Task: Open Card Board Meeting Preparation in Board Leadership Coaching to Workspace Human Resources Consulting and add a team member Softage.4@softage.net, a label Red, a checklist Calligraphy, an attachment from your onedrive, a color Red and finally, add a card description 'Develop and launch new customer retention strategy' and a comment 'Its important to ensure that this task aligns with our overall project goals as it is part of a larger project.'. Add a start date 'Jan 04, 1900' with a due date 'Jan 11, 1900'
Action: Mouse moved to (1025, 571)
Screenshot: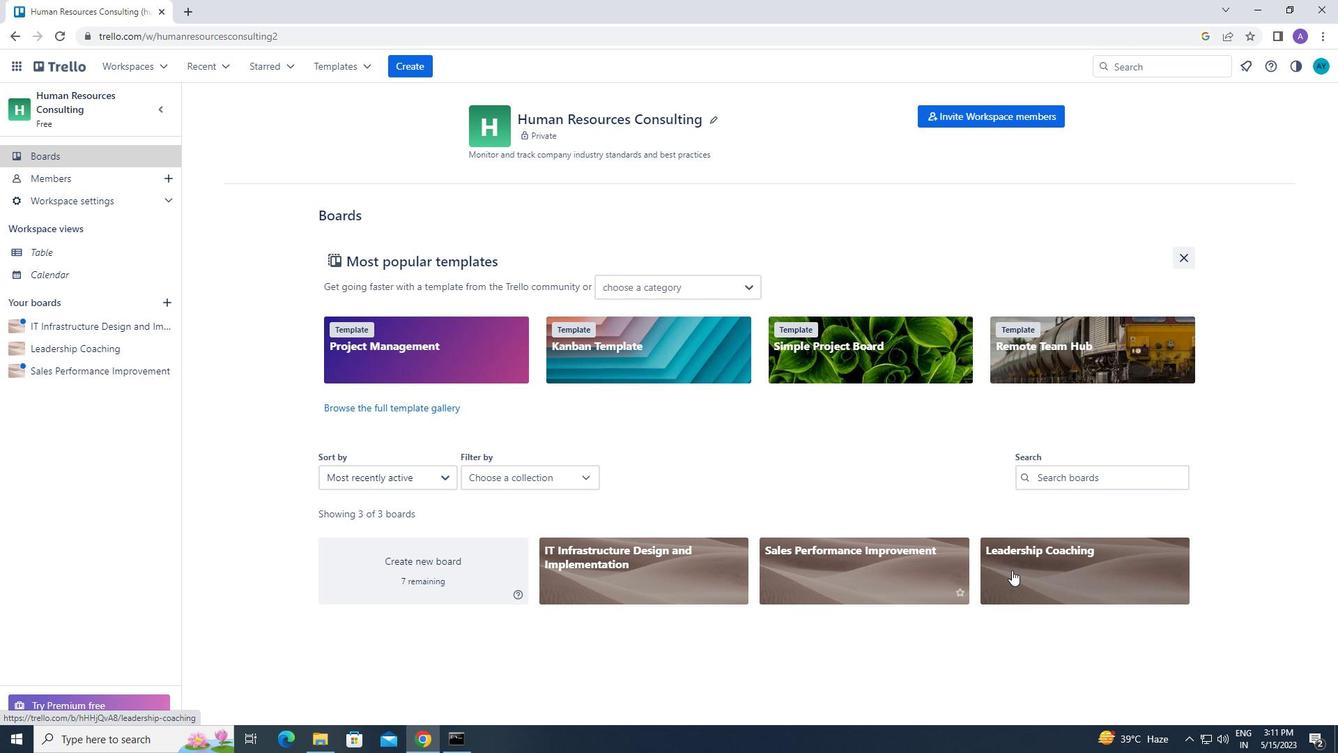 
Action: Mouse pressed left at (1025, 571)
Screenshot: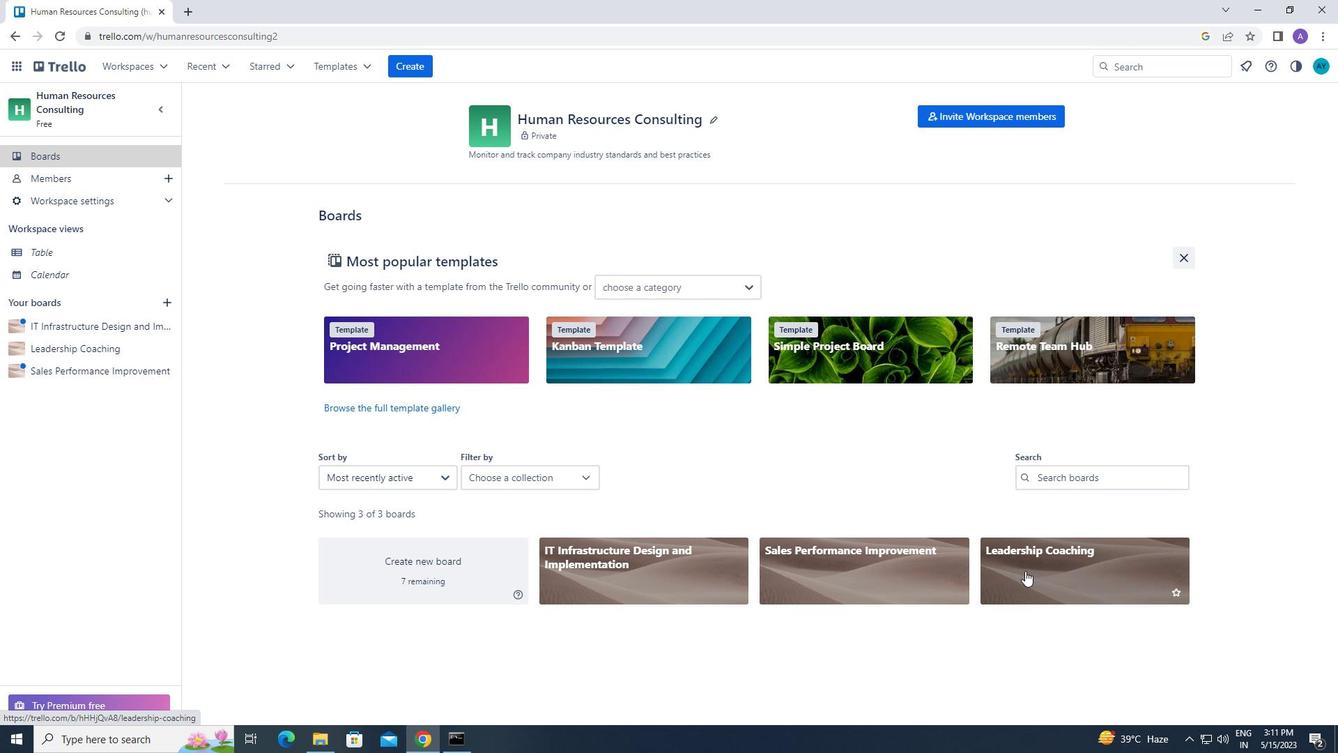 
Action: Mouse moved to (490, 171)
Screenshot: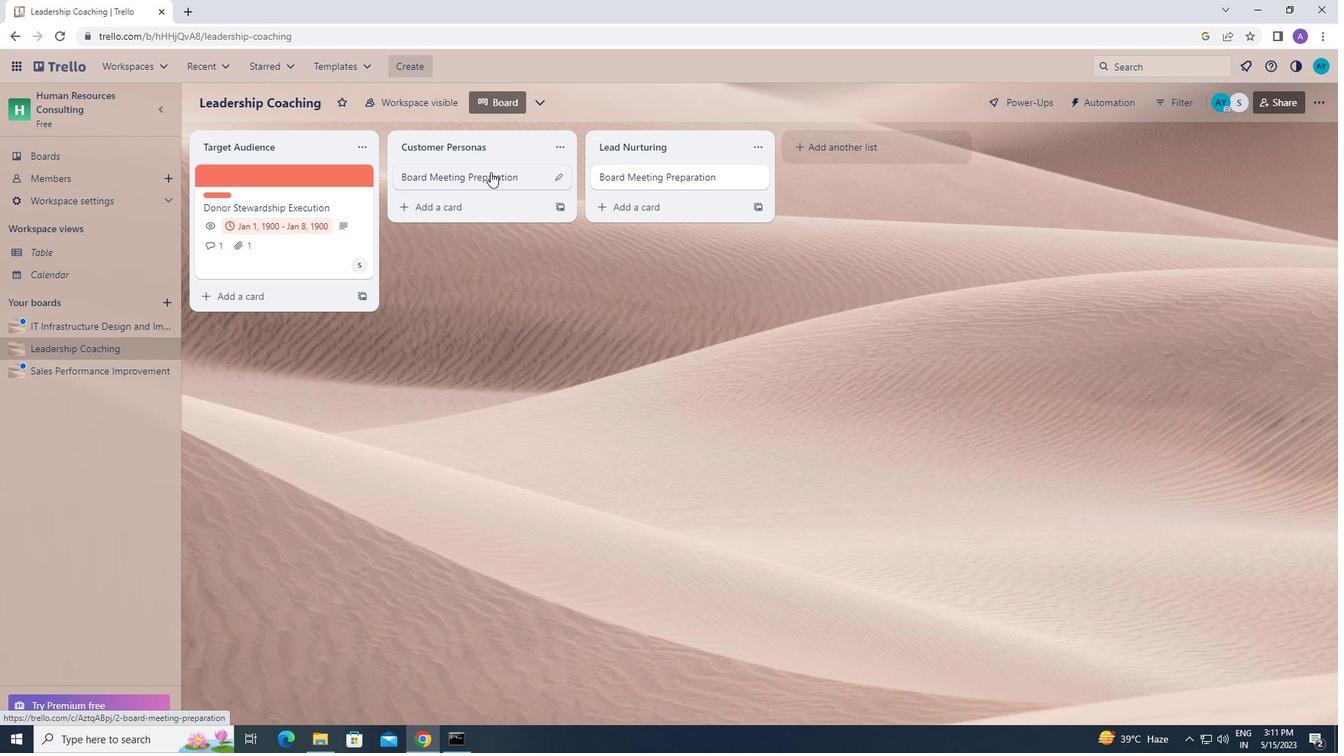 
Action: Mouse pressed left at (490, 171)
Screenshot: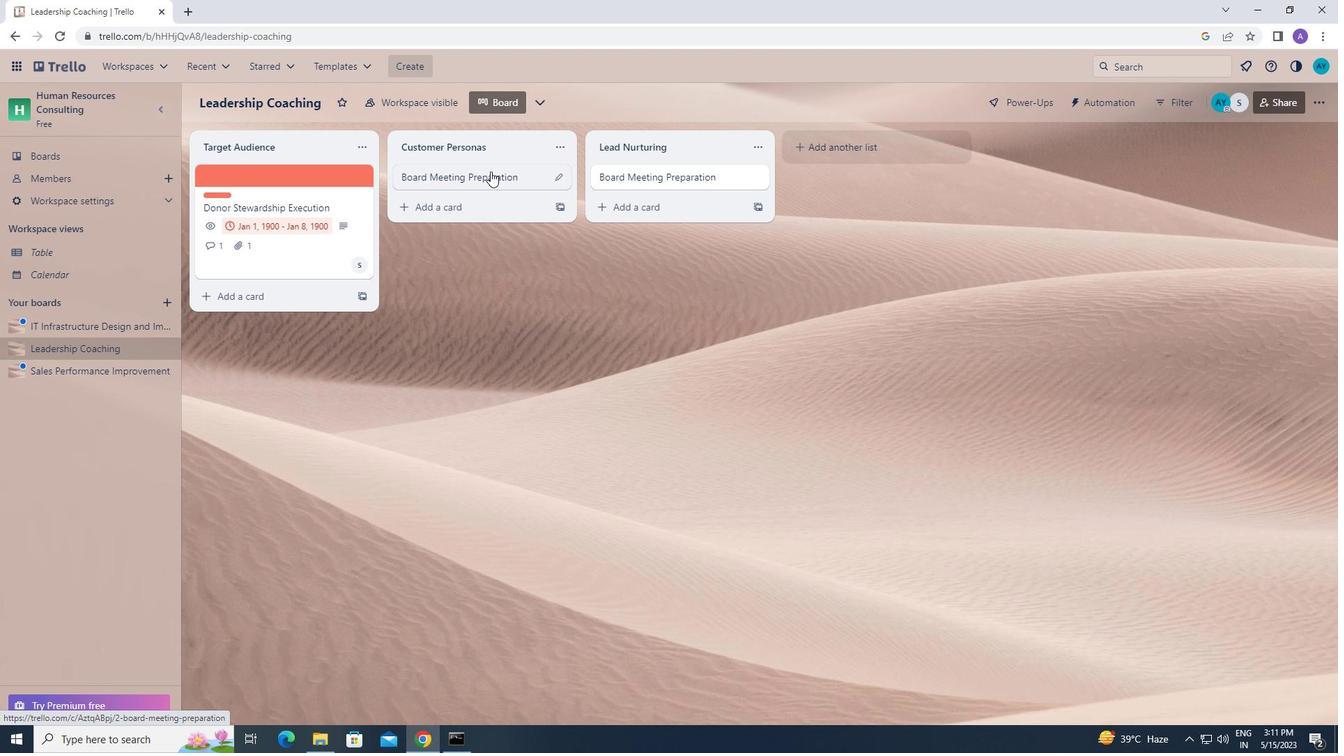
Action: Mouse moved to (859, 225)
Screenshot: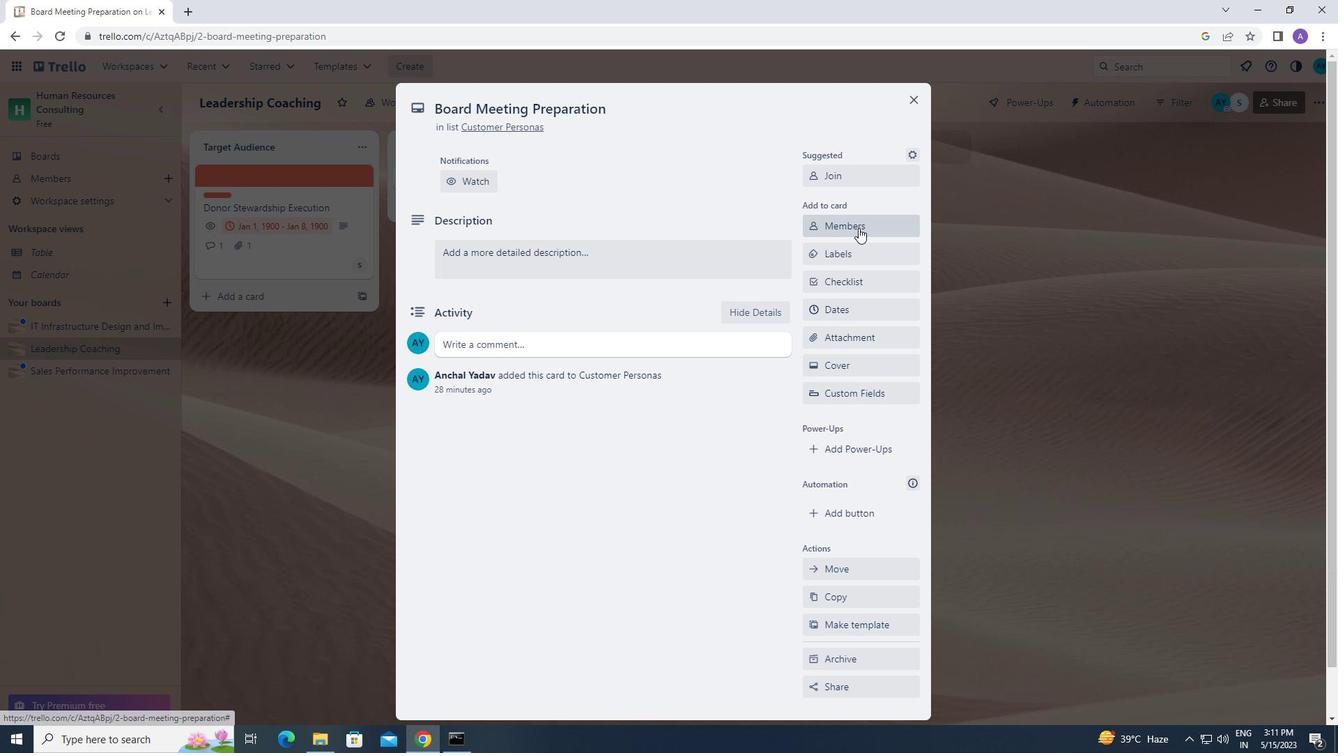 
Action: Mouse pressed left at (859, 225)
Screenshot: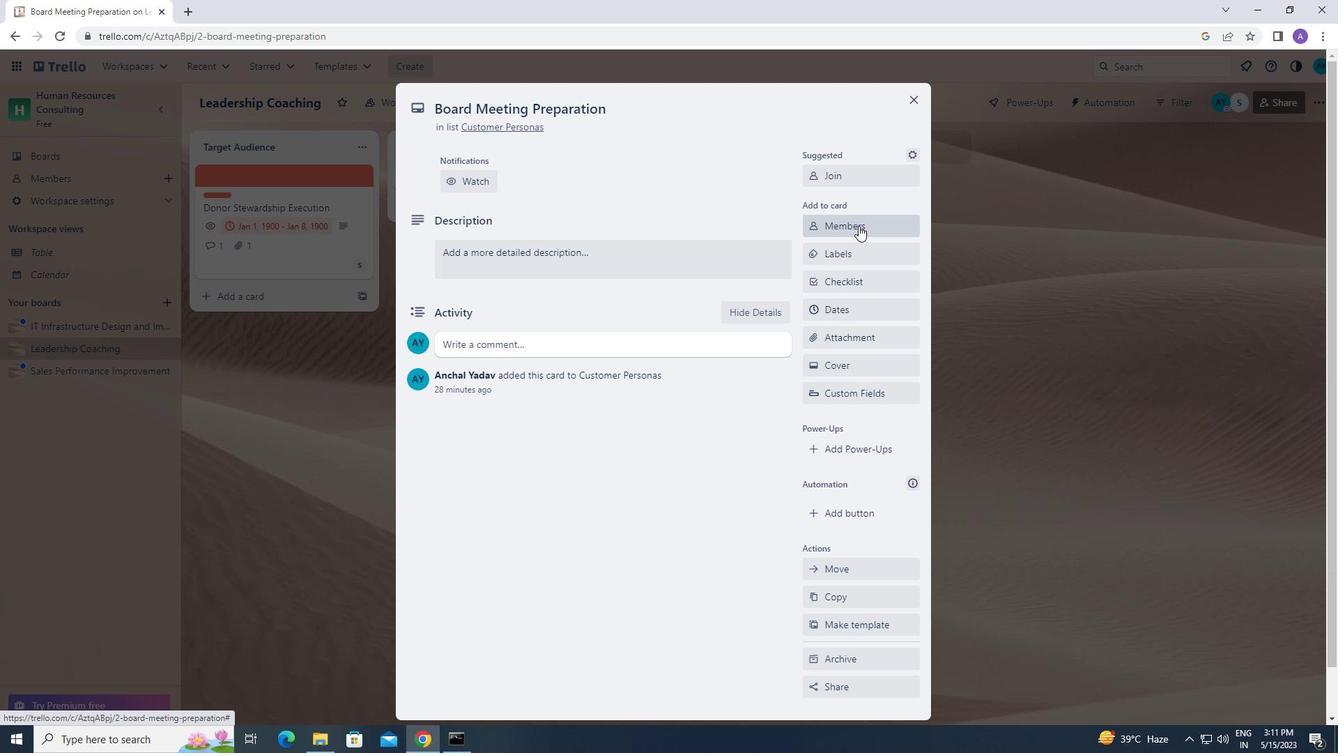 
Action: Mouse moved to (856, 287)
Screenshot: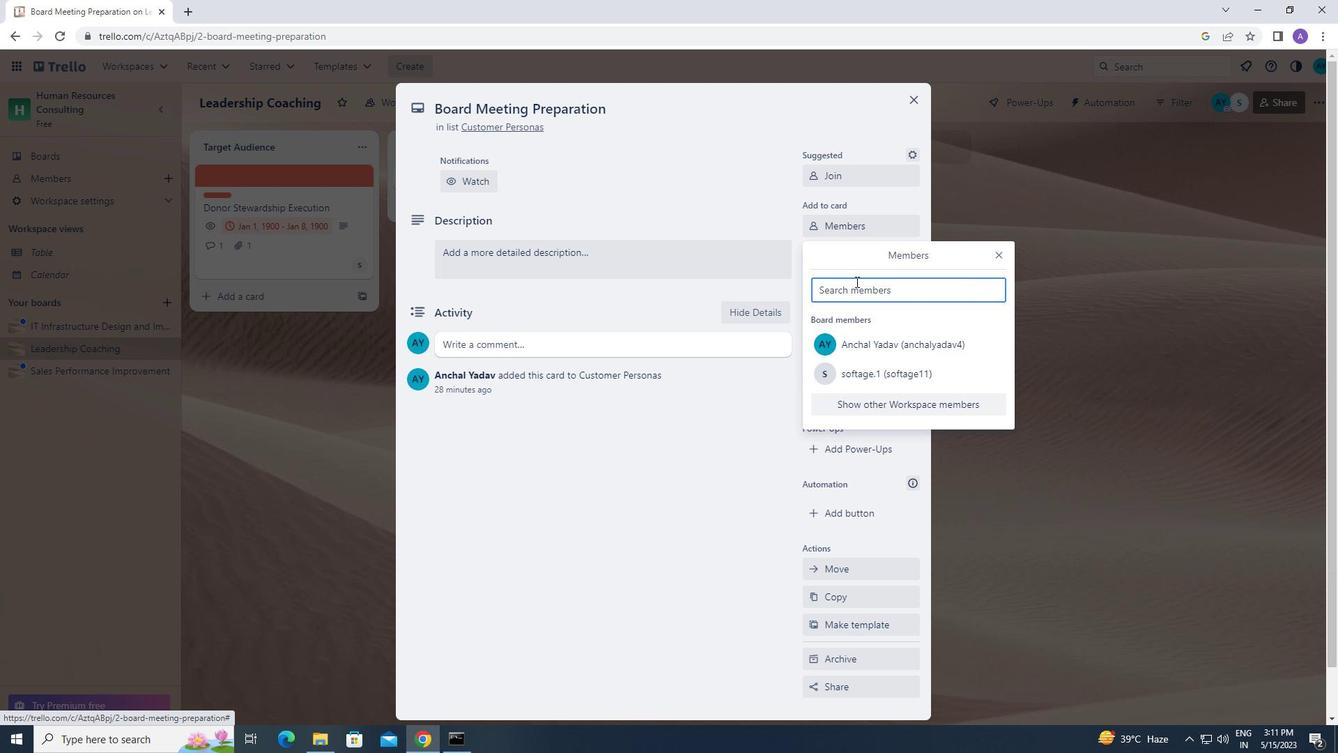 
Action: Mouse pressed left at (856, 287)
Screenshot: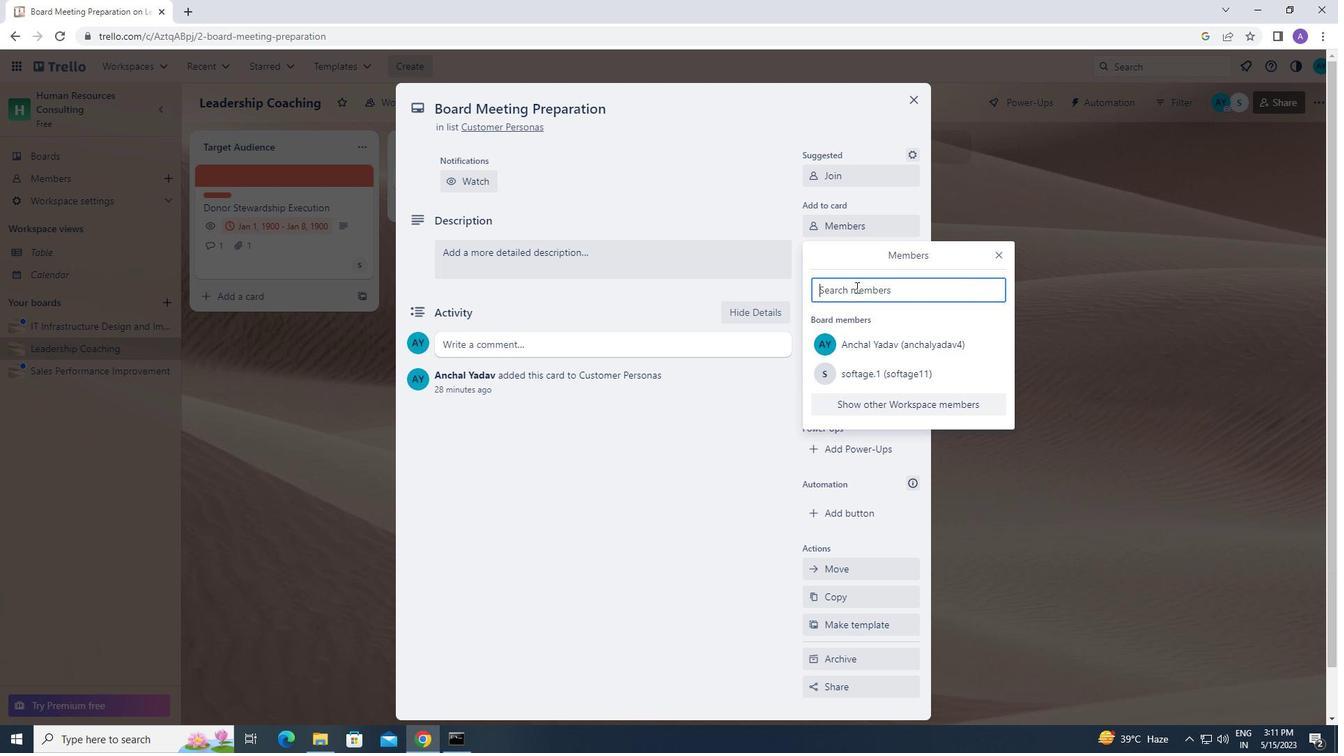 
Action: Key pressed <Key.caps_lock>s<Key.caps_lock>oftage.4
Screenshot: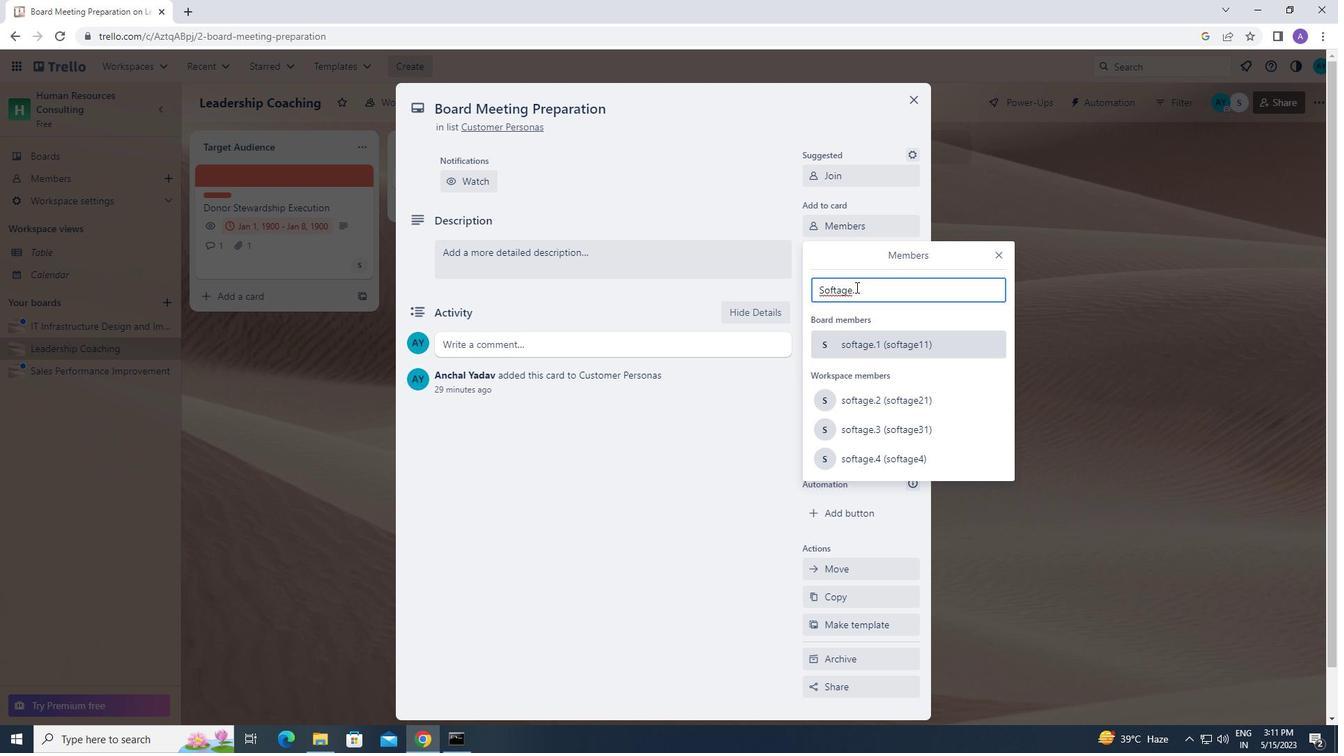 
Action: Mouse moved to (1338, 99)
Screenshot: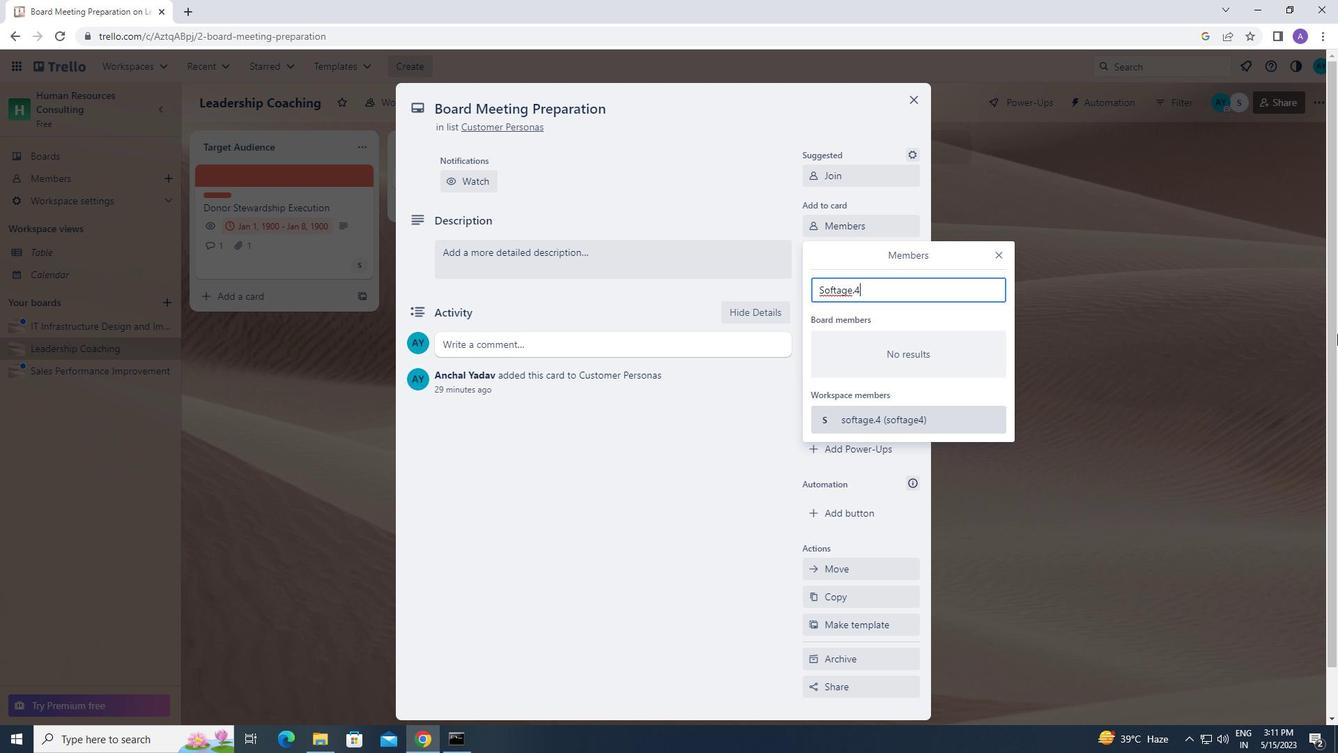 
Action: Key pressed <Key.shift_r>@softage.net
Screenshot: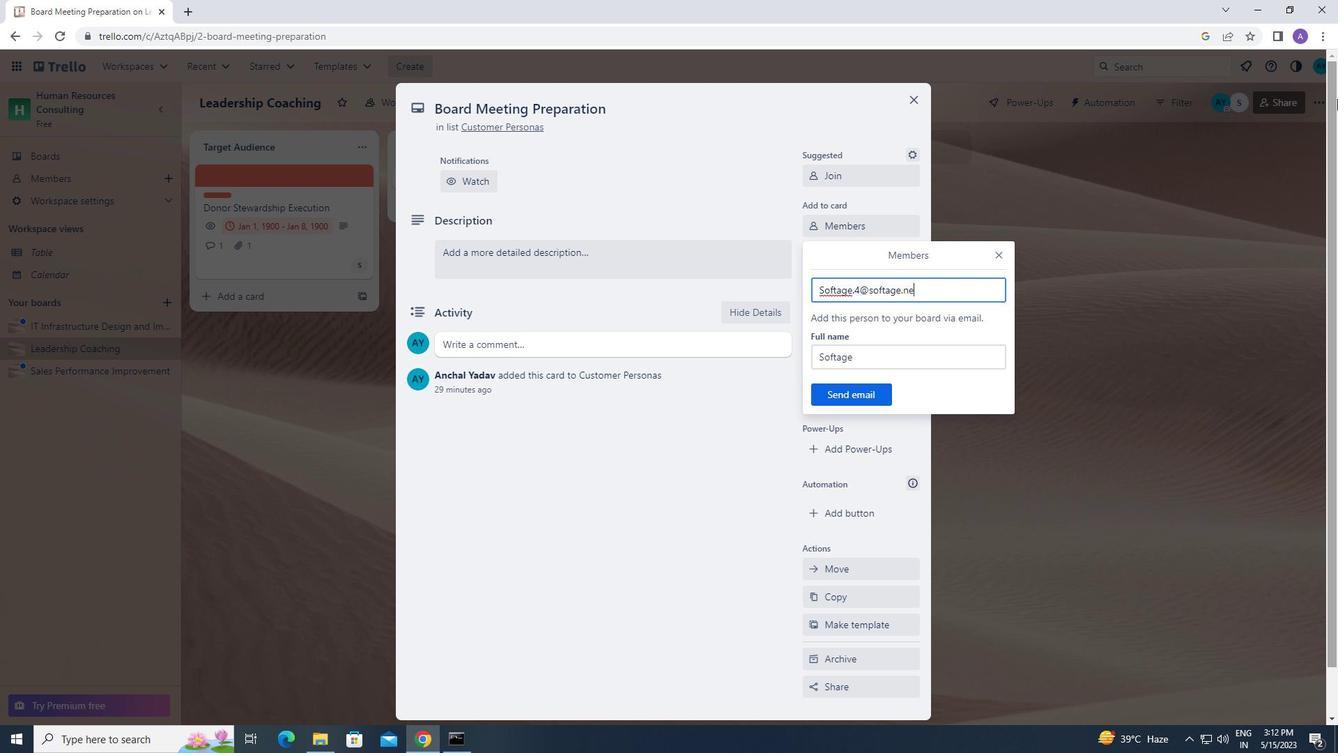 
Action: Mouse moved to (852, 391)
Screenshot: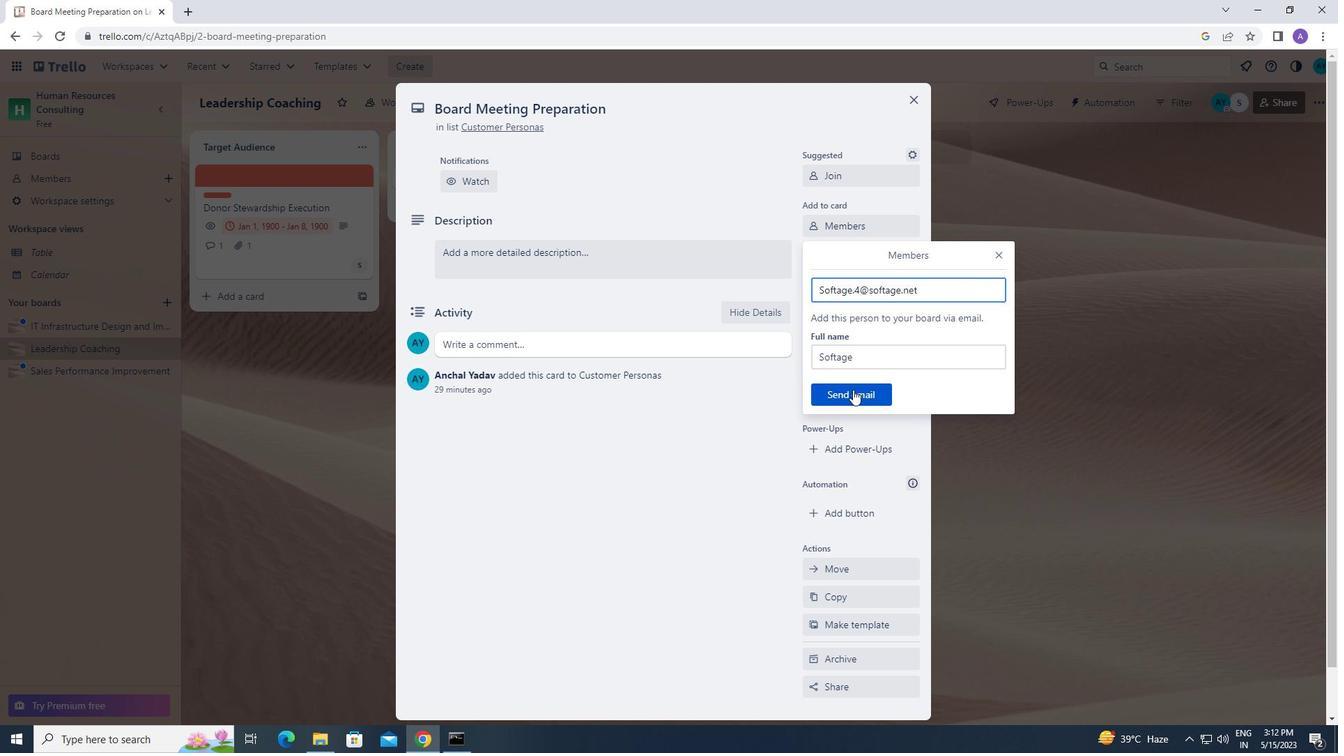 
Action: Mouse pressed left at (852, 391)
Screenshot: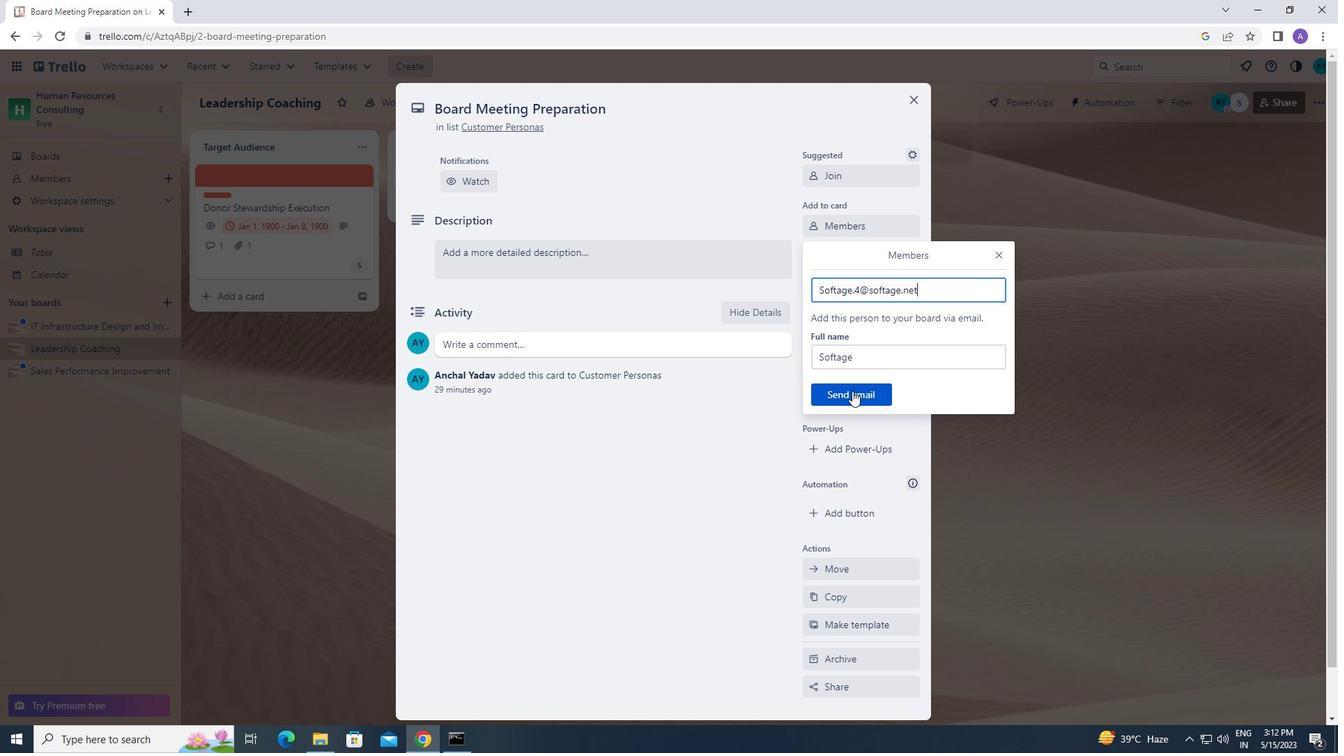 
Action: Mouse moved to (875, 255)
Screenshot: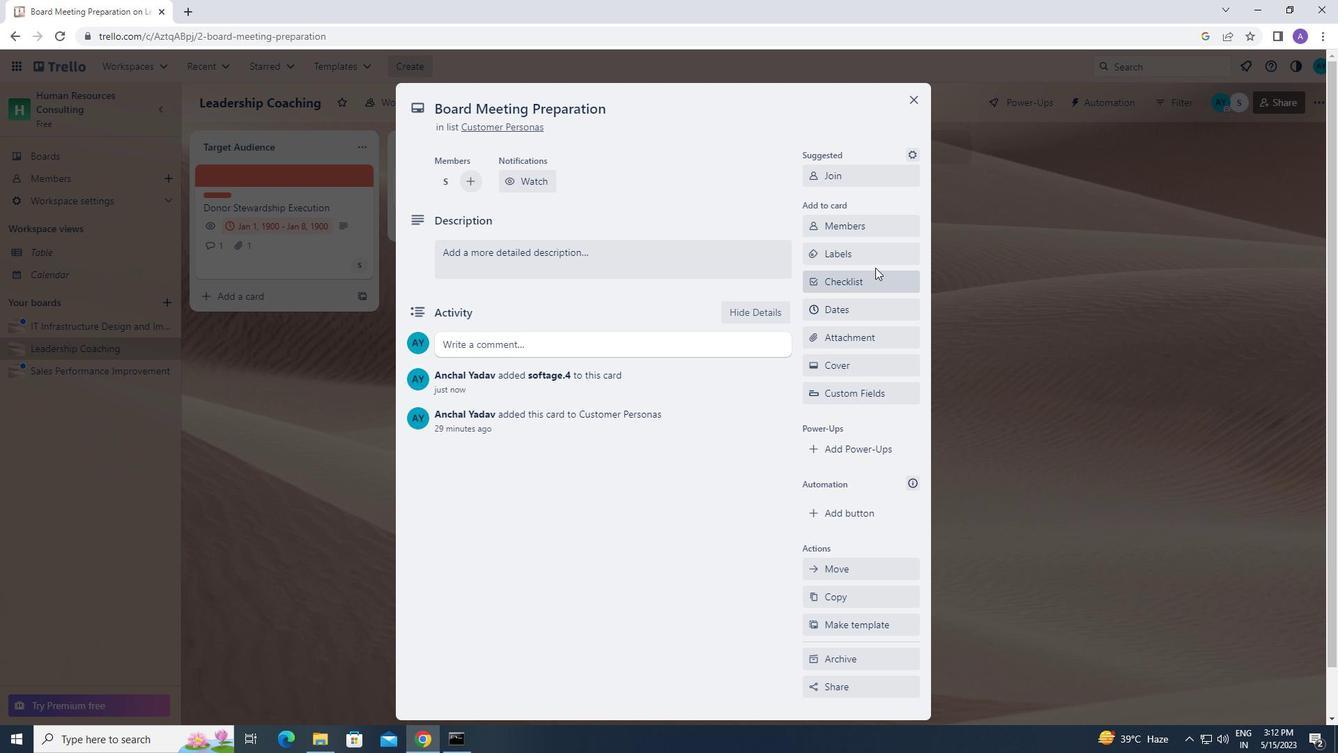 
Action: Mouse pressed left at (875, 255)
Screenshot: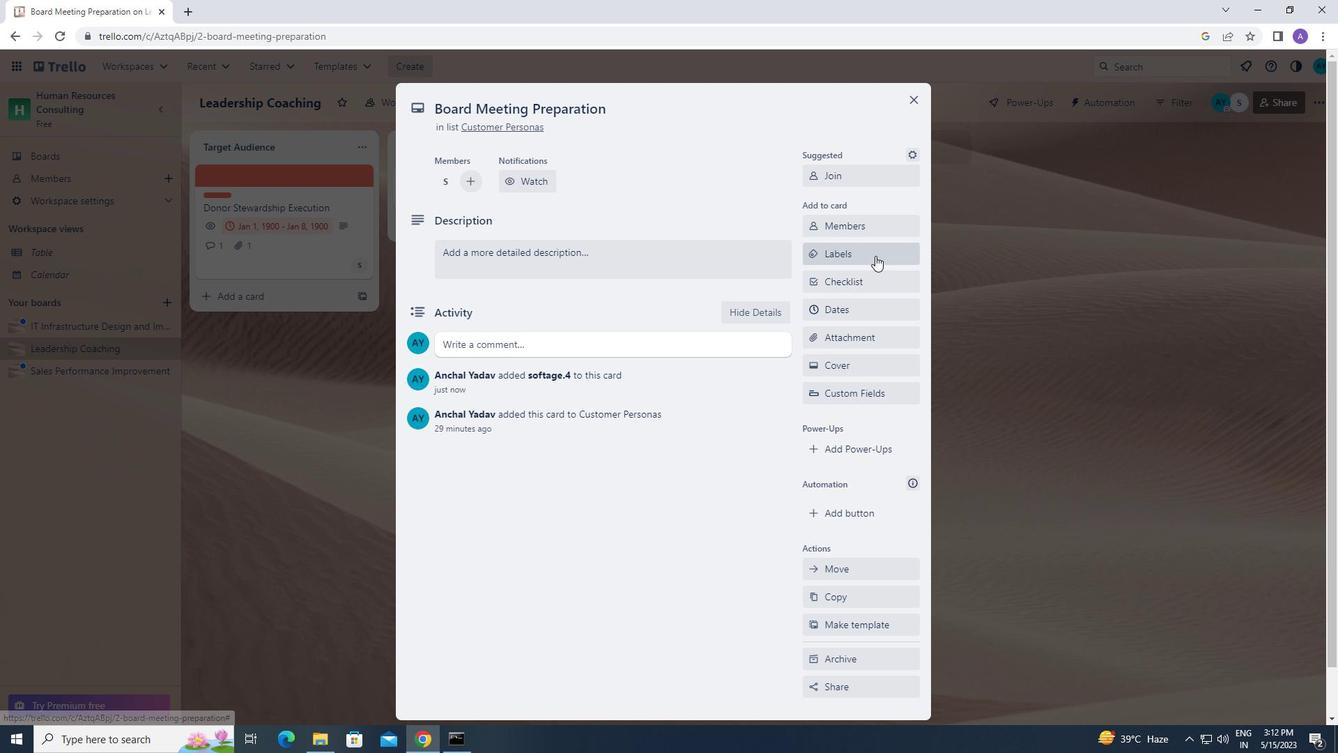 
Action: Mouse moved to (866, 522)
Screenshot: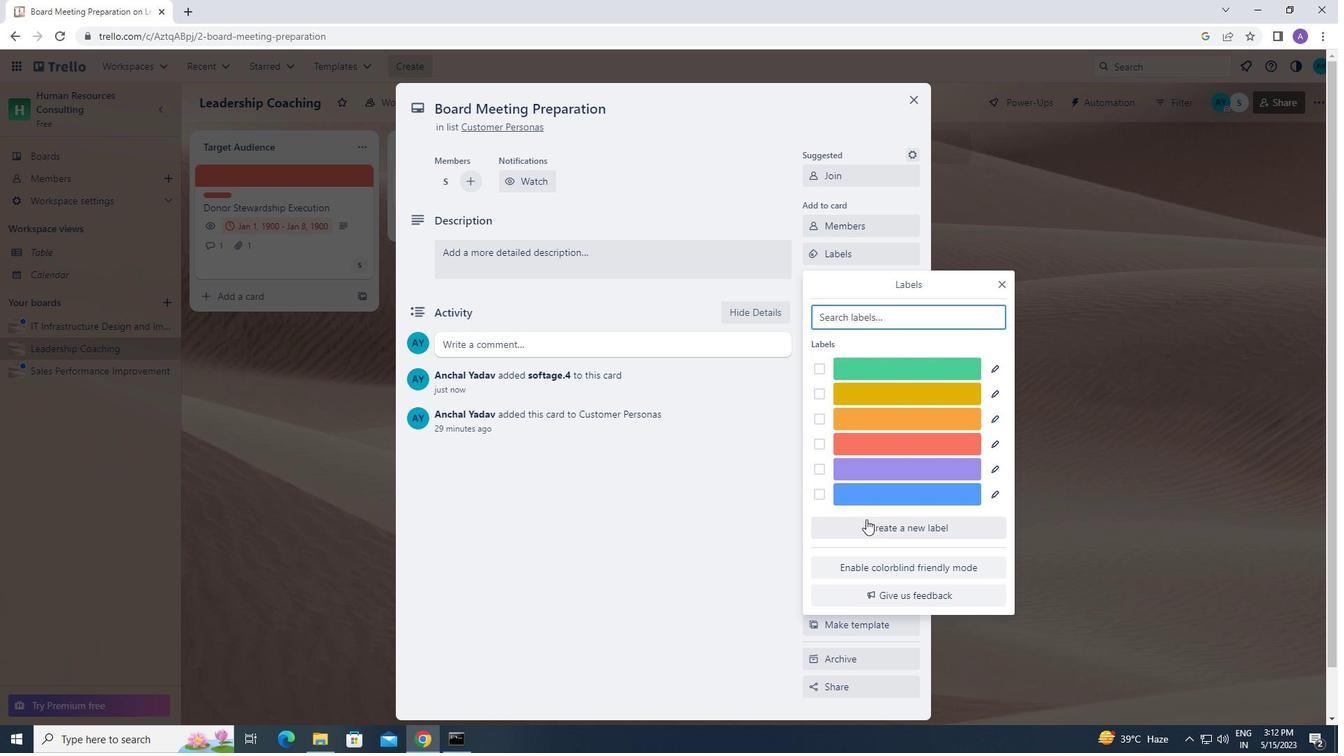 
Action: Mouse pressed left at (866, 522)
Screenshot: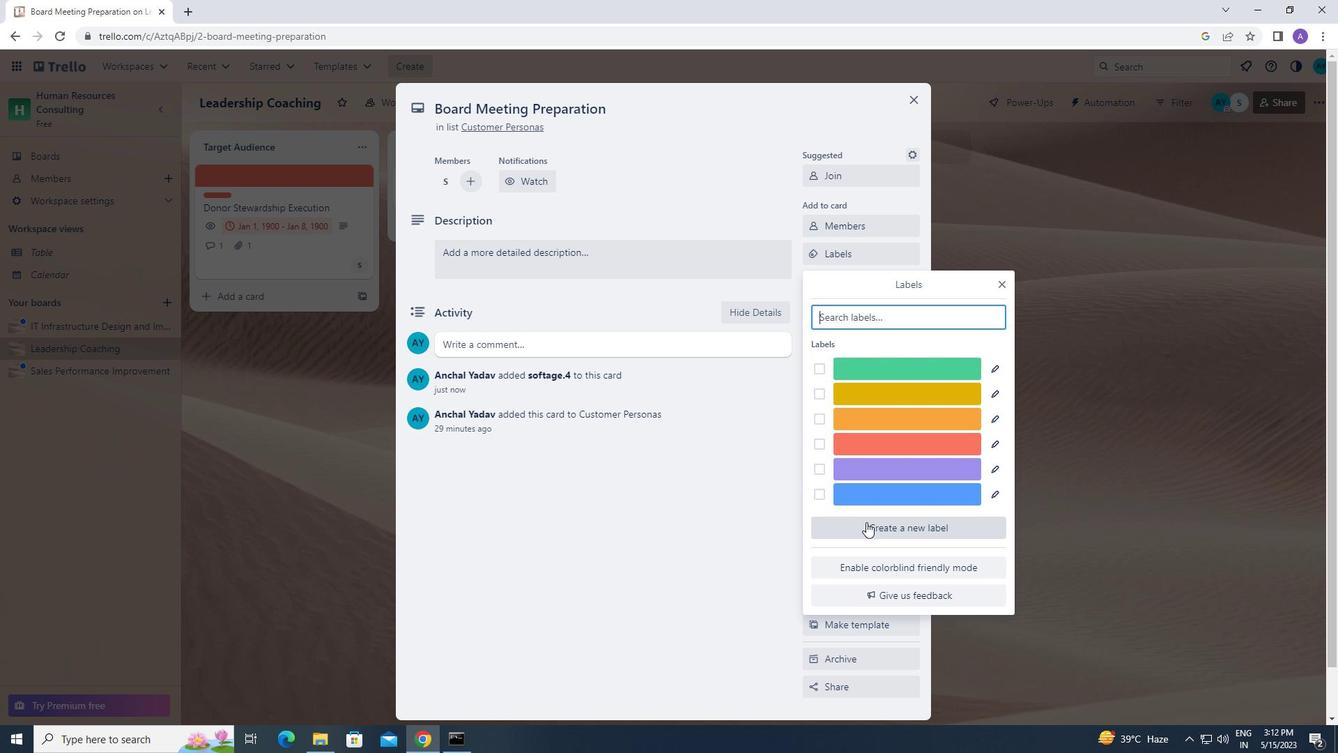 
Action: Mouse moved to (939, 479)
Screenshot: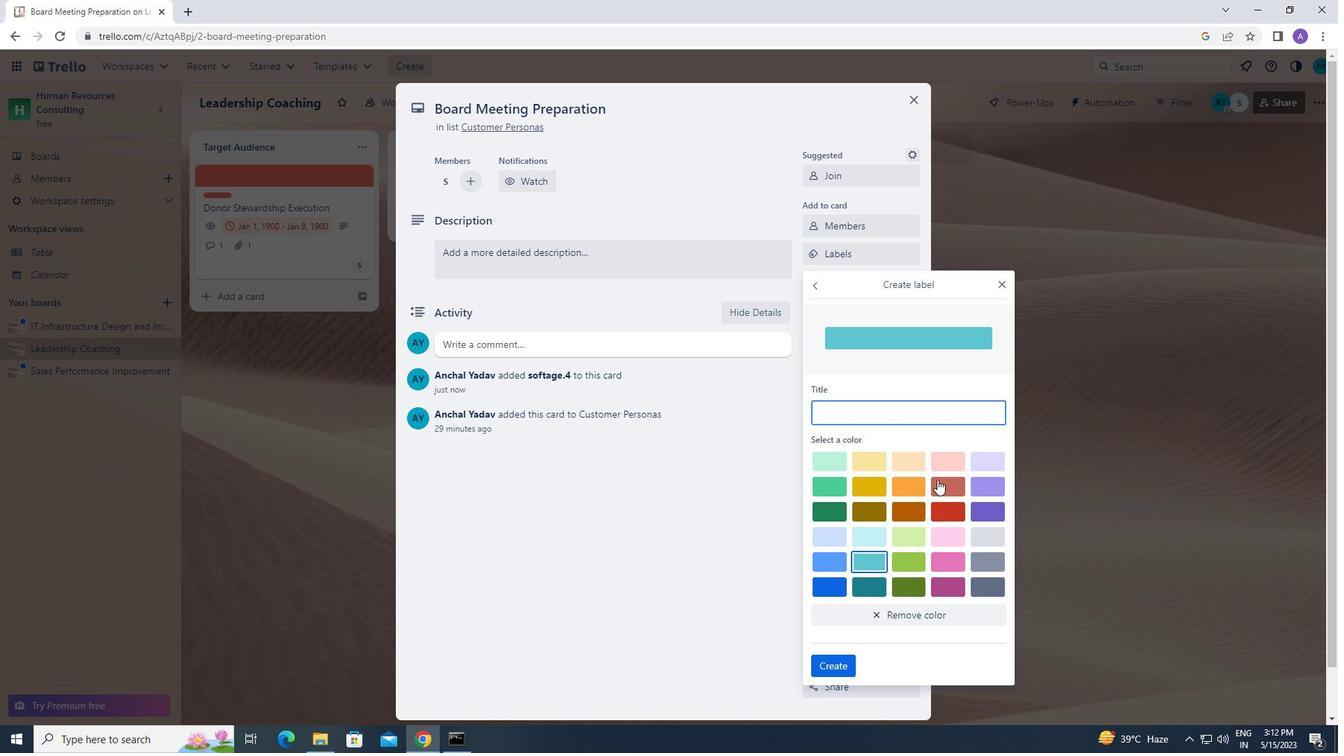 
Action: Mouse pressed left at (939, 479)
Screenshot: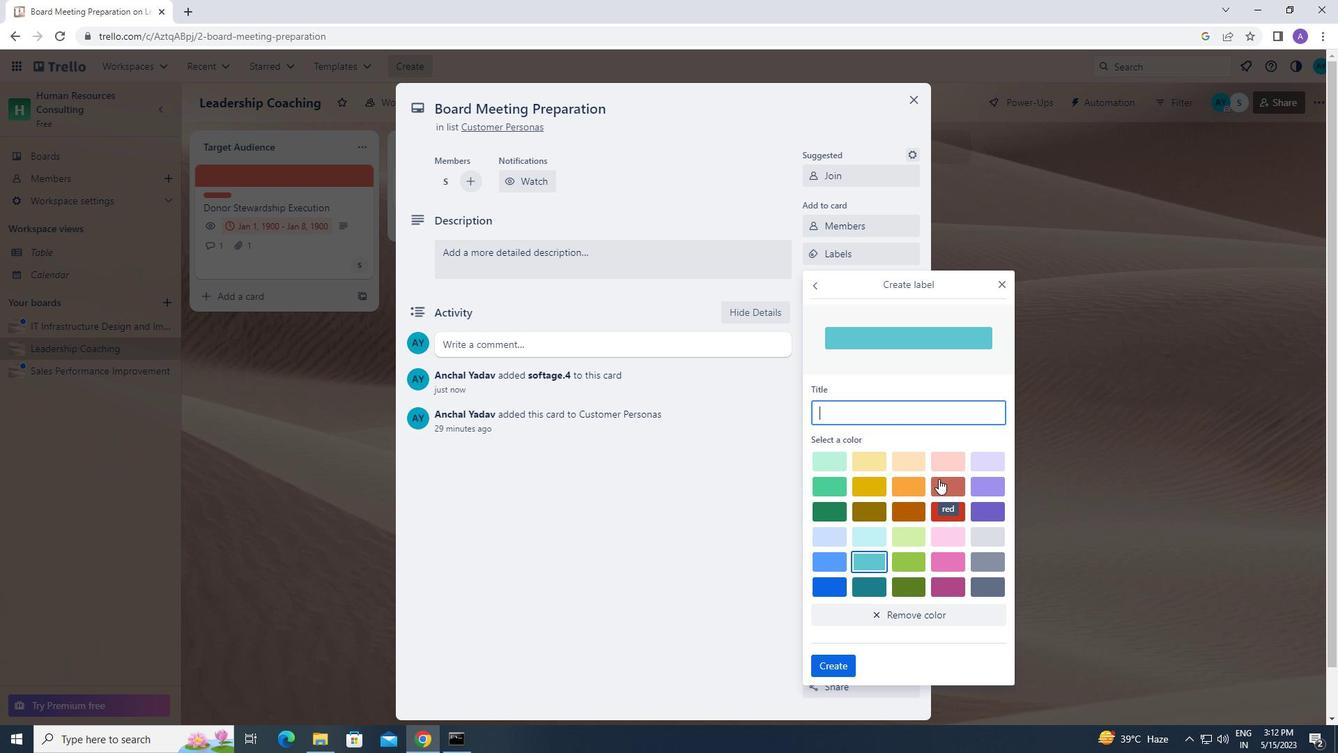 
Action: Mouse moved to (839, 661)
Screenshot: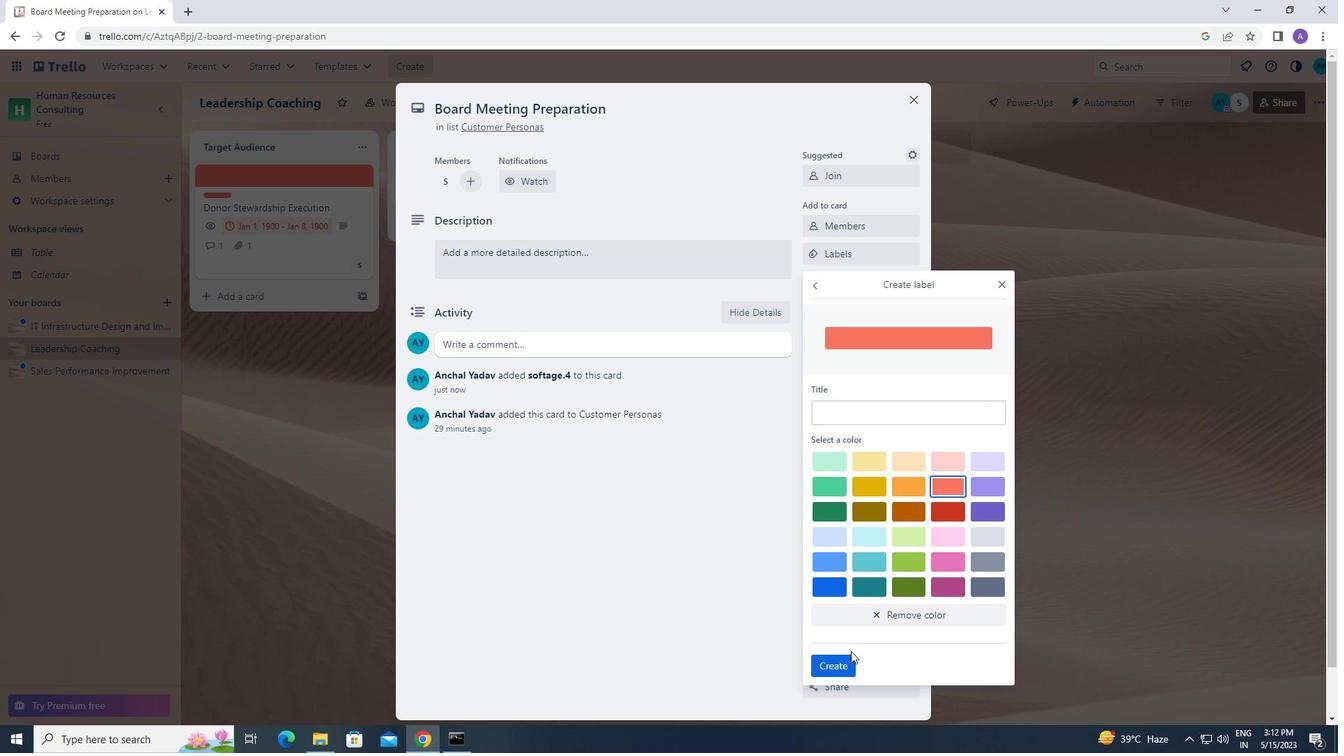 
Action: Mouse pressed left at (839, 661)
Screenshot: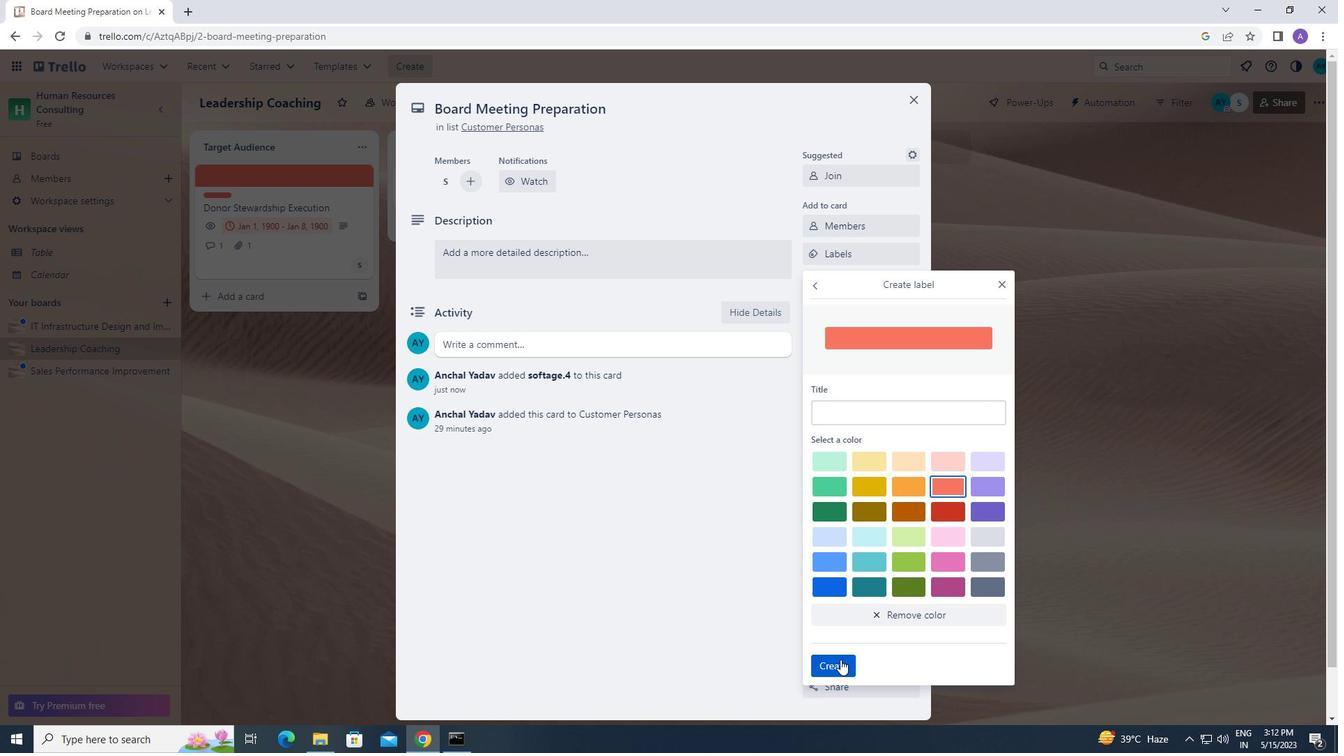 
Action: Mouse moved to (1004, 284)
Screenshot: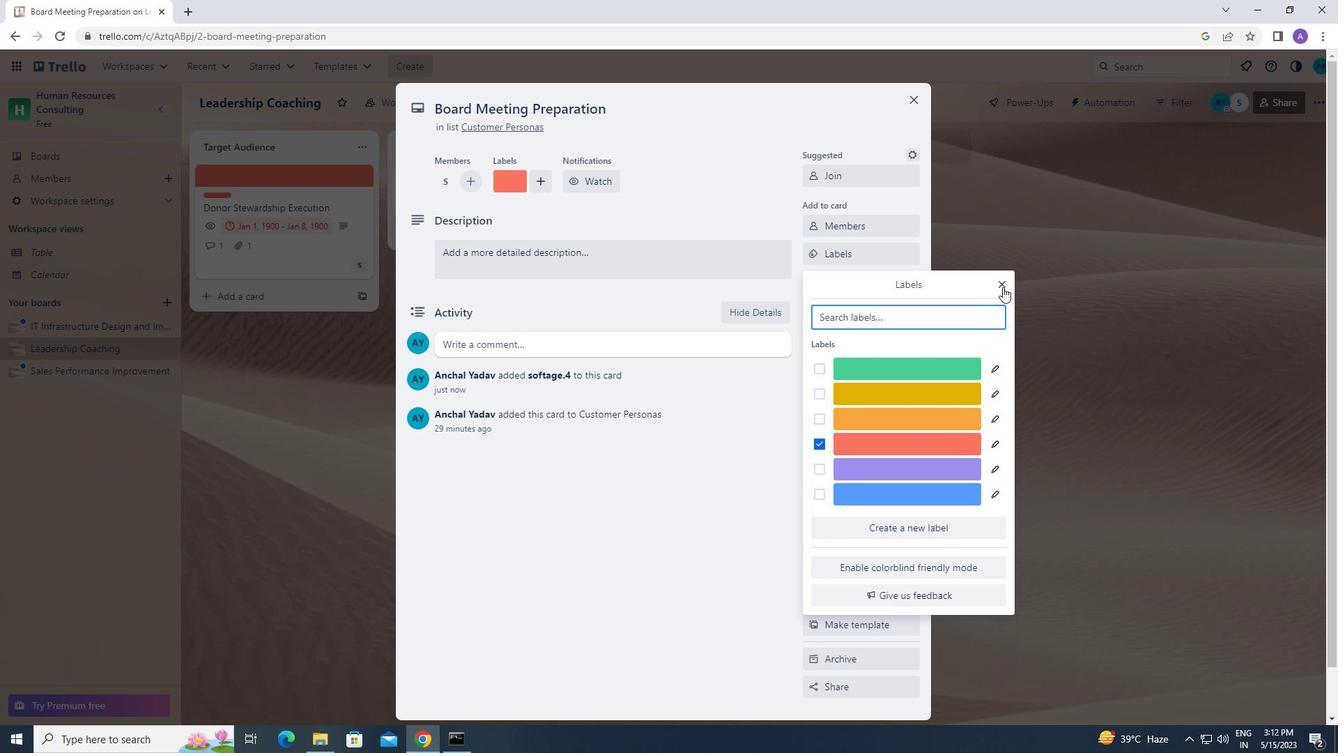 
Action: Mouse pressed left at (1004, 284)
Screenshot: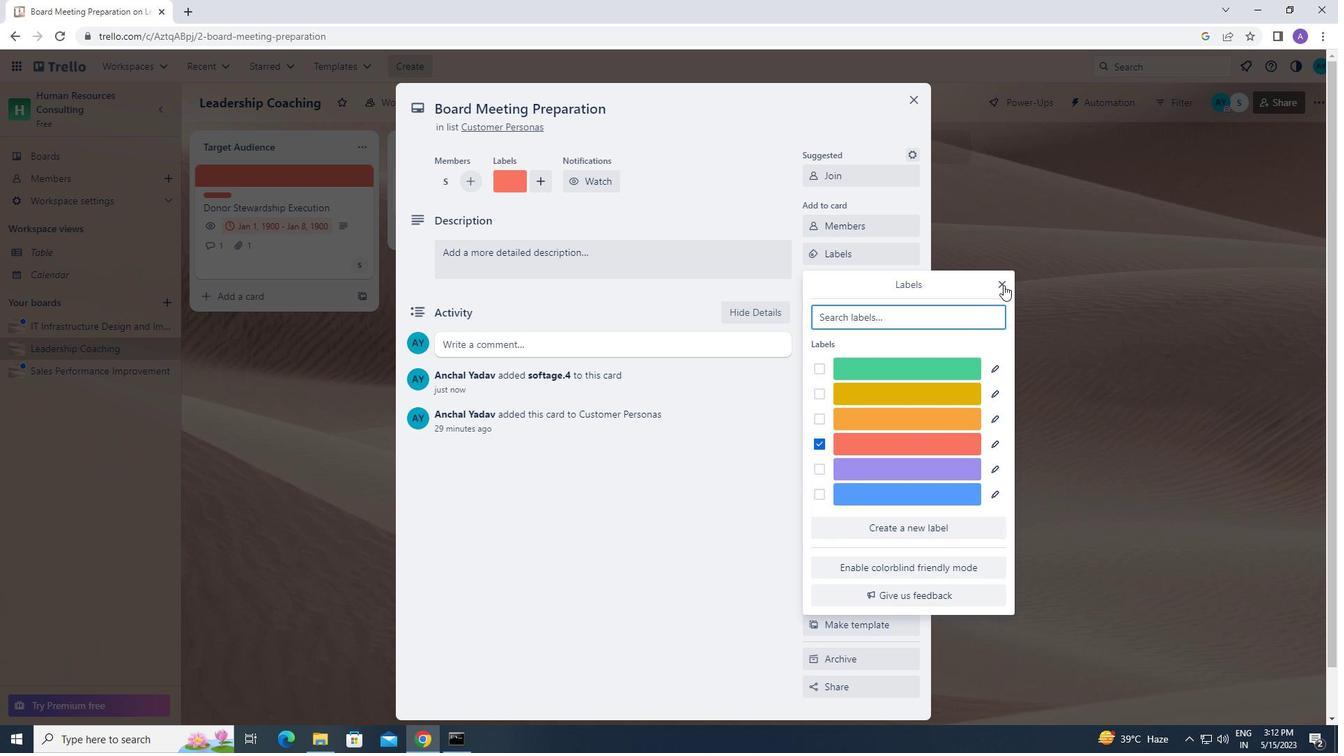 
Action: Mouse moved to (857, 275)
Screenshot: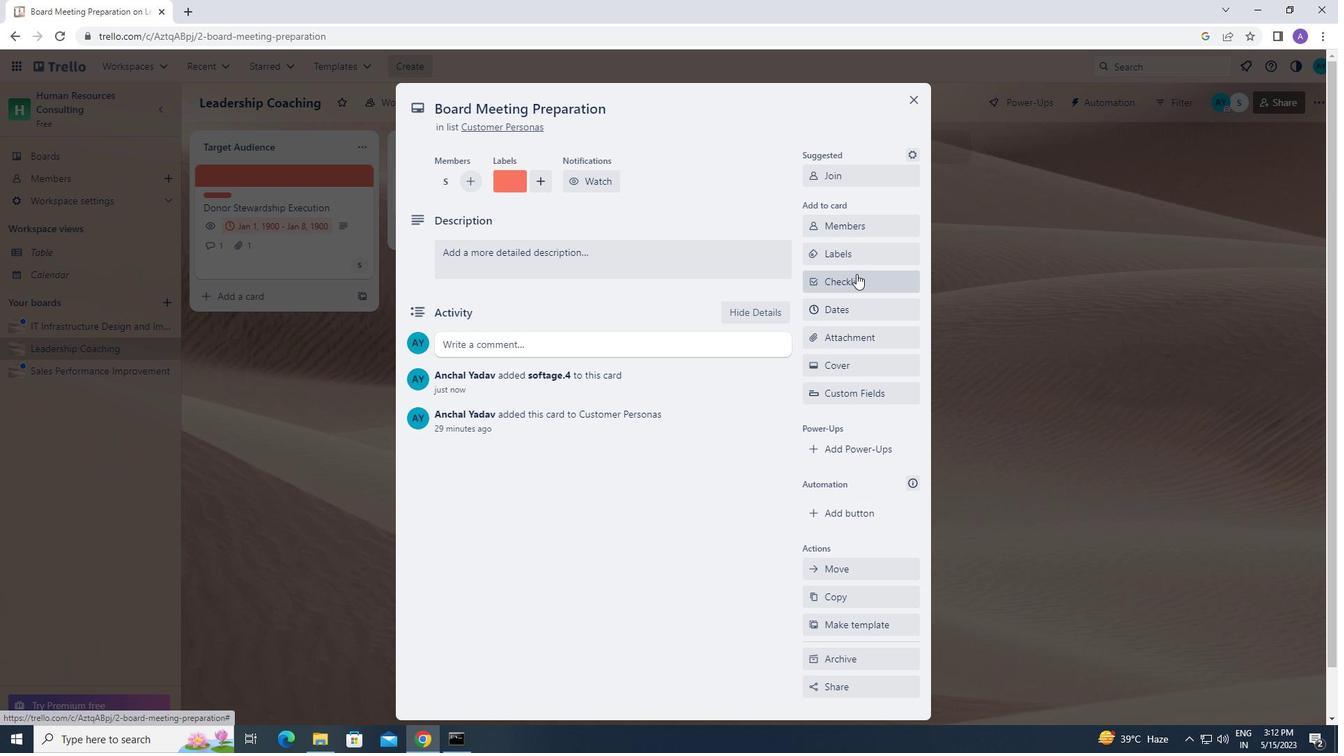 
Action: Mouse pressed left at (857, 275)
Screenshot: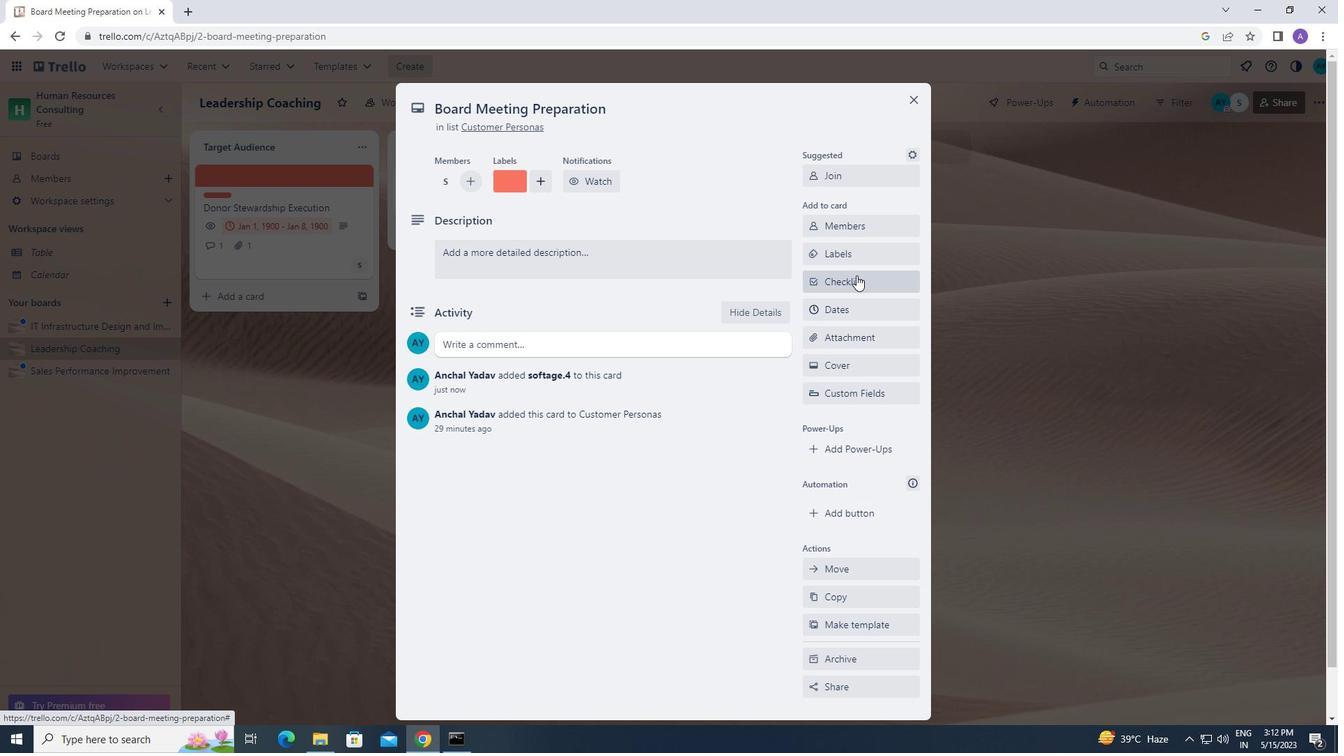 
Action: Mouse moved to (852, 343)
Screenshot: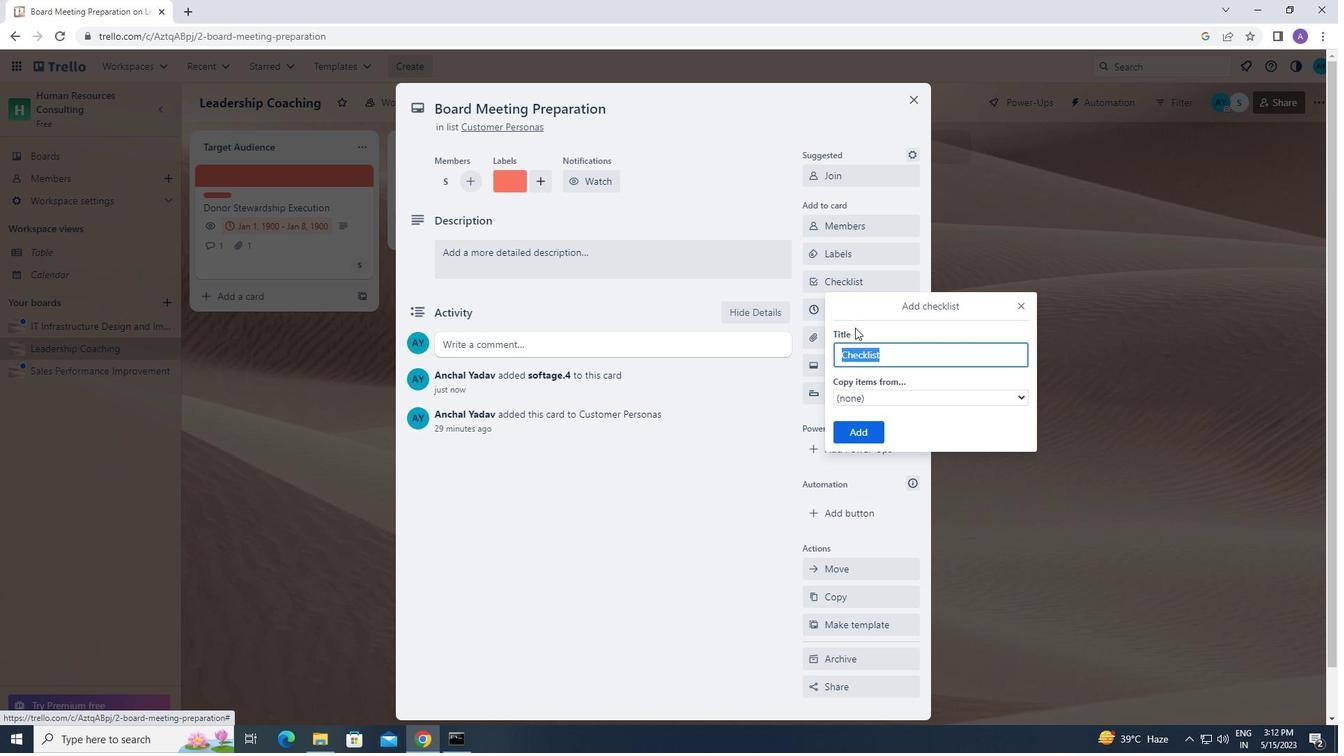 
Action: Key pressed <Key.caps_lock>c<Key.caps_lock>allig
Screenshot: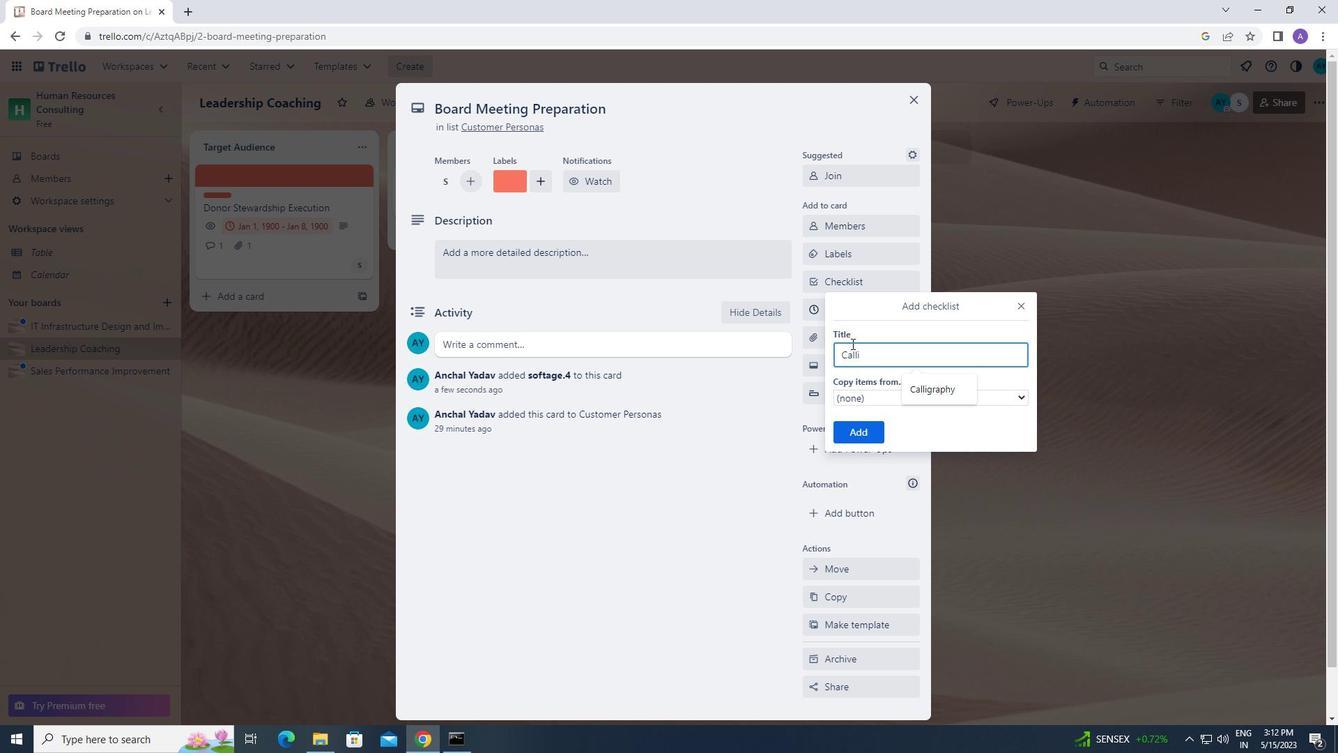 
Action: Mouse moved to (852, 365)
Screenshot: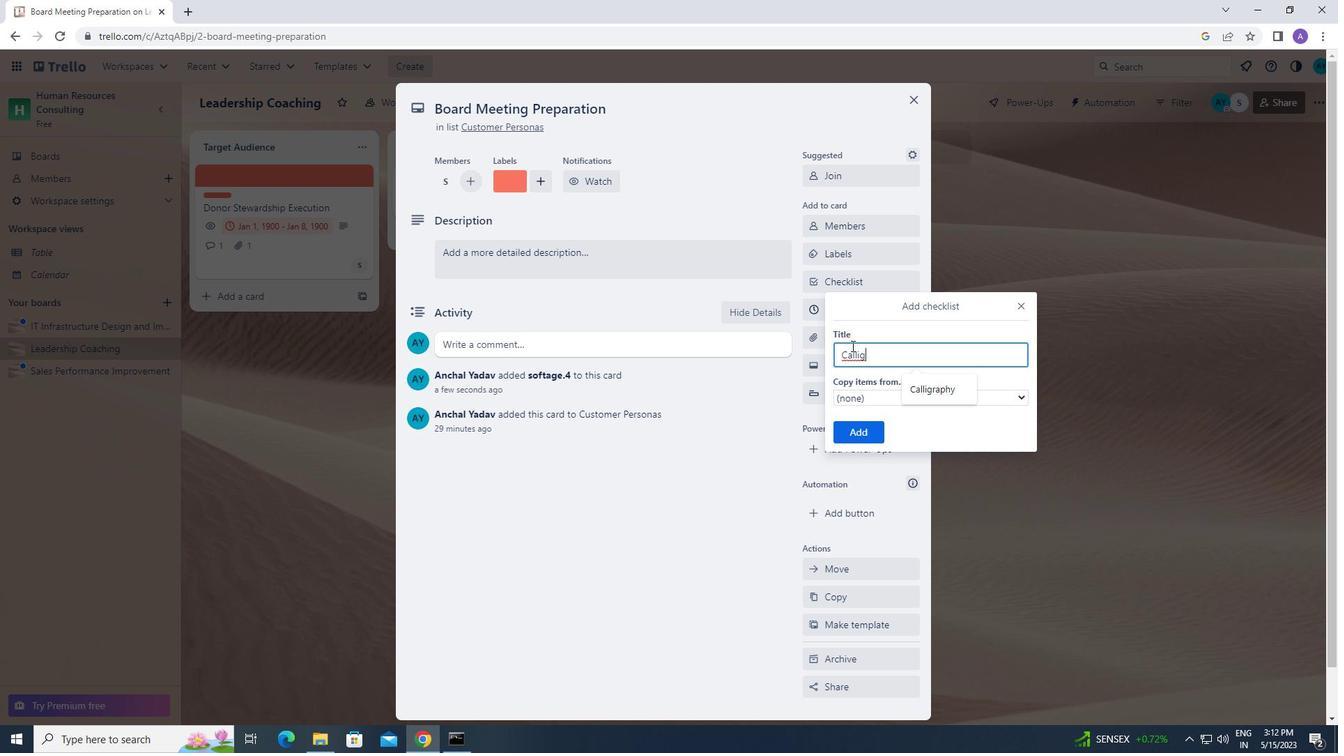 
Action: Key pressed r
Screenshot: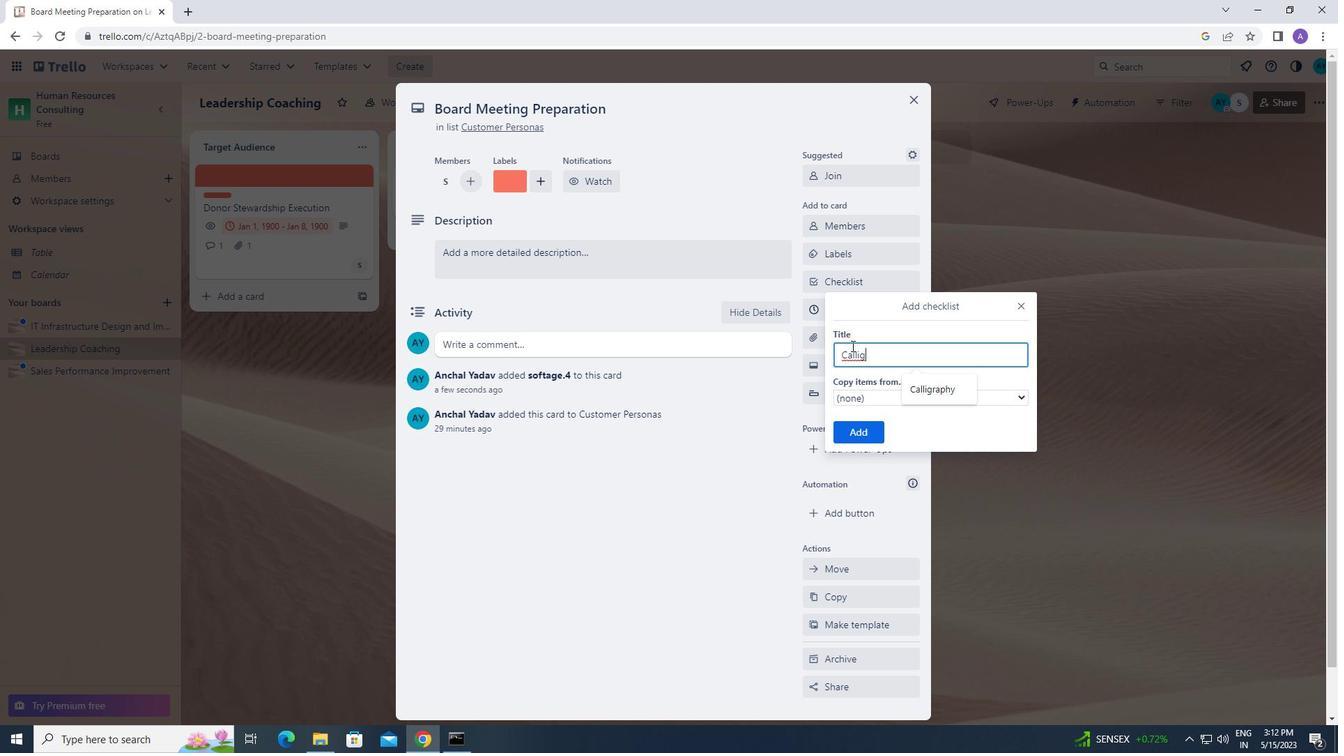 
Action: Mouse moved to (846, 430)
Screenshot: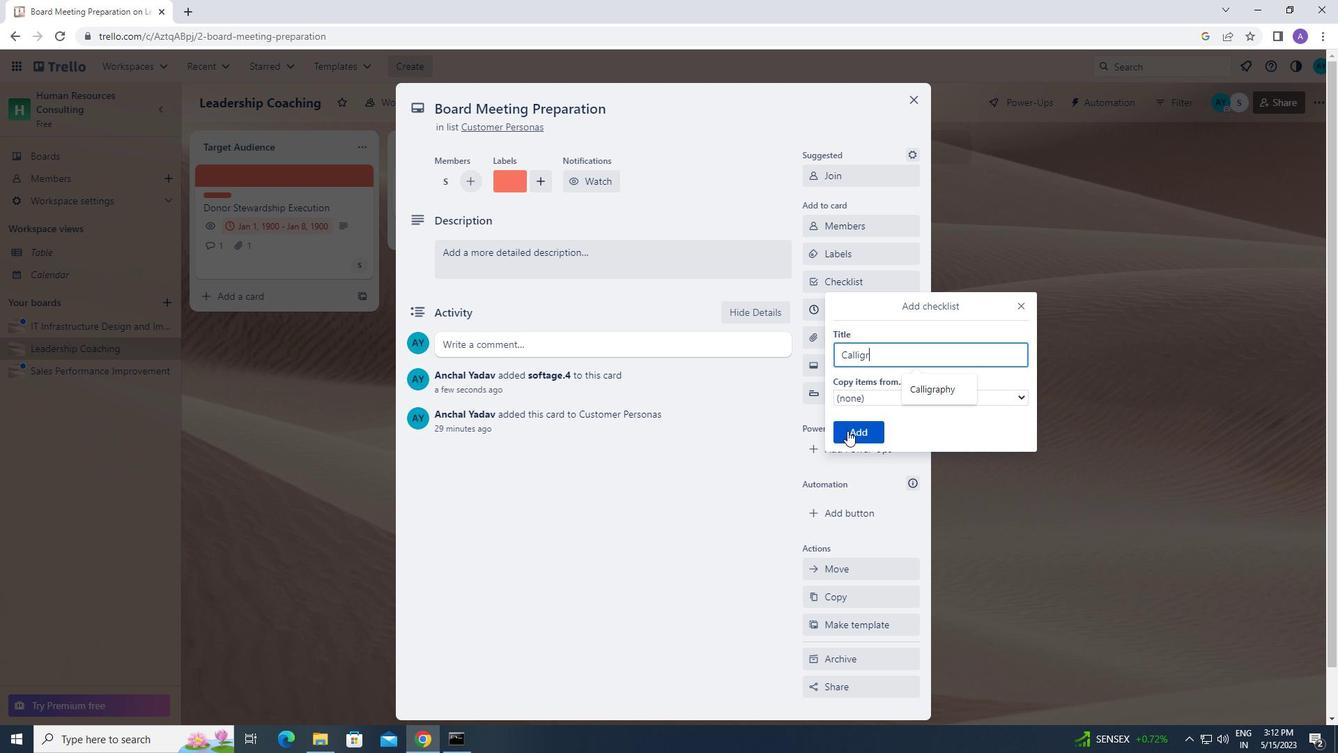 
Action: Key pressed aphy
Screenshot: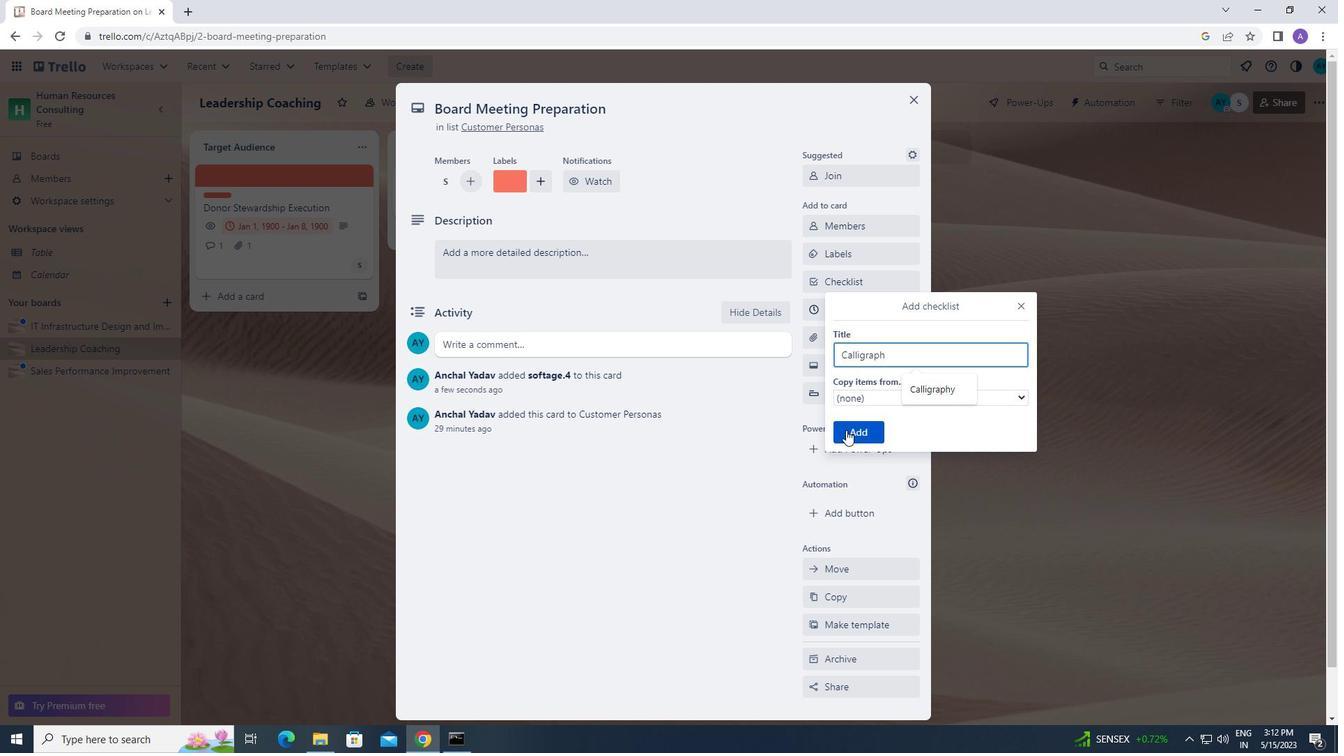 
Action: Mouse moved to (846, 426)
Screenshot: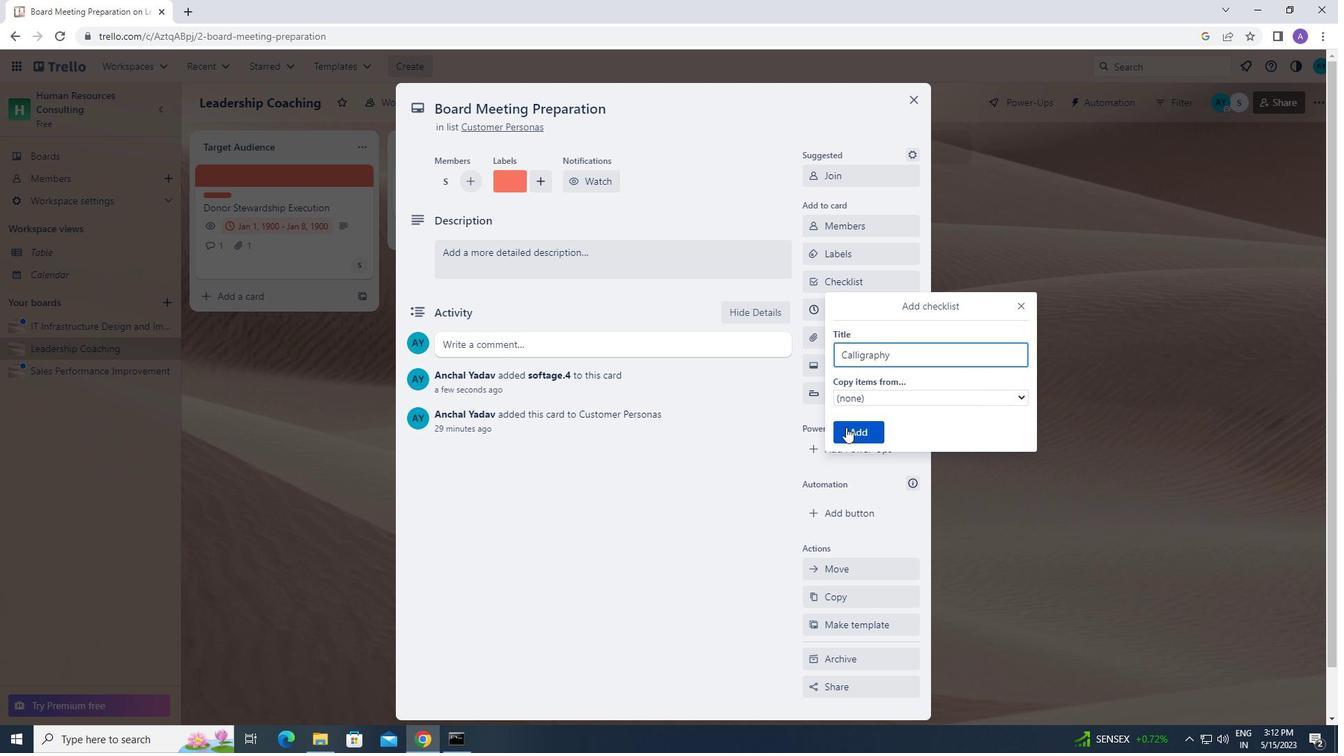 
Action: Mouse pressed left at (846, 426)
Screenshot: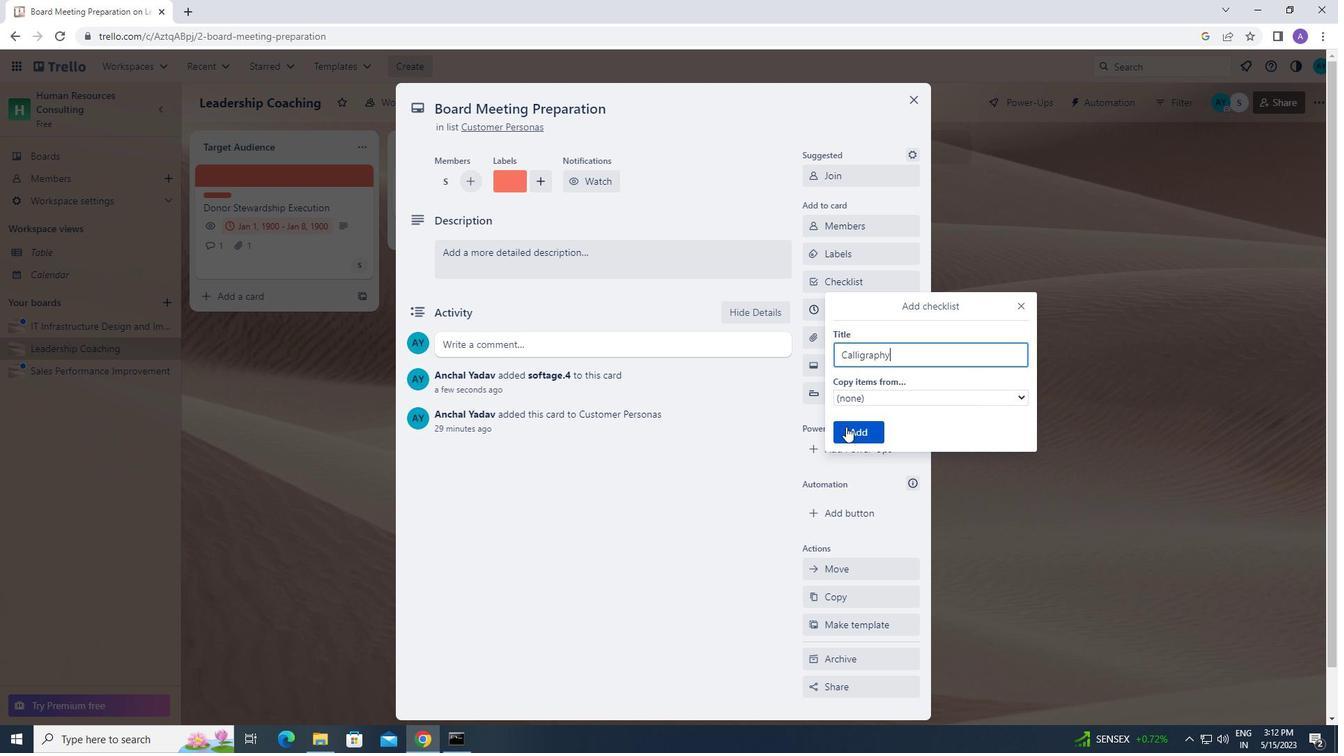 
Action: Mouse moved to (853, 334)
Screenshot: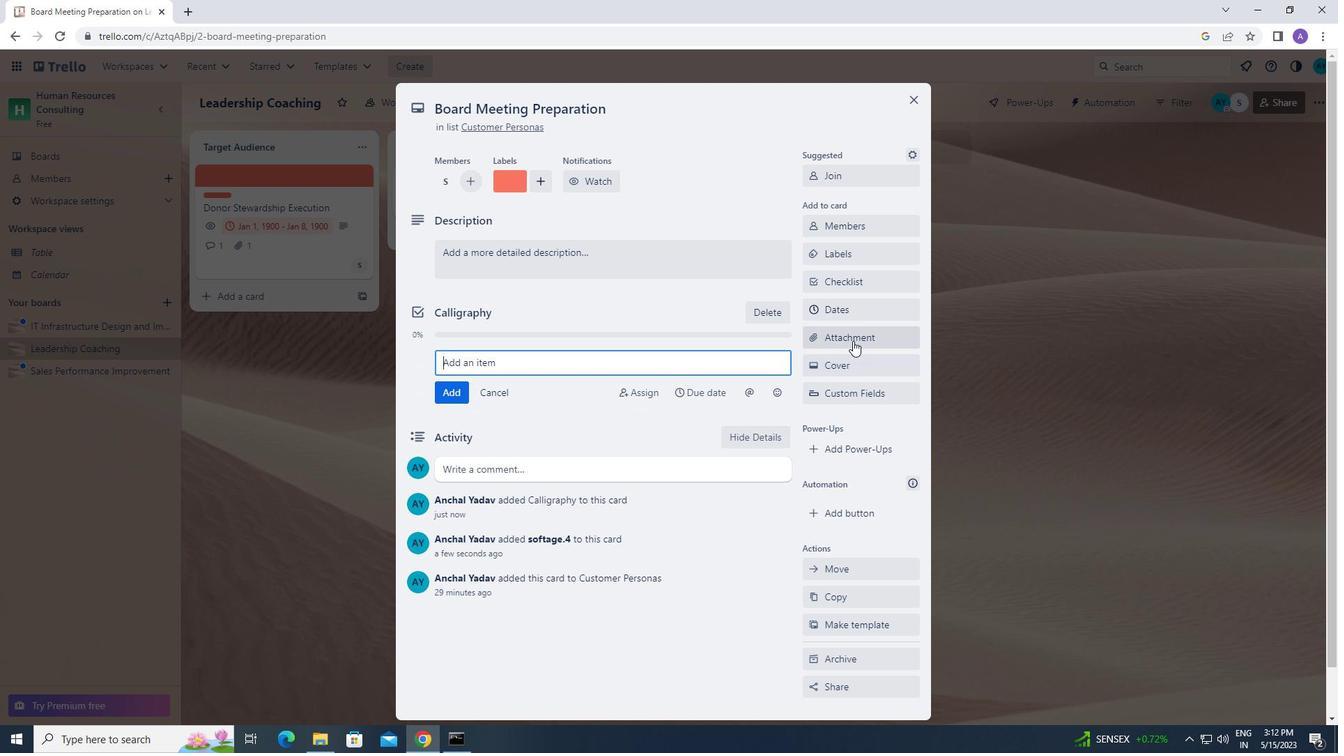 
Action: Mouse pressed left at (853, 334)
Screenshot: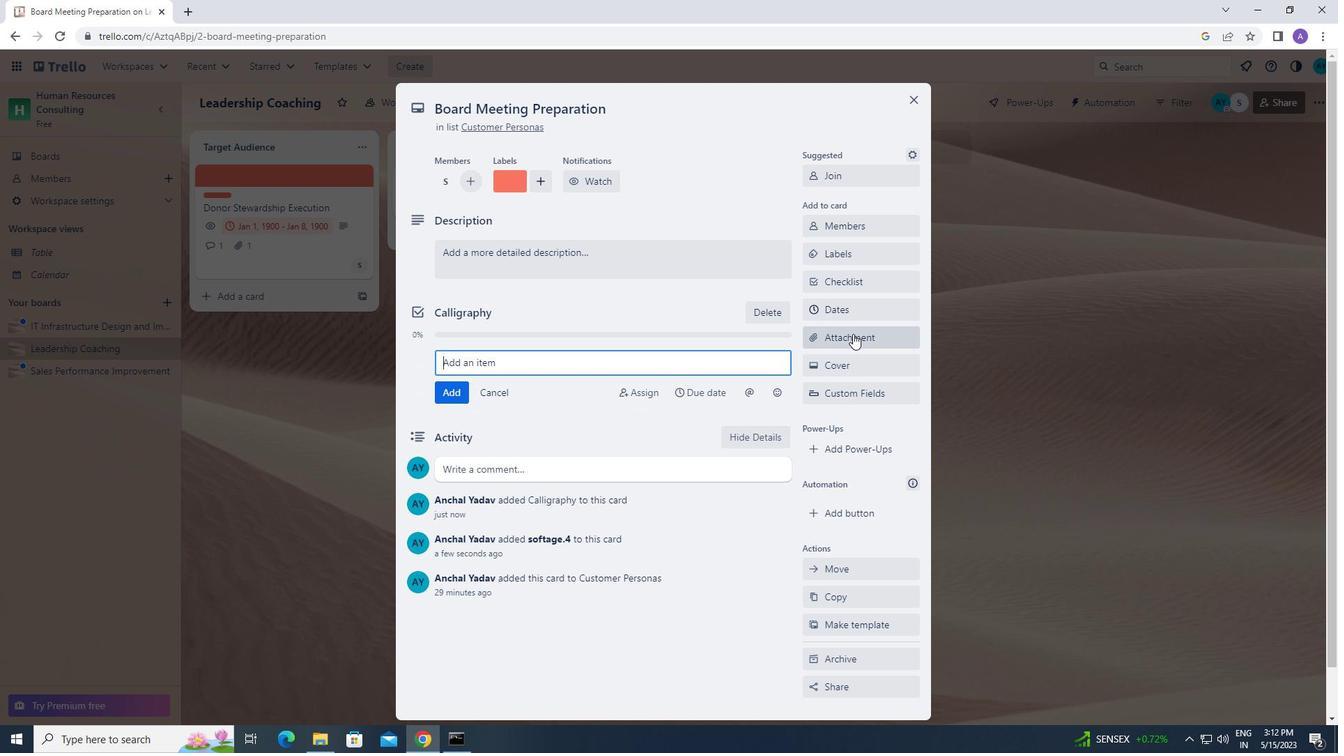 
Action: Mouse moved to (822, 502)
Screenshot: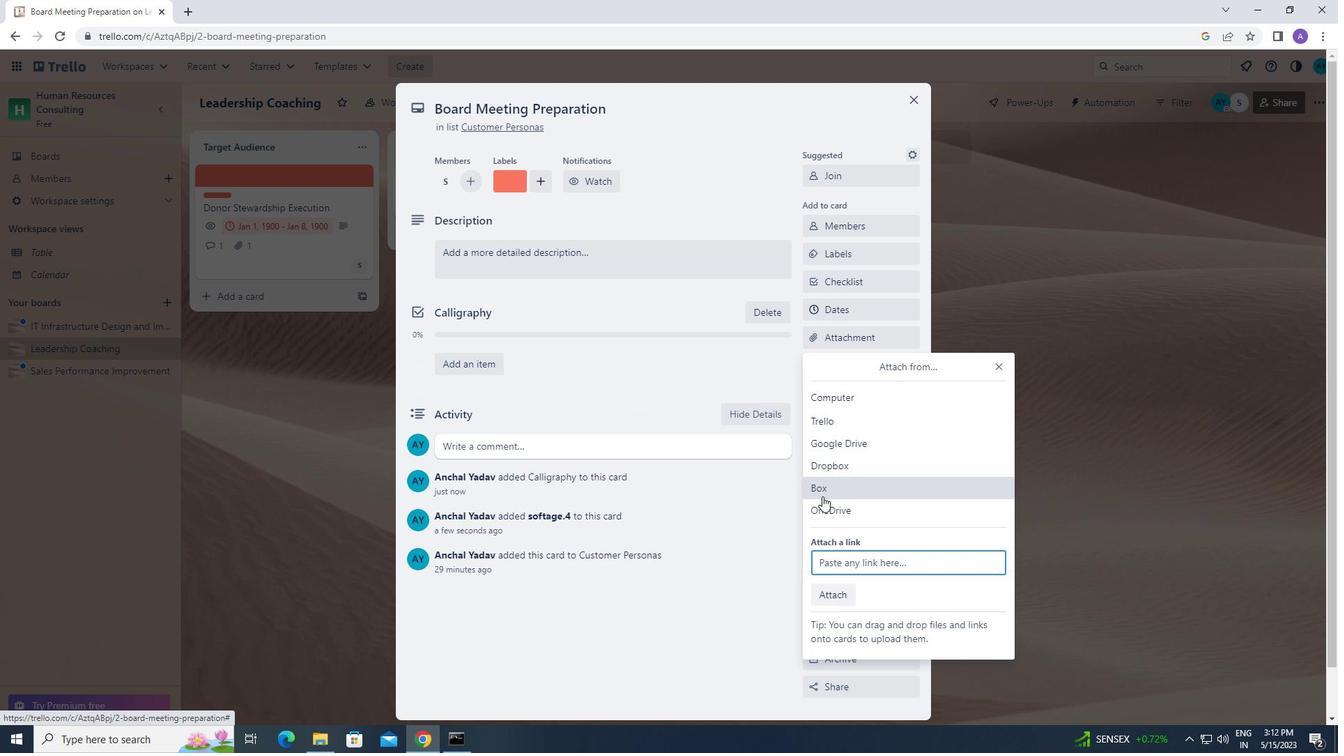 
Action: Mouse pressed left at (822, 502)
Screenshot: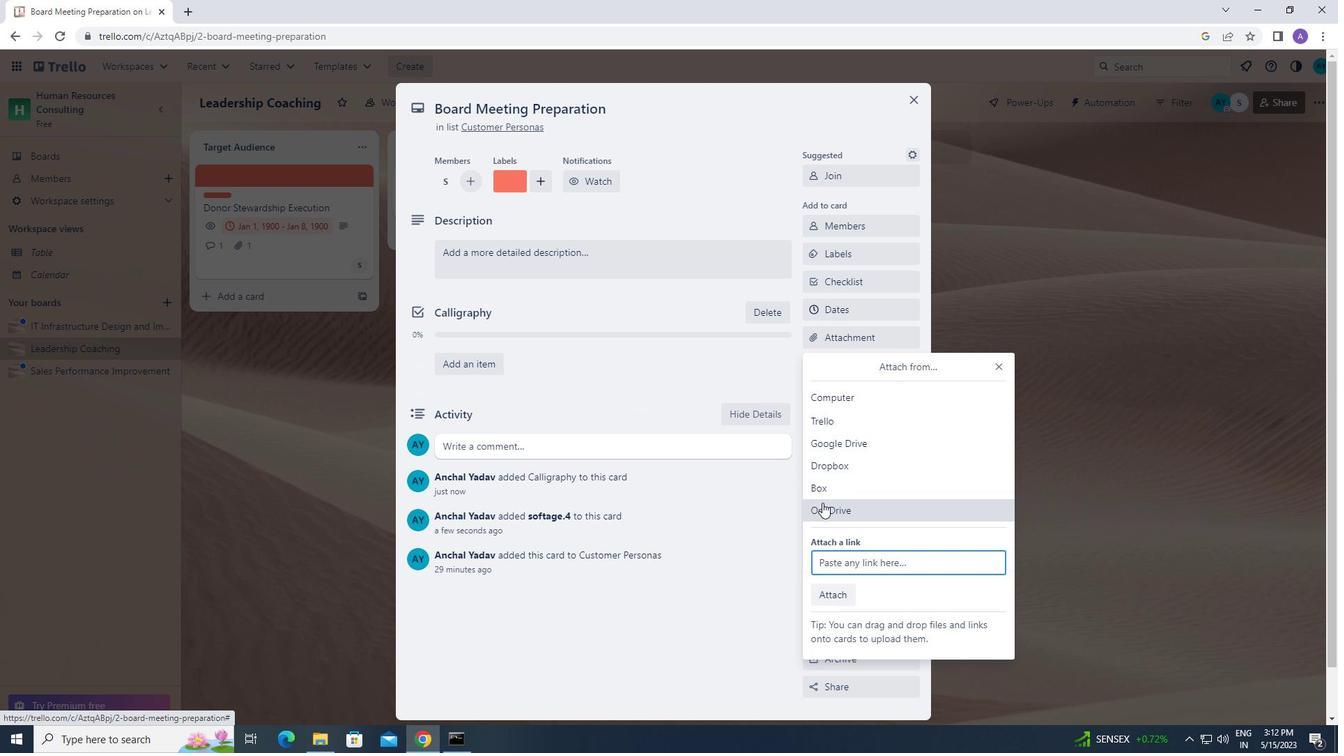 
Action: Mouse moved to (555, 311)
Screenshot: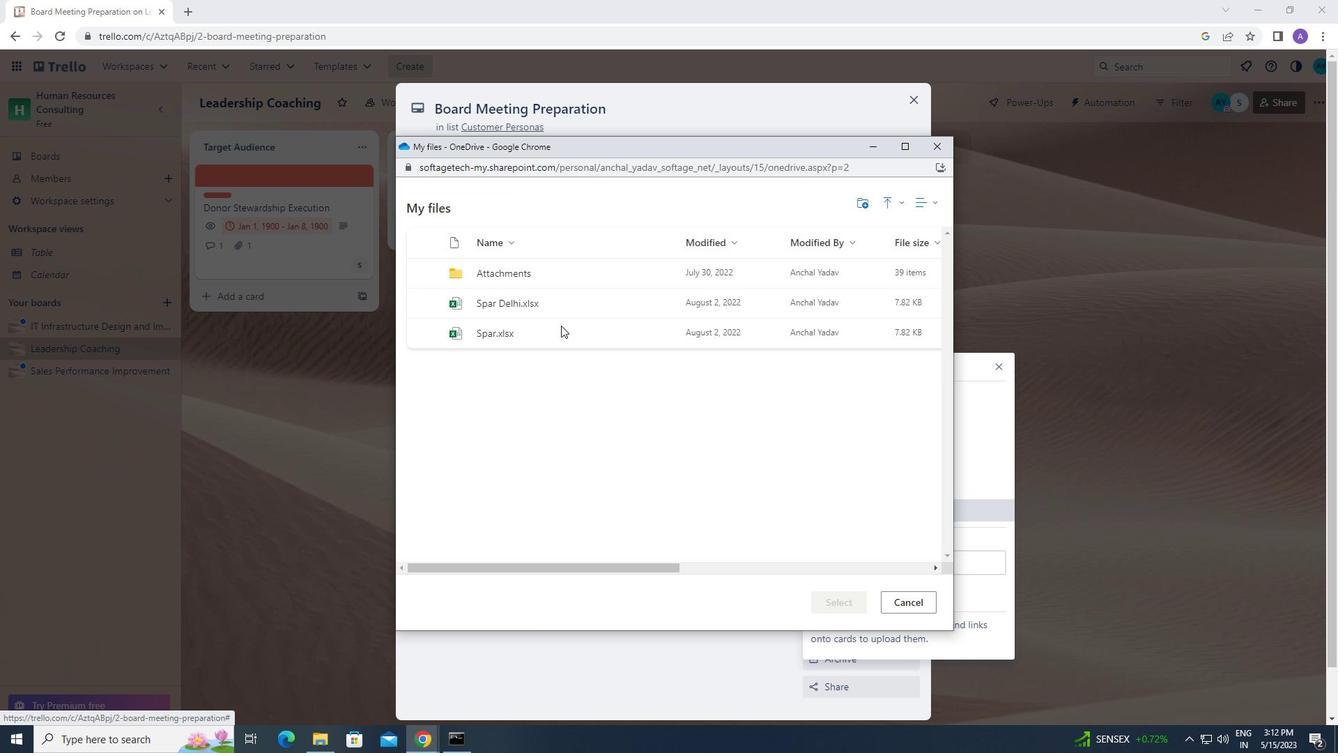 
Action: Mouse pressed left at (555, 311)
Screenshot: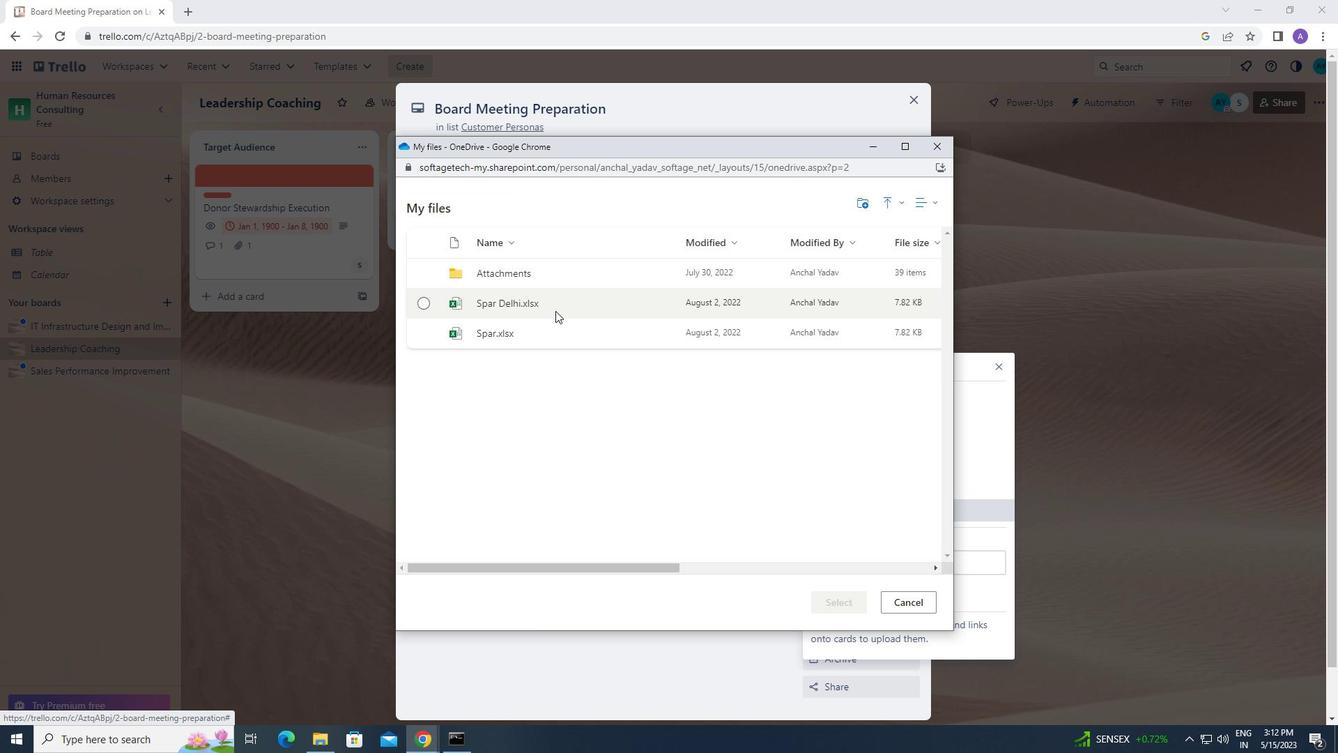 
Action: Mouse moved to (831, 596)
Screenshot: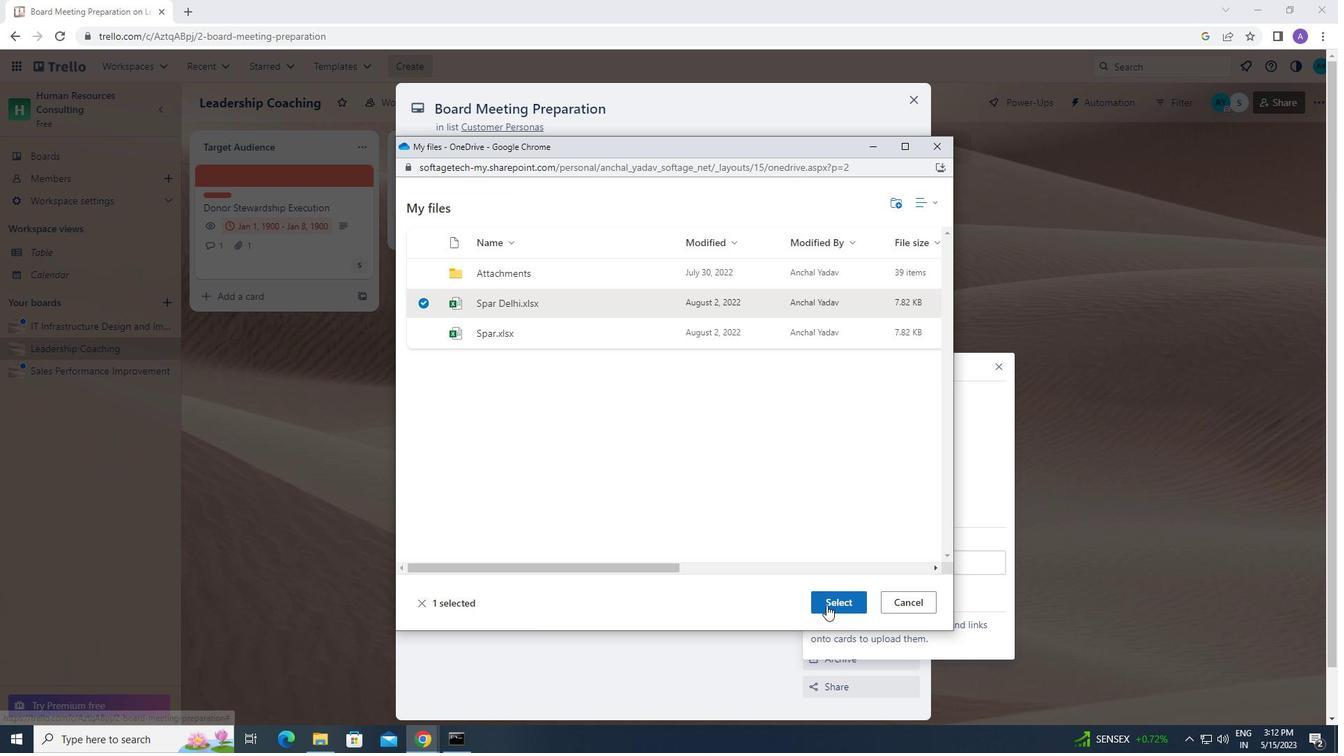 
Action: Mouse pressed left at (831, 596)
Screenshot: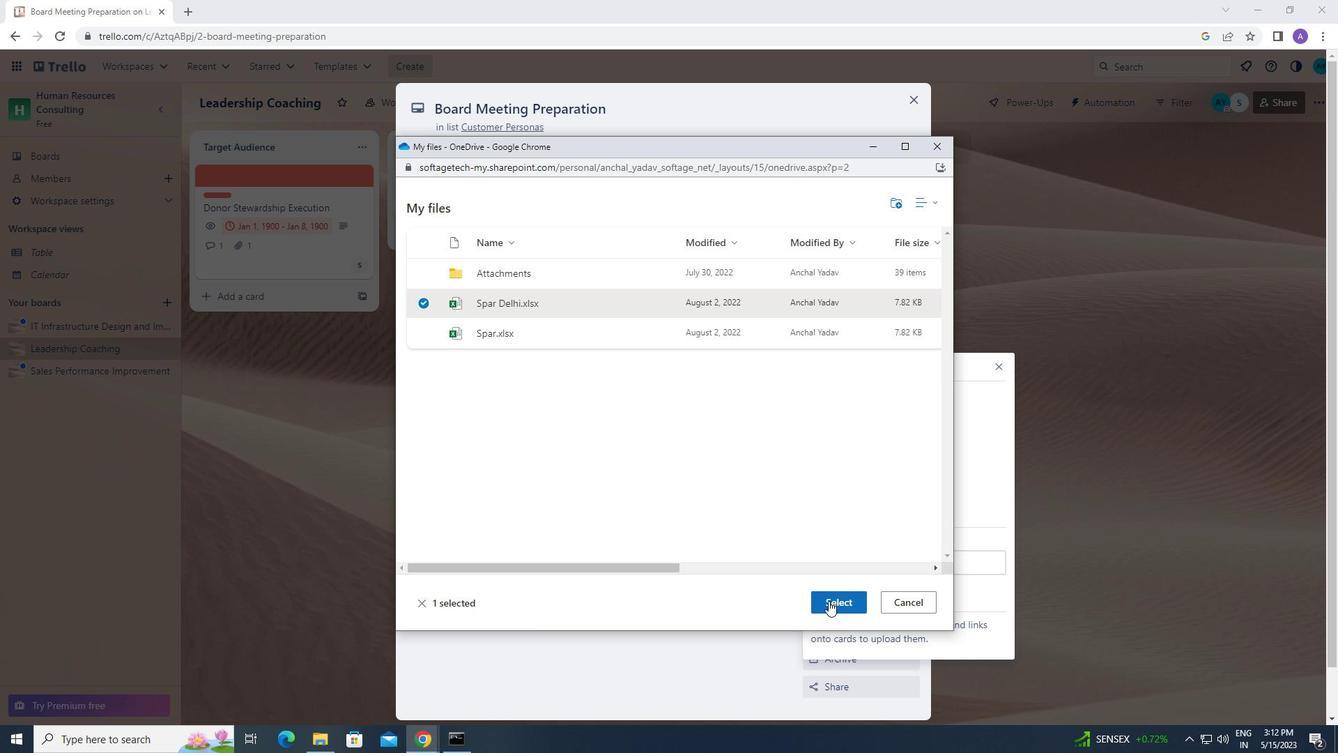 
Action: Mouse moved to (874, 363)
Screenshot: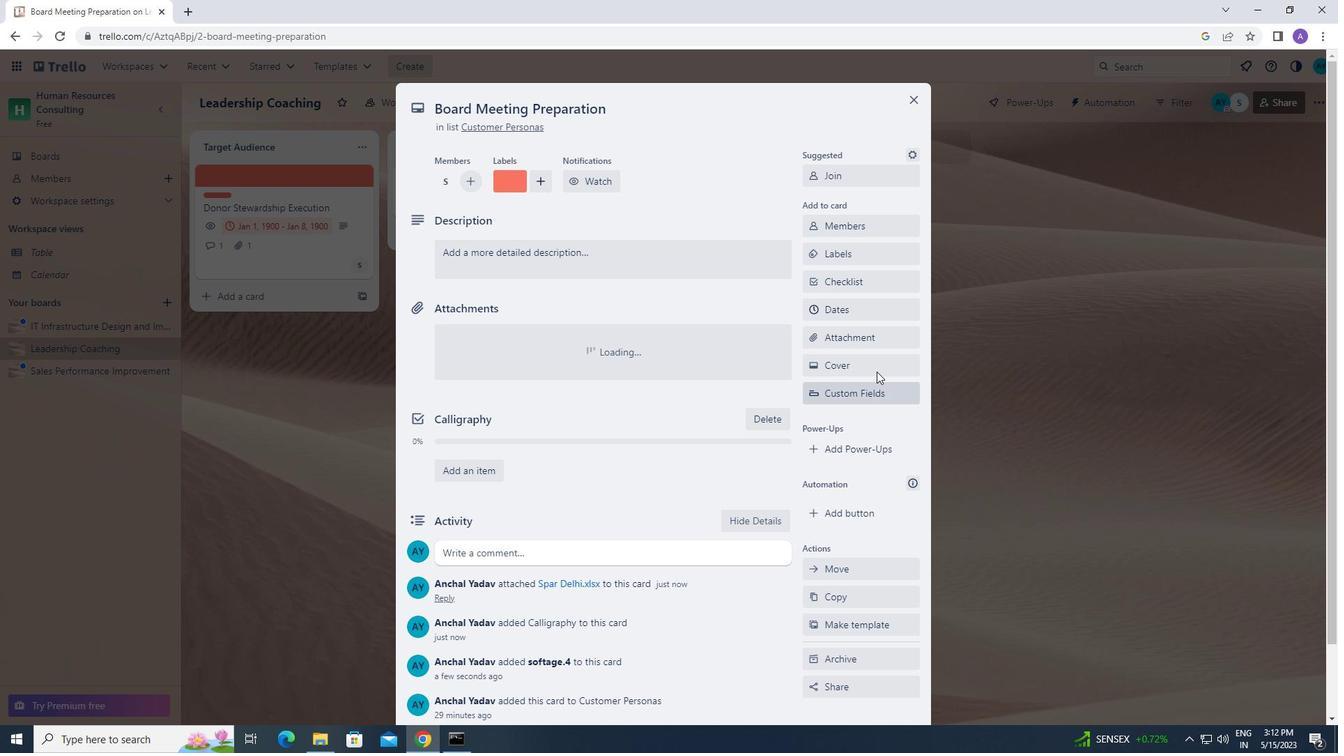 
Action: Mouse pressed left at (874, 363)
Screenshot: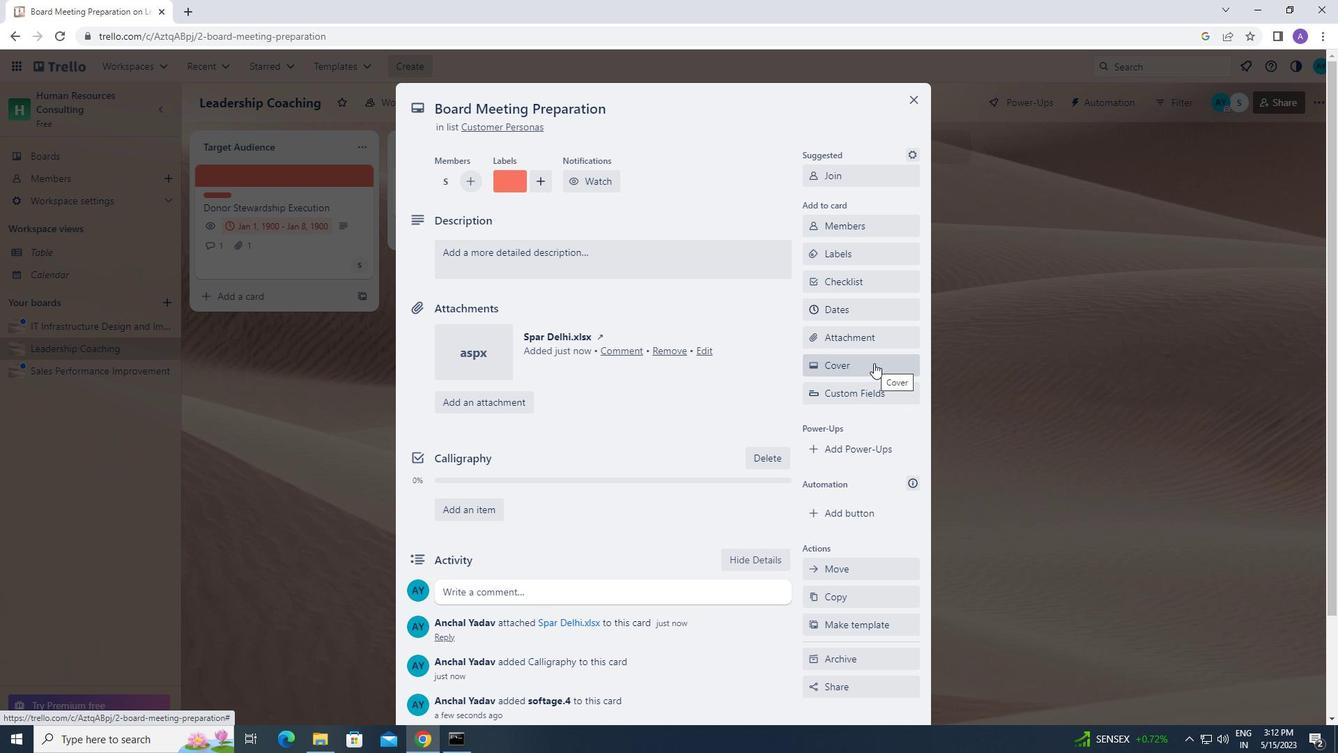 
Action: Mouse moved to (948, 446)
Screenshot: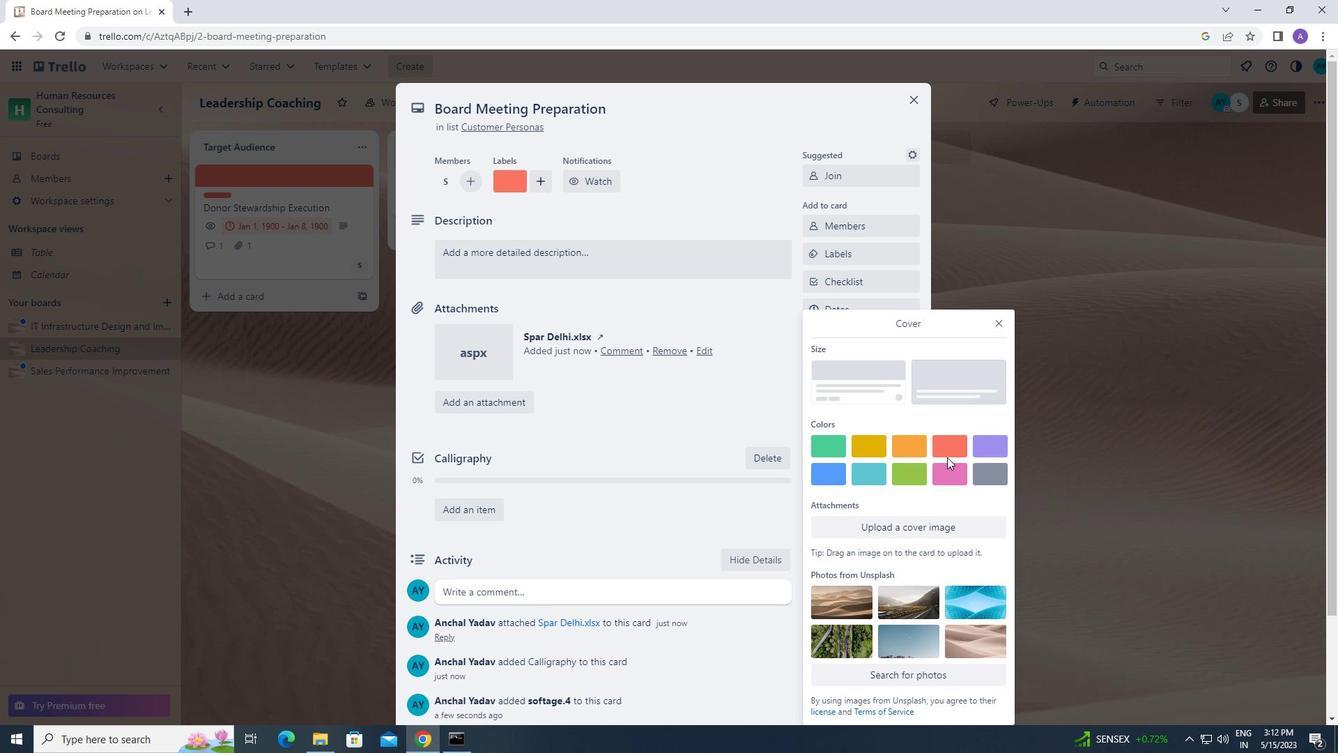 
Action: Mouse pressed left at (948, 446)
Screenshot: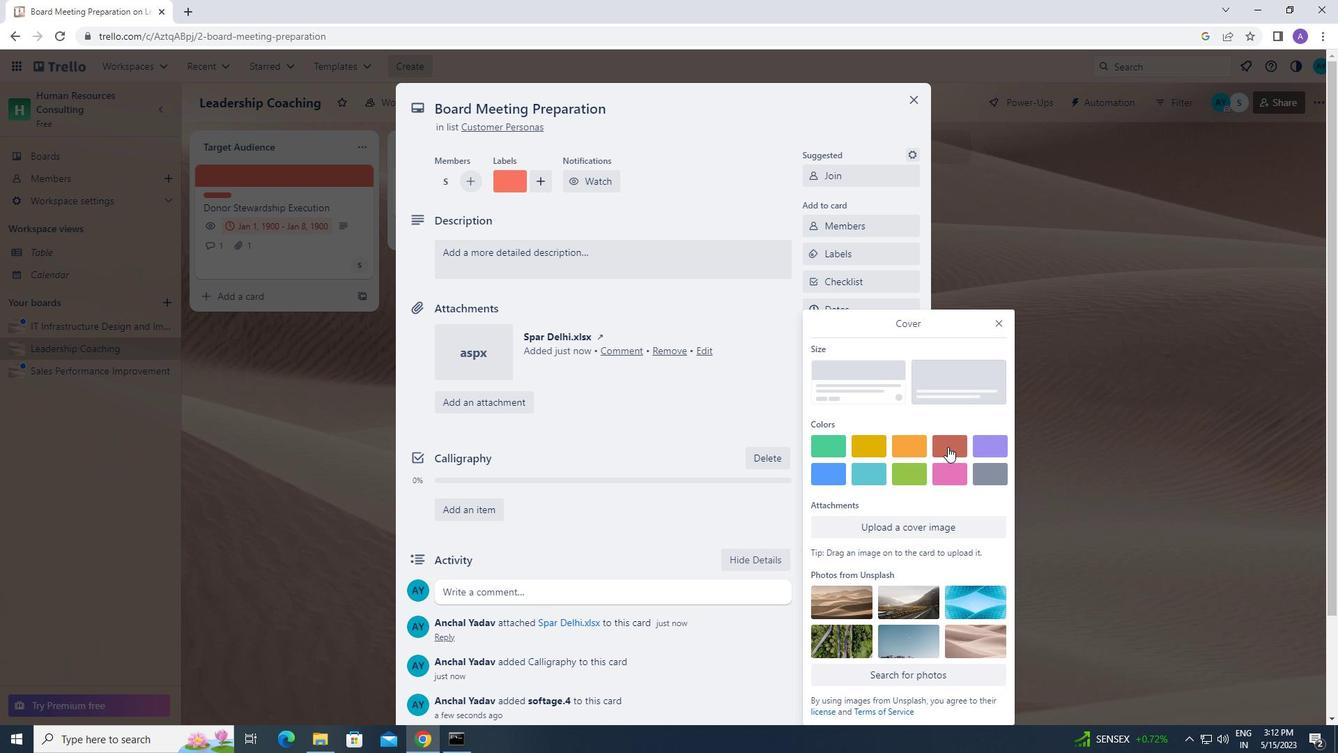 
Action: Mouse moved to (993, 292)
Screenshot: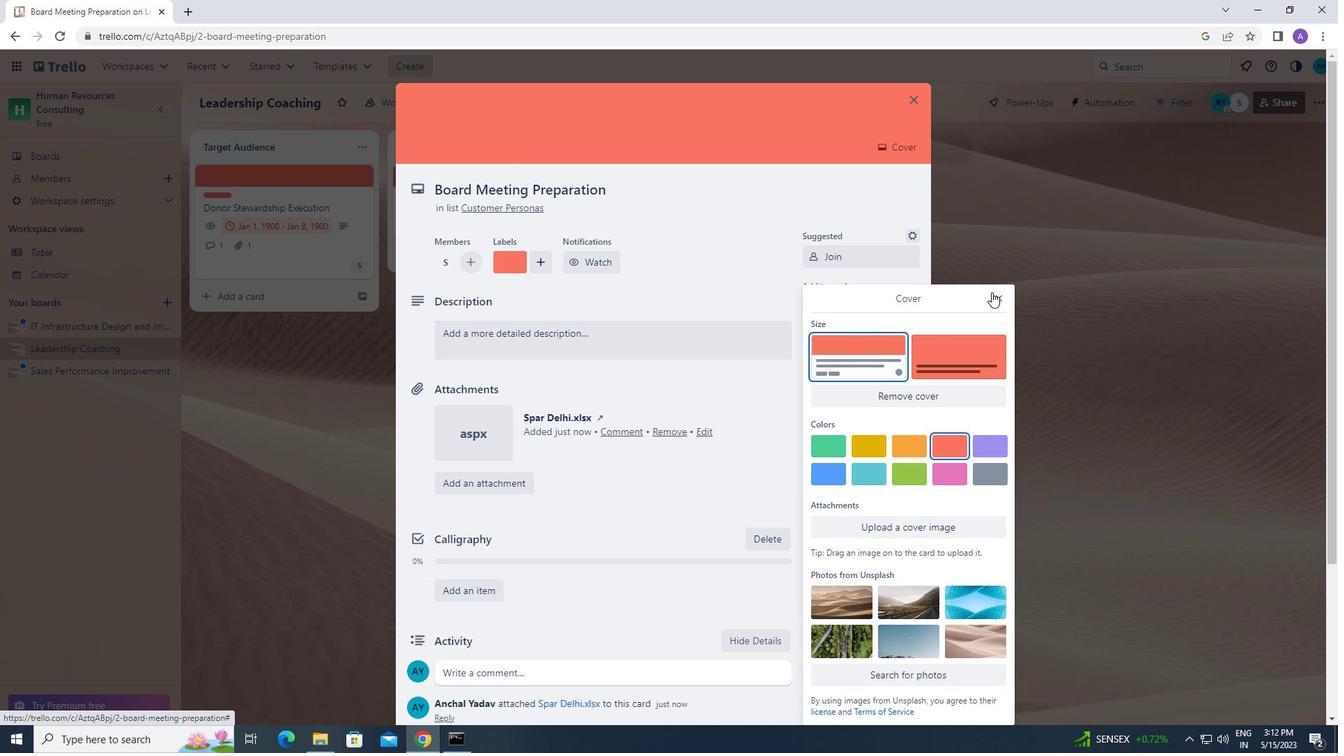 
Action: Mouse pressed left at (993, 292)
Screenshot: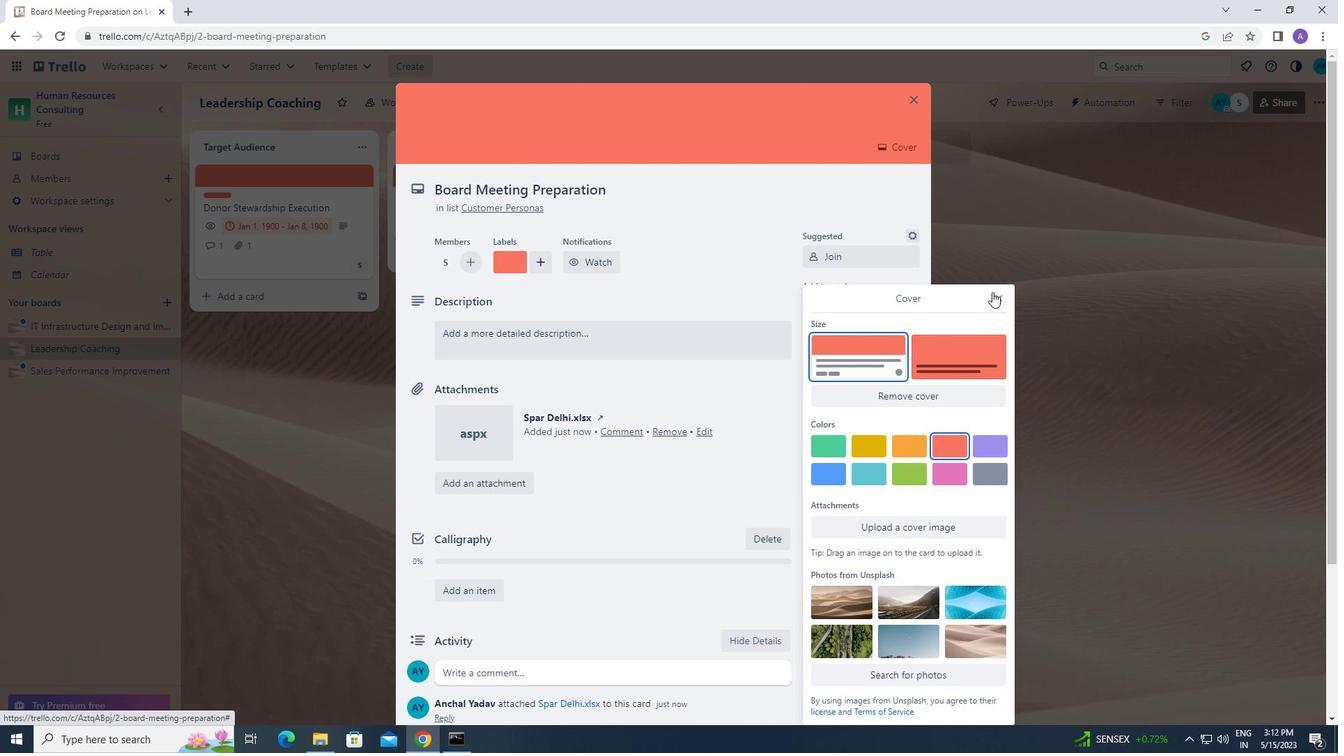 
Action: Mouse moved to (612, 327)
Screenshot: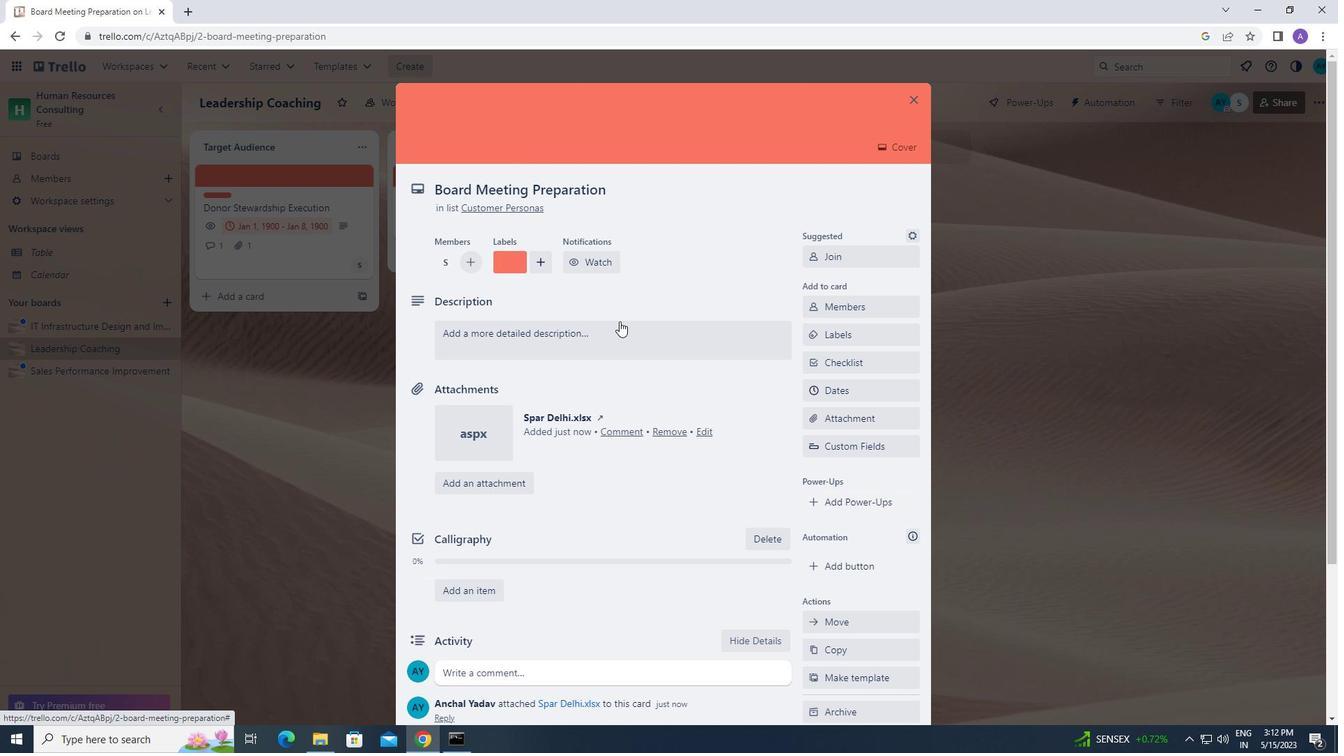 
Action: Mouse pressed left at (612, 327)
Screenshot: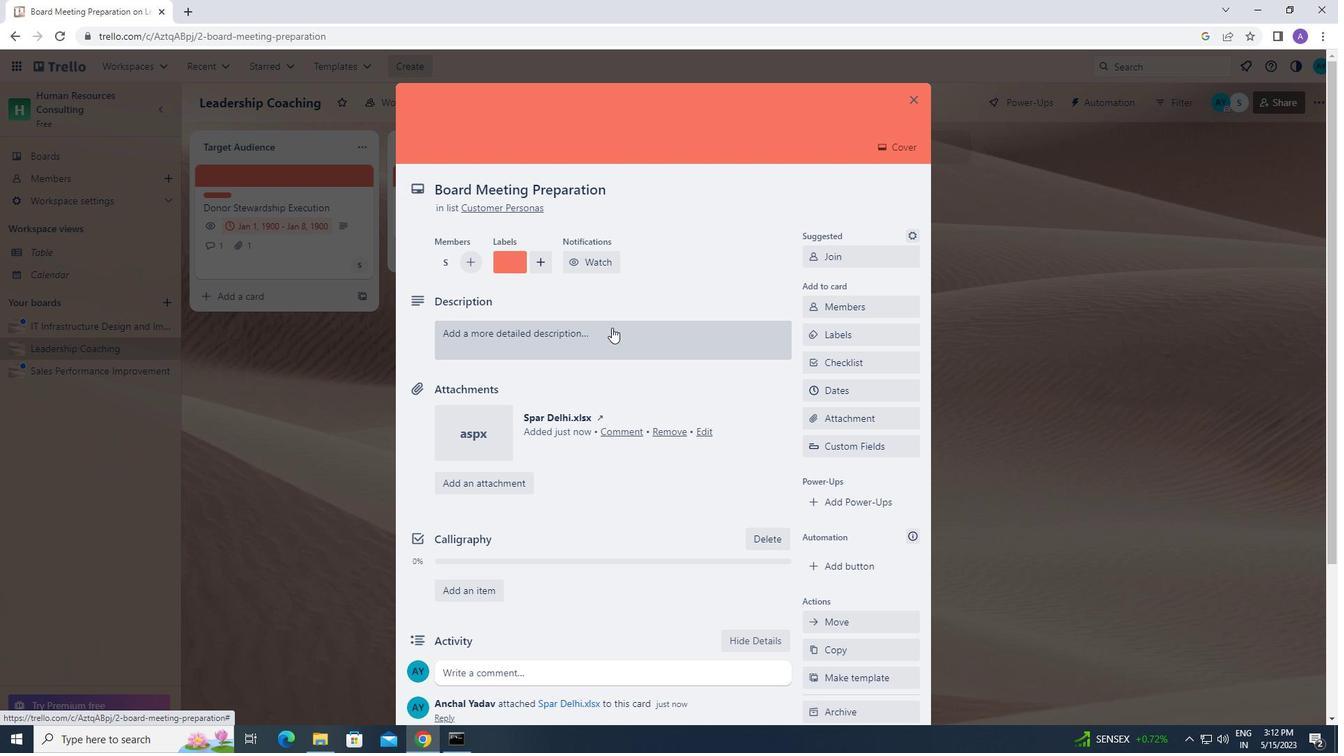 
Action: Mouse moved to (481, 383)
Screenshot: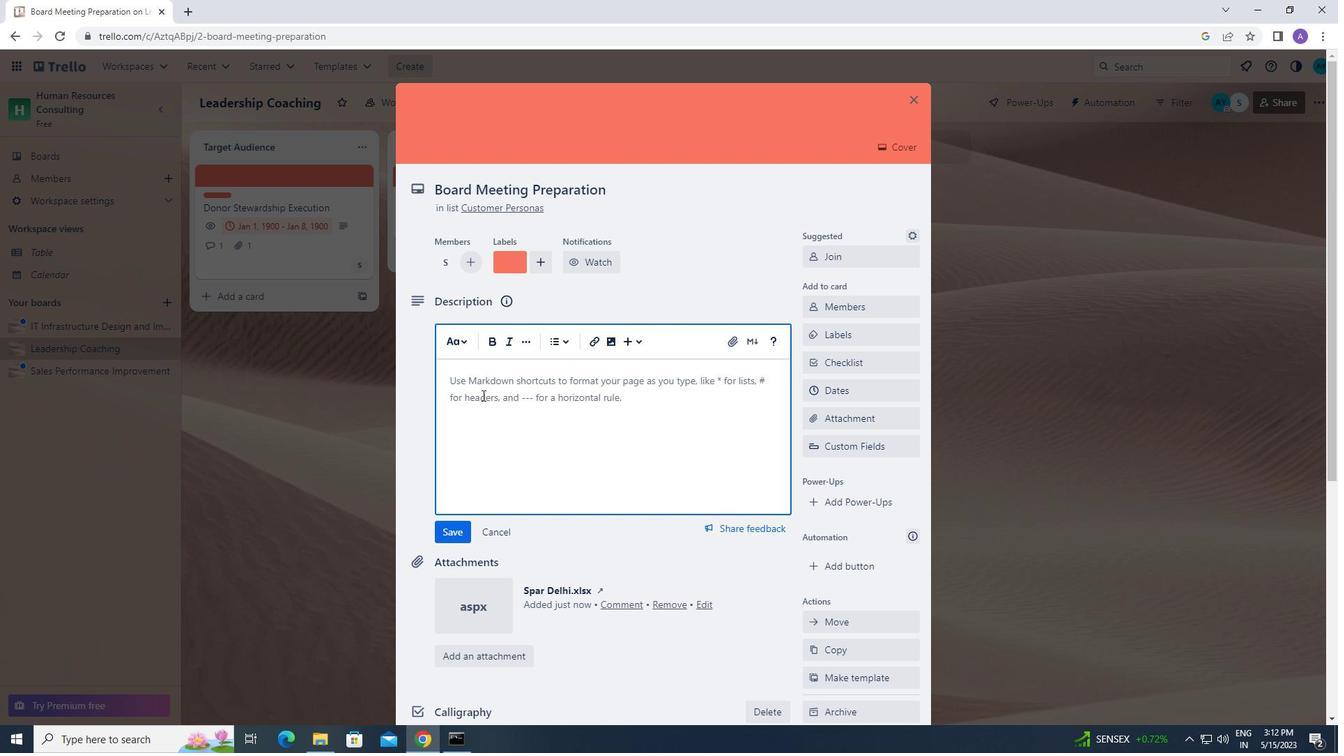
Action: Mouse pressed left at (481, 383)
Screenshot: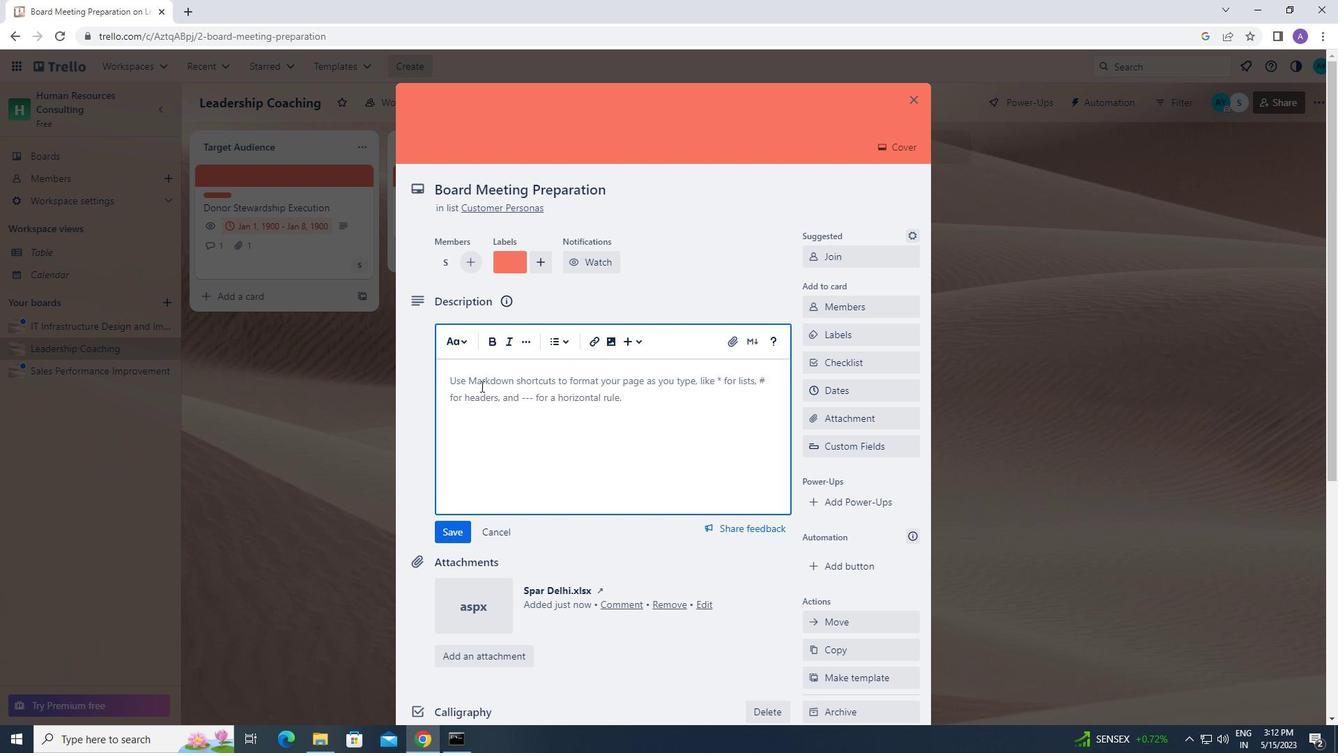 
Action: Mouse moved to (500, 391)
Screenshot: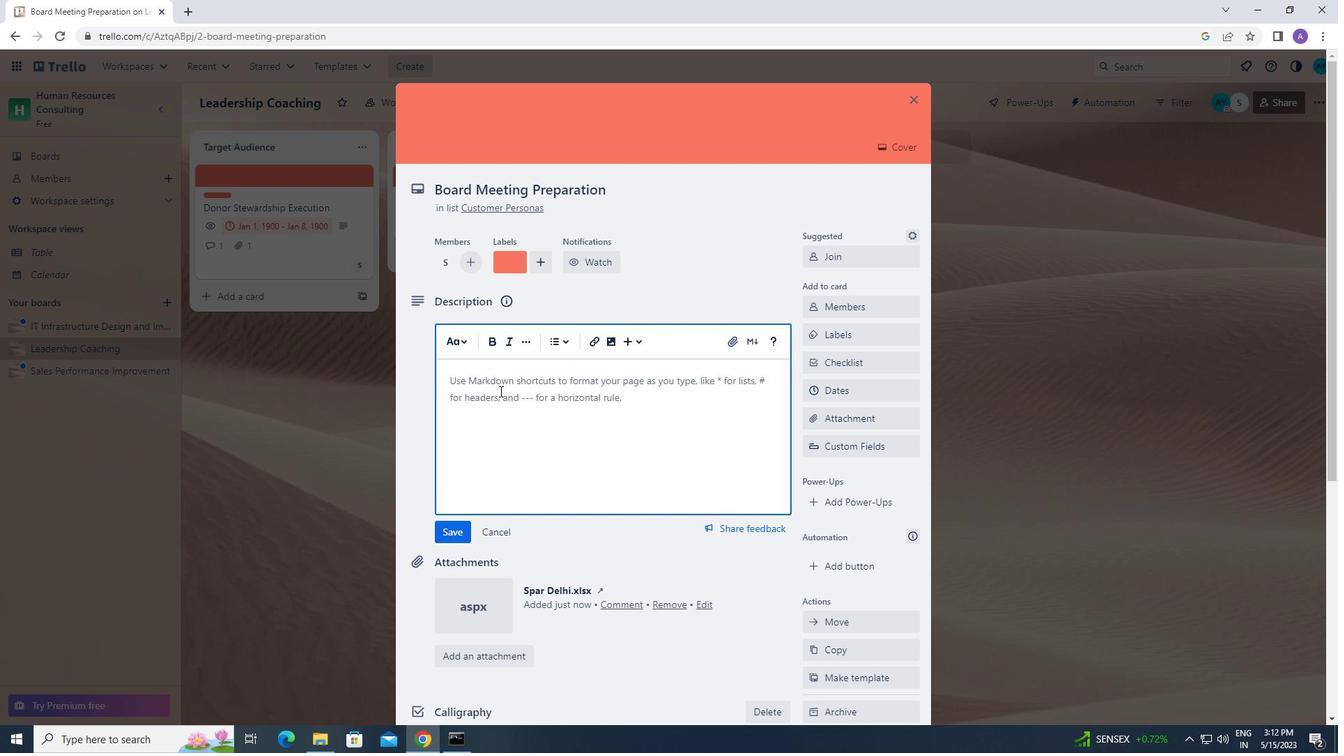 
Action: Key pressed <Key.caps_lock>d<Key.caps_lock>evelo
Screenshot: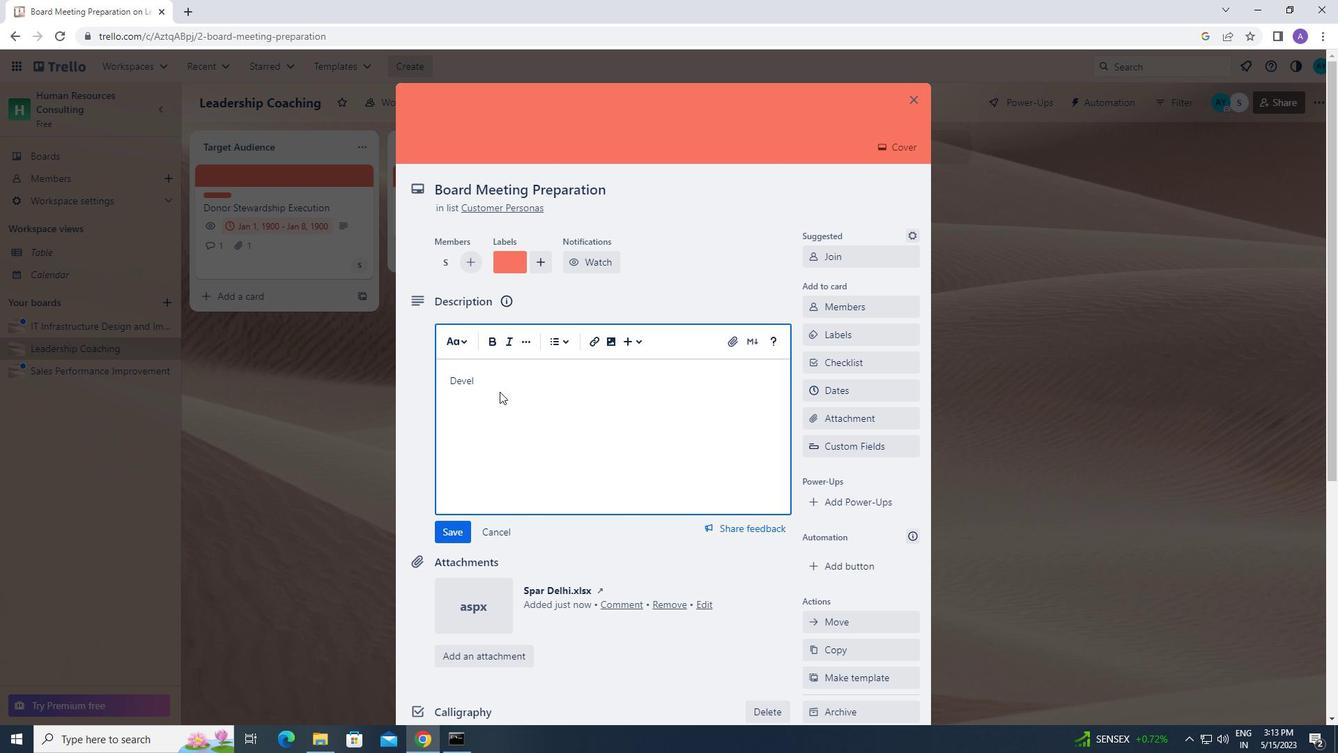 
Action: Mouse moved to (610, 469)
Screenshot: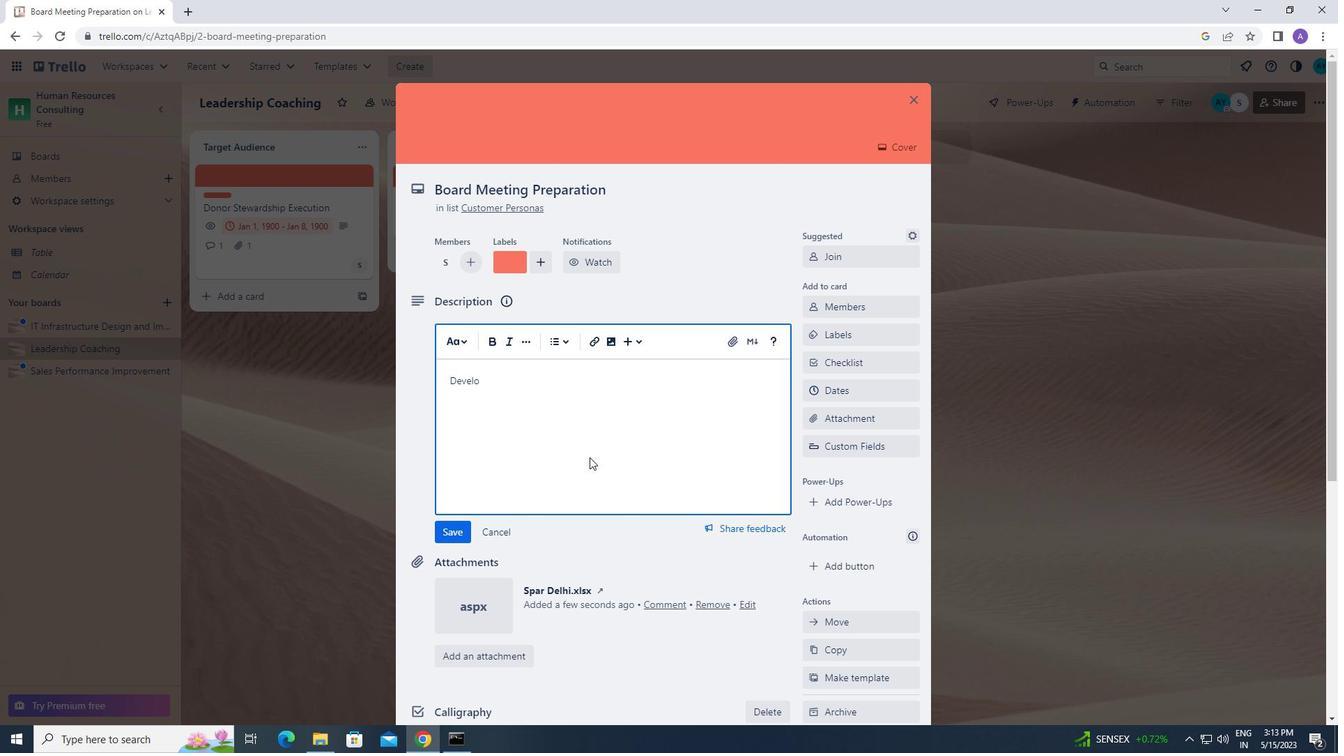 
Action: Key pressed p
Screenshot: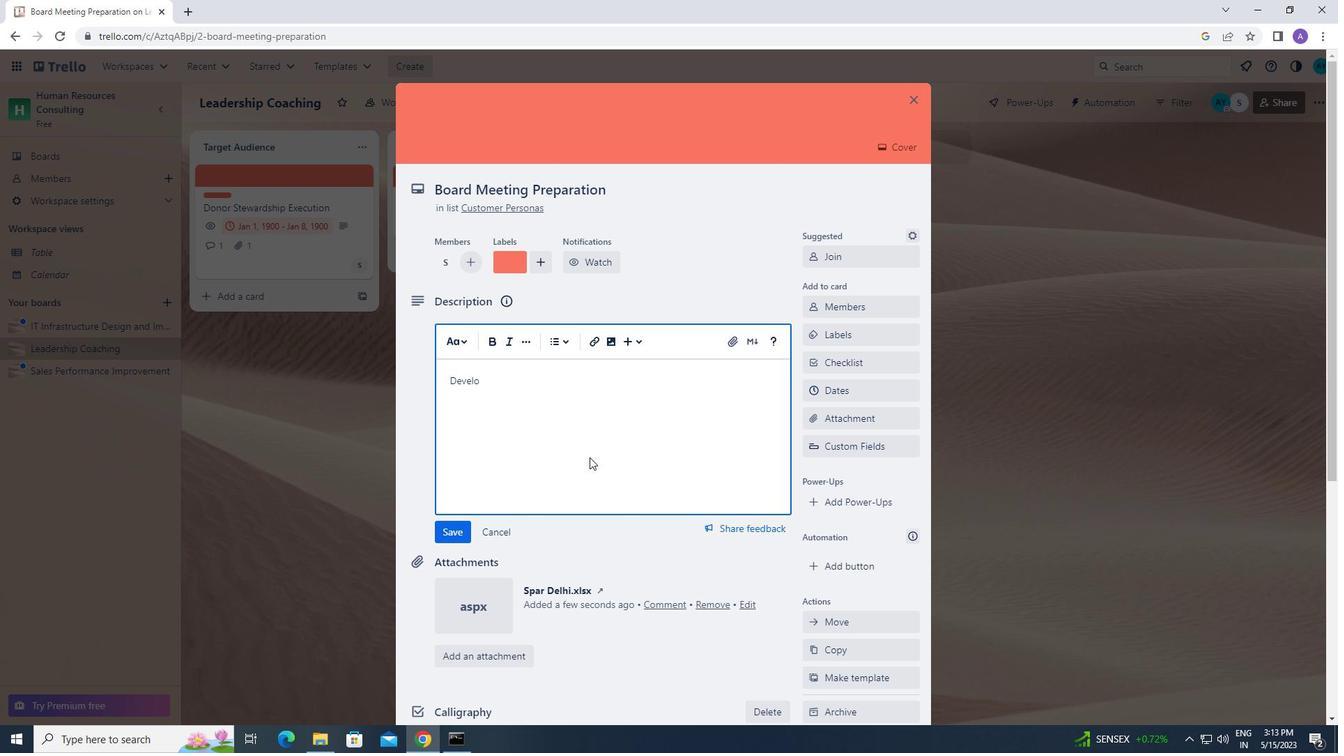 
Action: Mouse moved to (616, 467)
Screenshot: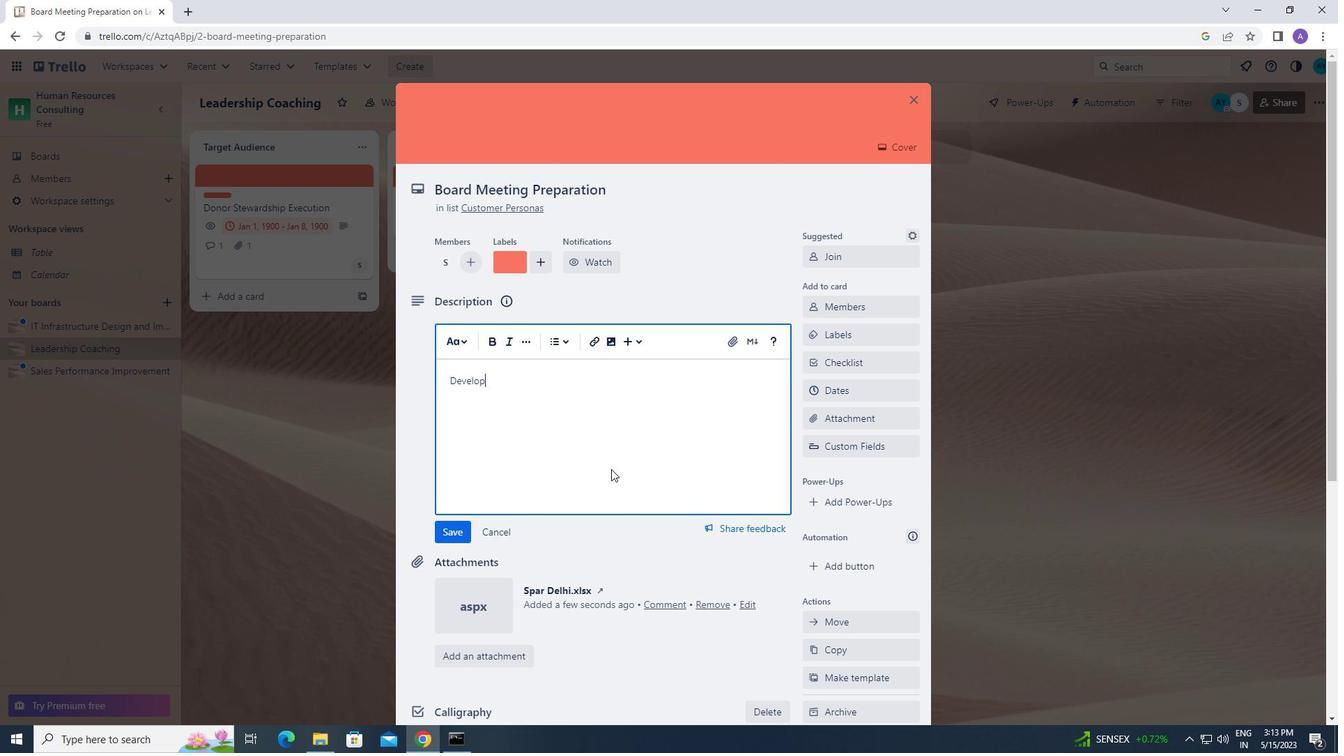 
Action: Key pressed <Key.space>and<Key.space>launch<Key.space>new<Key.space>customer<Key.space>retention<Key.space>strategy
Screenshot: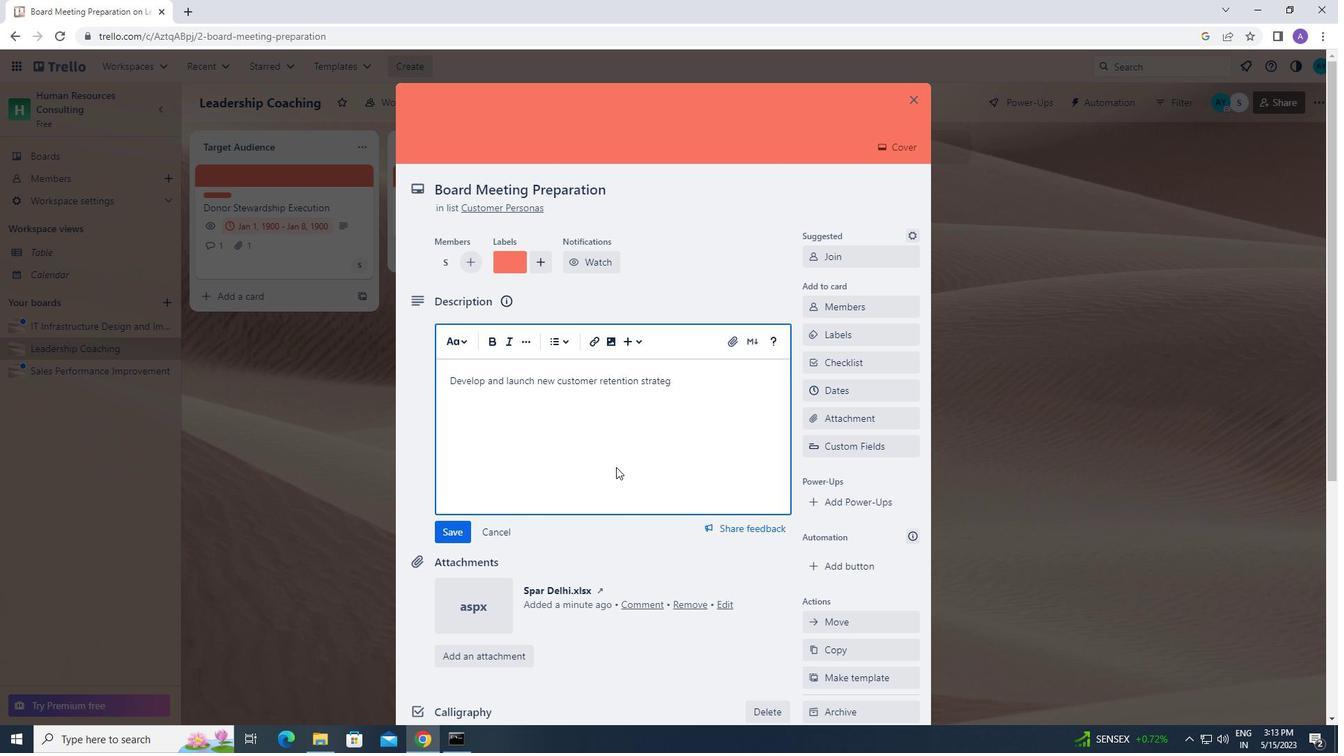 
Action: Mouse moved to (463, 536)
Screenshot: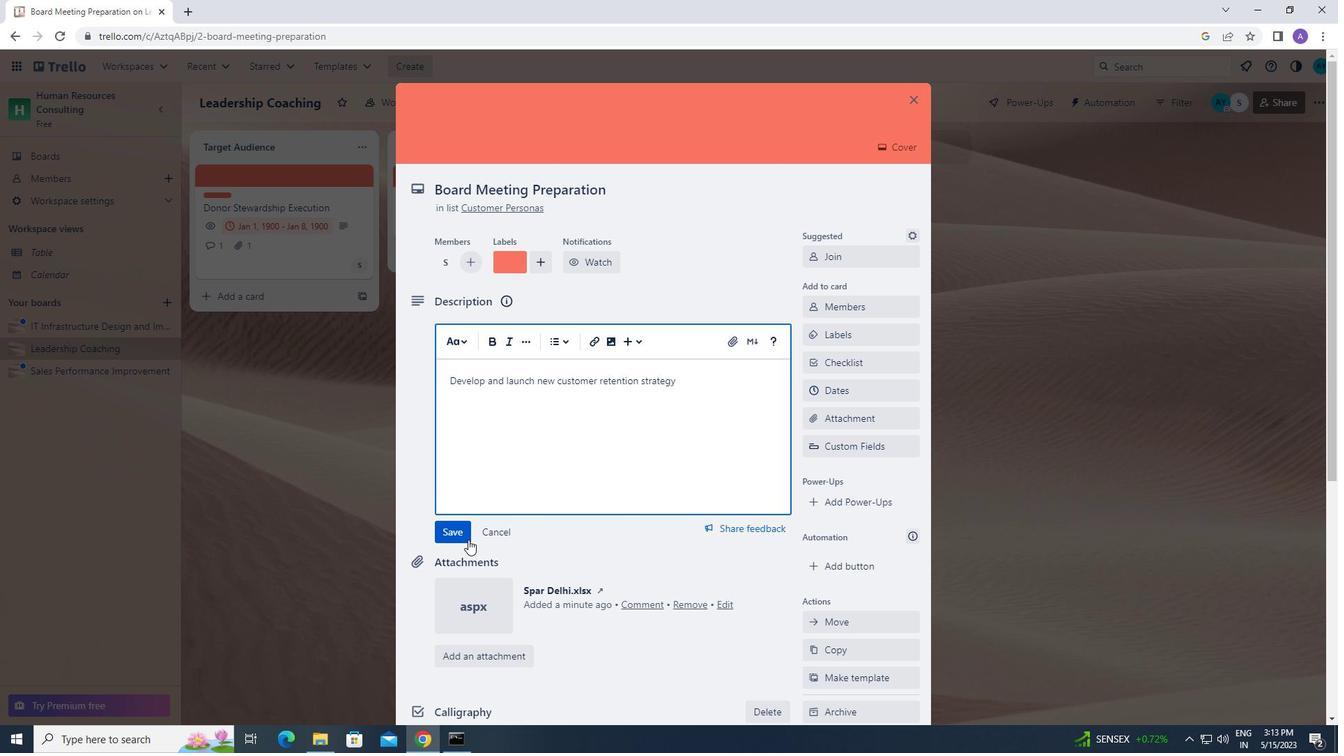 
Action: Mouse pressed left at (463, 536)
Screenshot: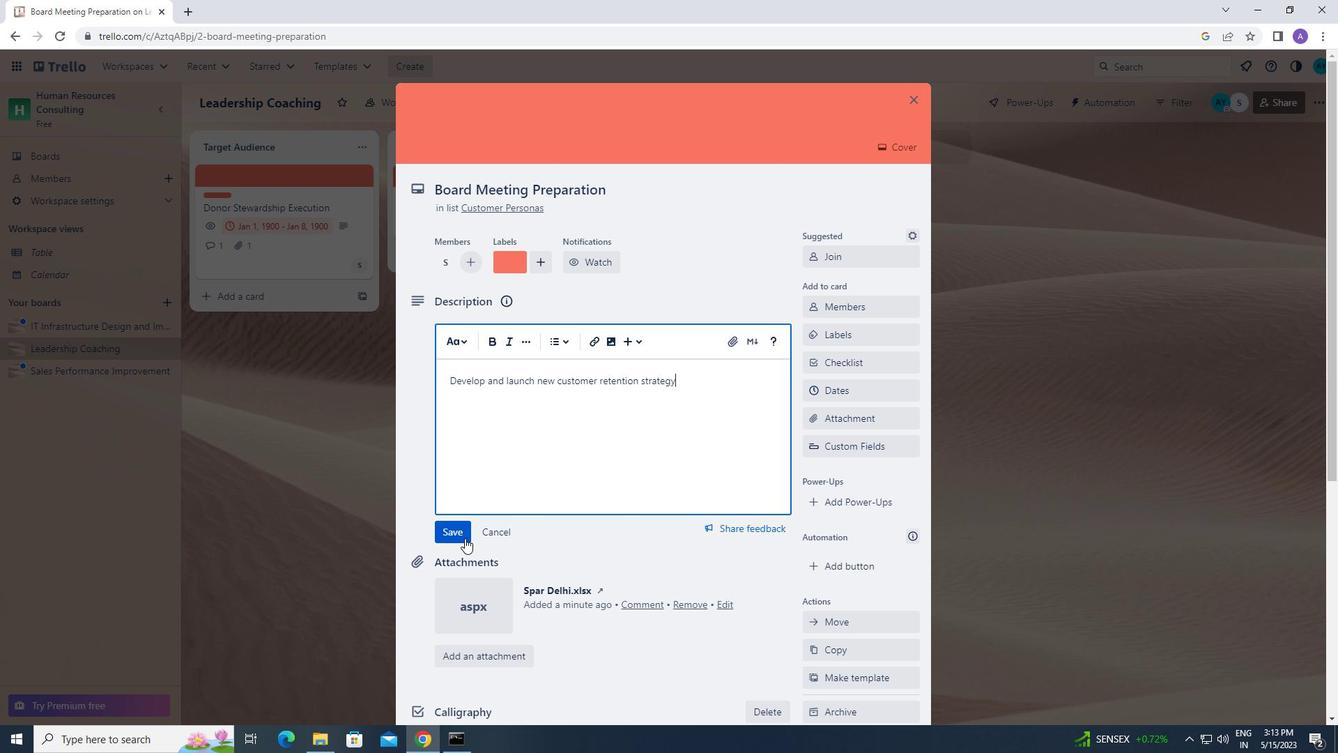 
Action: Mouse moved to (468, 539)
Screenshot: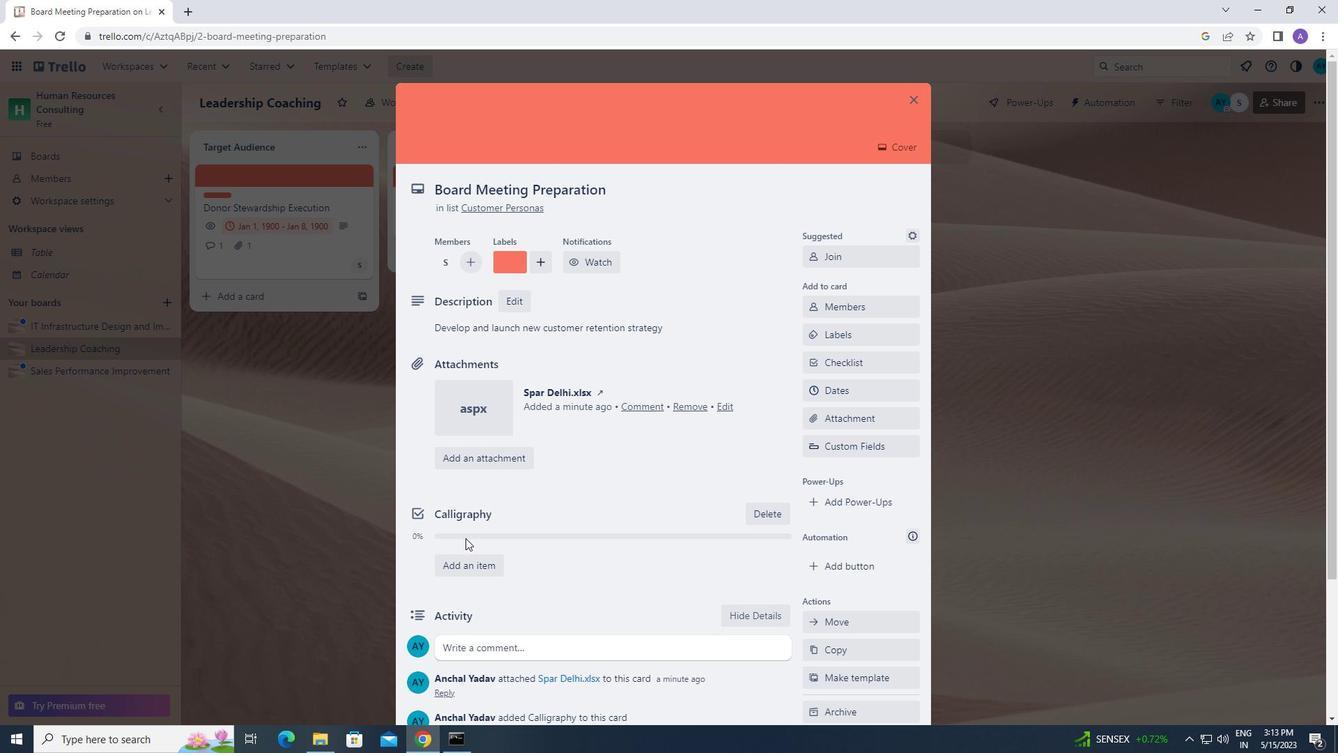
Action: Mouse scrolled (468, 539) with delta (0, 0)
Screenshot: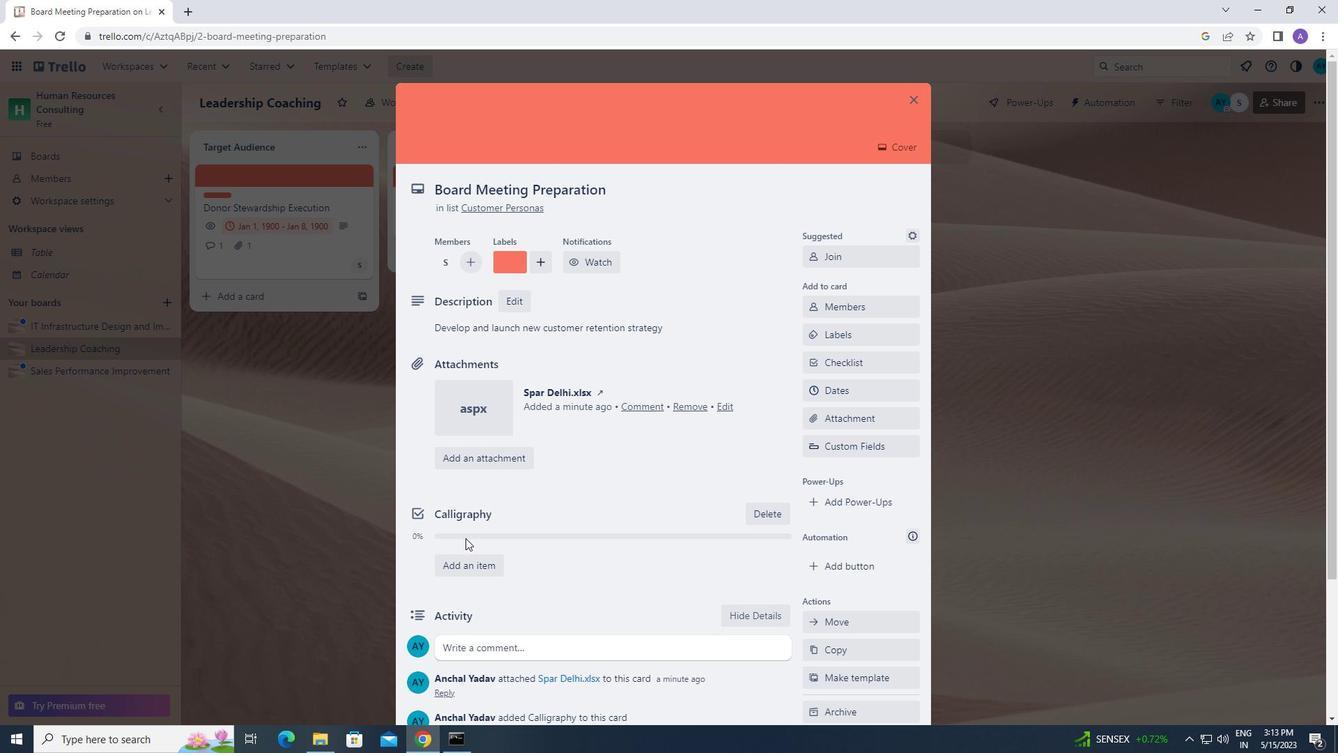 
Action: Mouse scrolled (468, 539) with delta (0, 0)
Screenshot: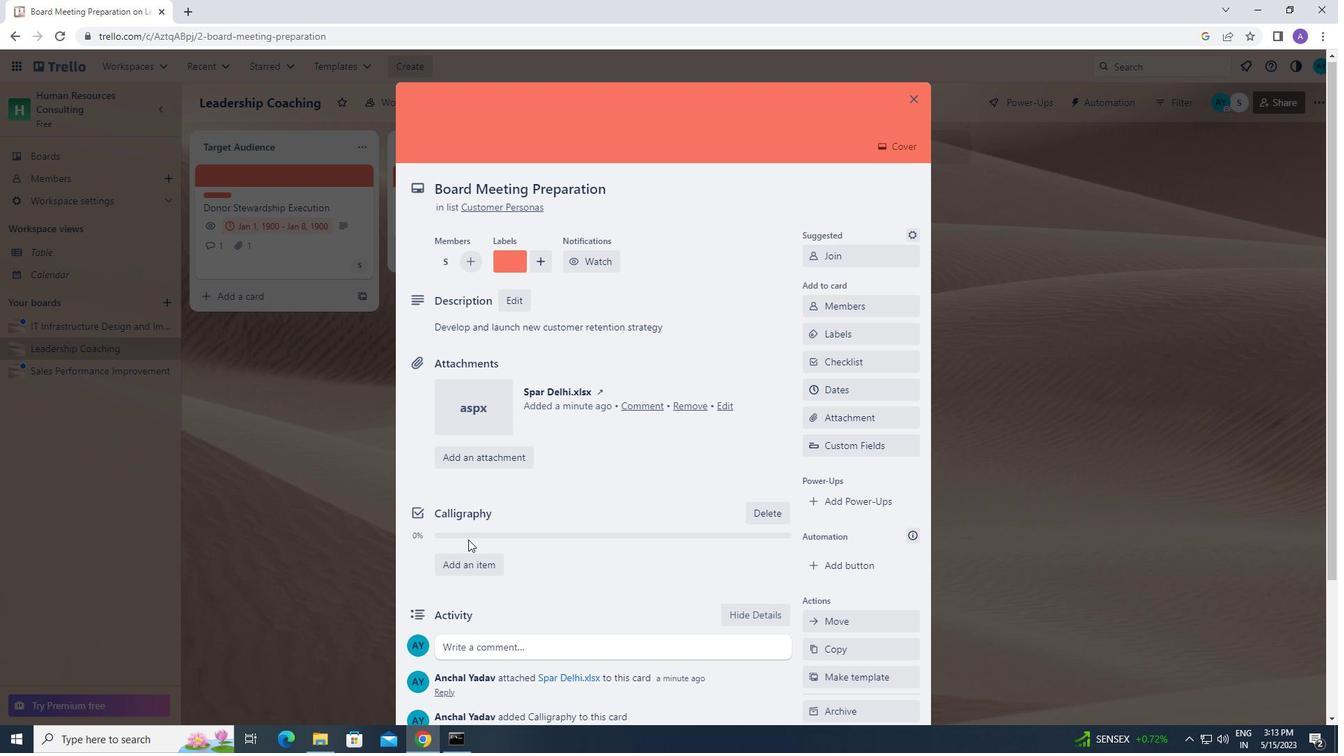 
Action: Mouse moved to (488, 502)
Screenshot: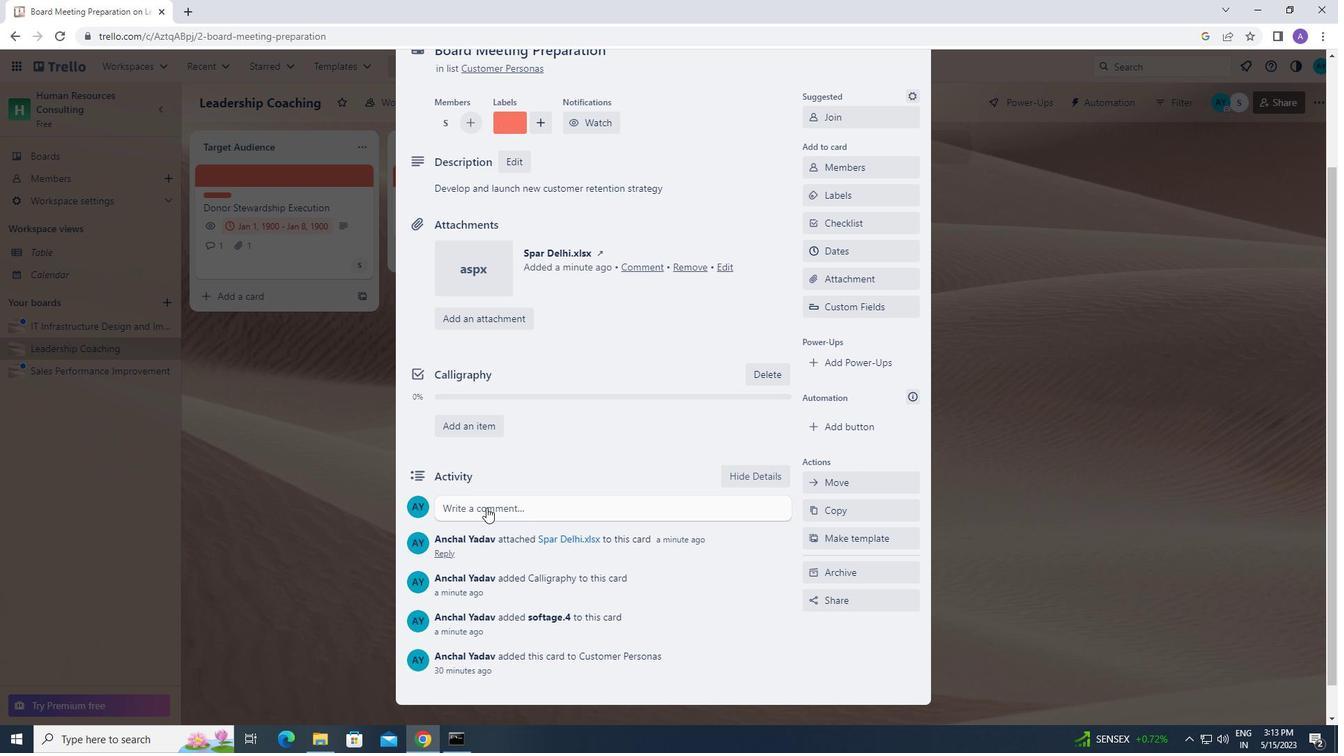
Action: Mouse pressed left at (488, 502)
Screenshot: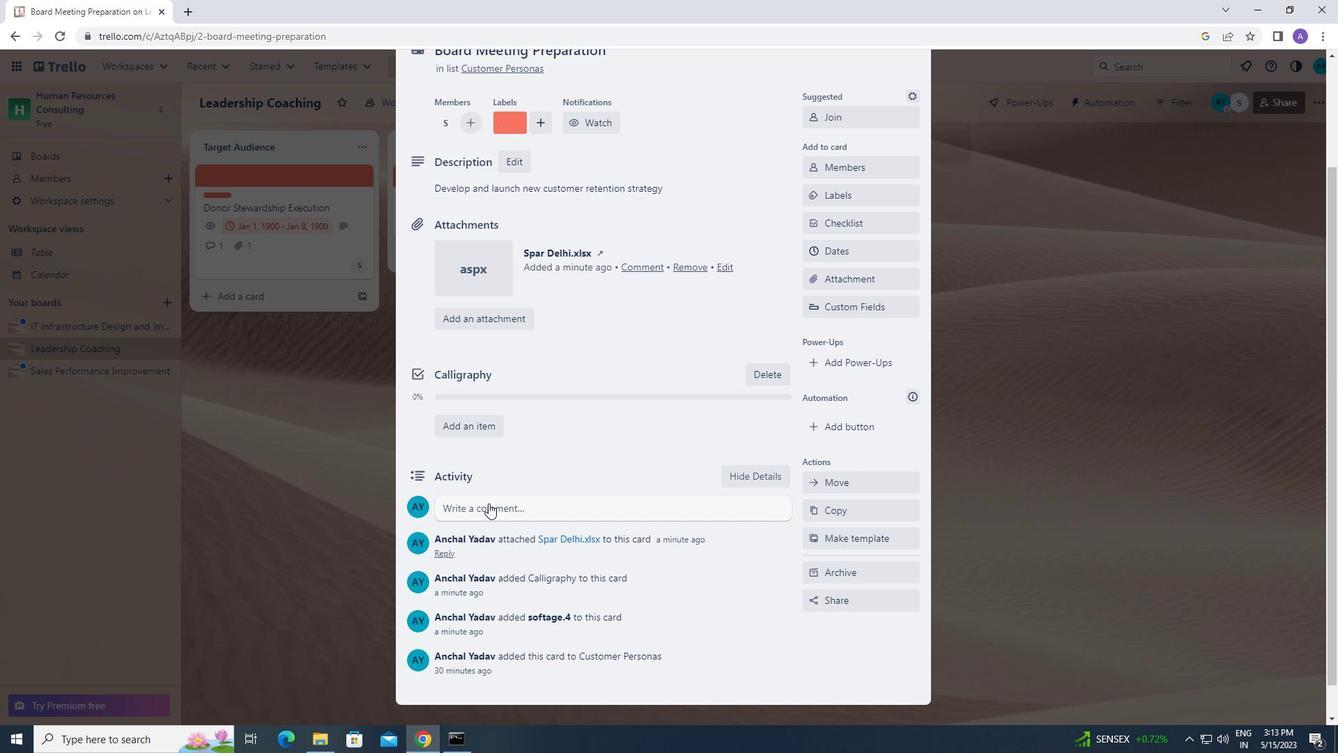 
Action: Mouse moved to (479, 543)
Screenshot: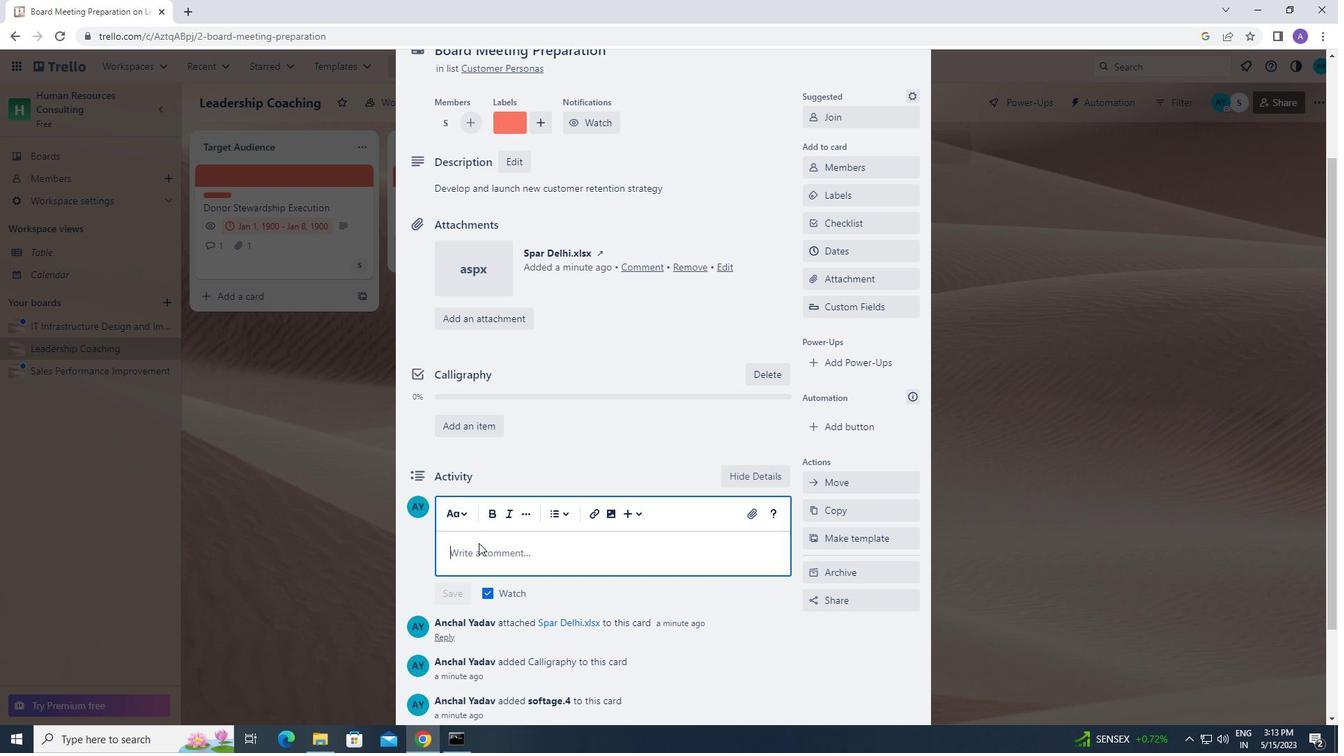 
Action: Mouse pressed left at (479, 543)
Screenshot: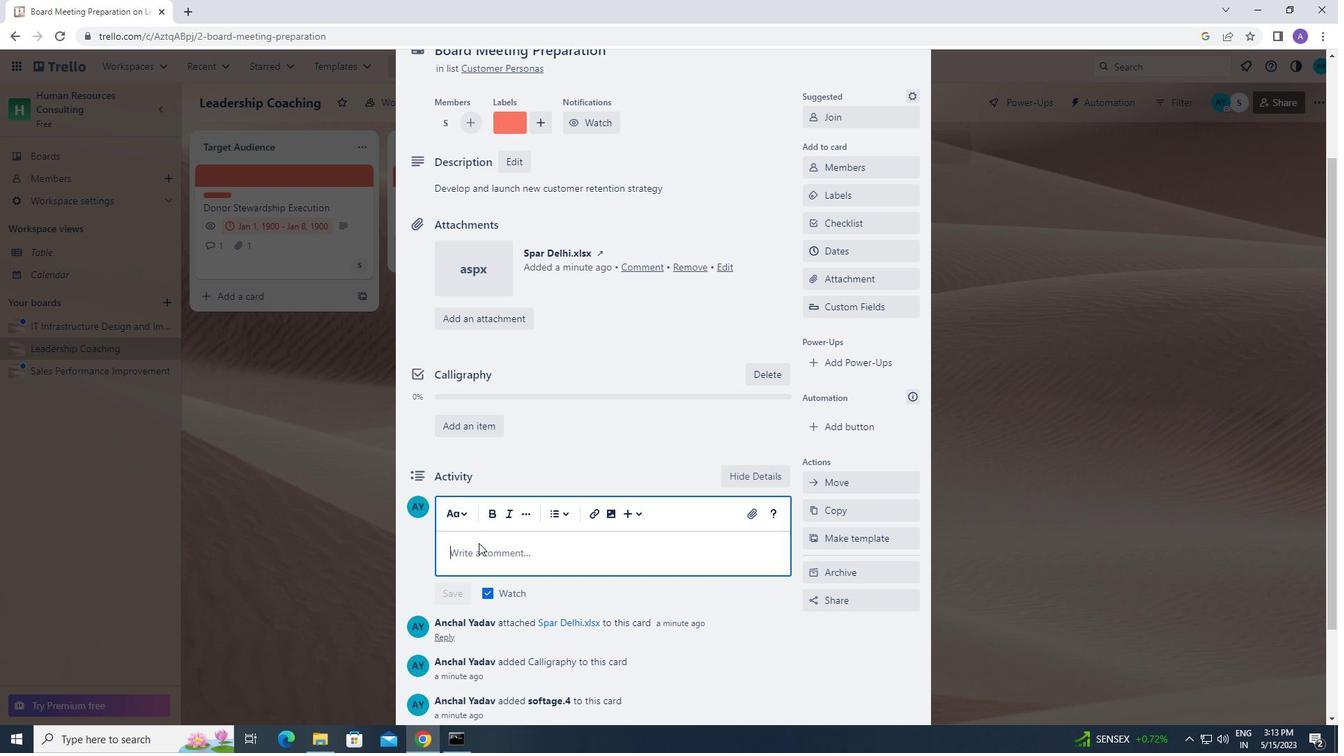 
Action: Key pressed <Key.caps_lock>i<Key.caps_lock>
Screenshot: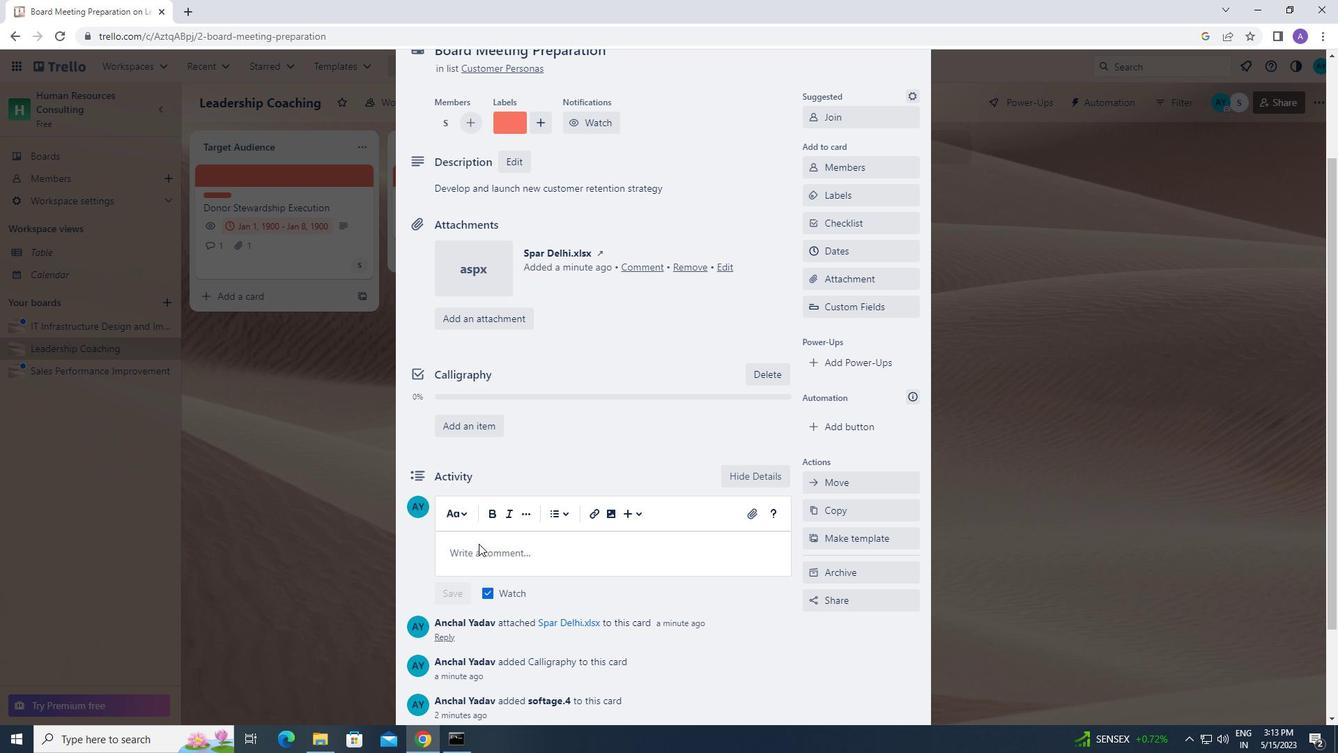 
Action: Mouse moved to (480, 544)
Screenshot: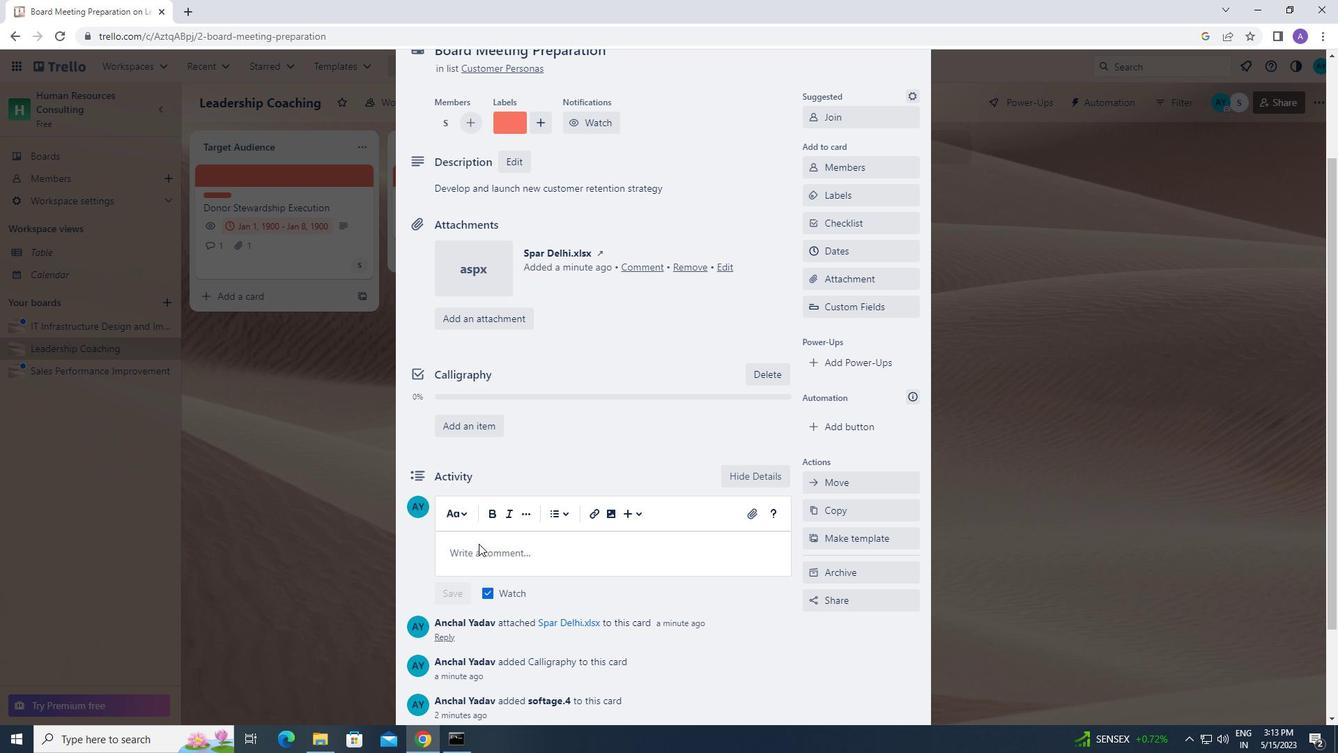 
Action: Mouse pressed left at (480, 544)
Screenshot: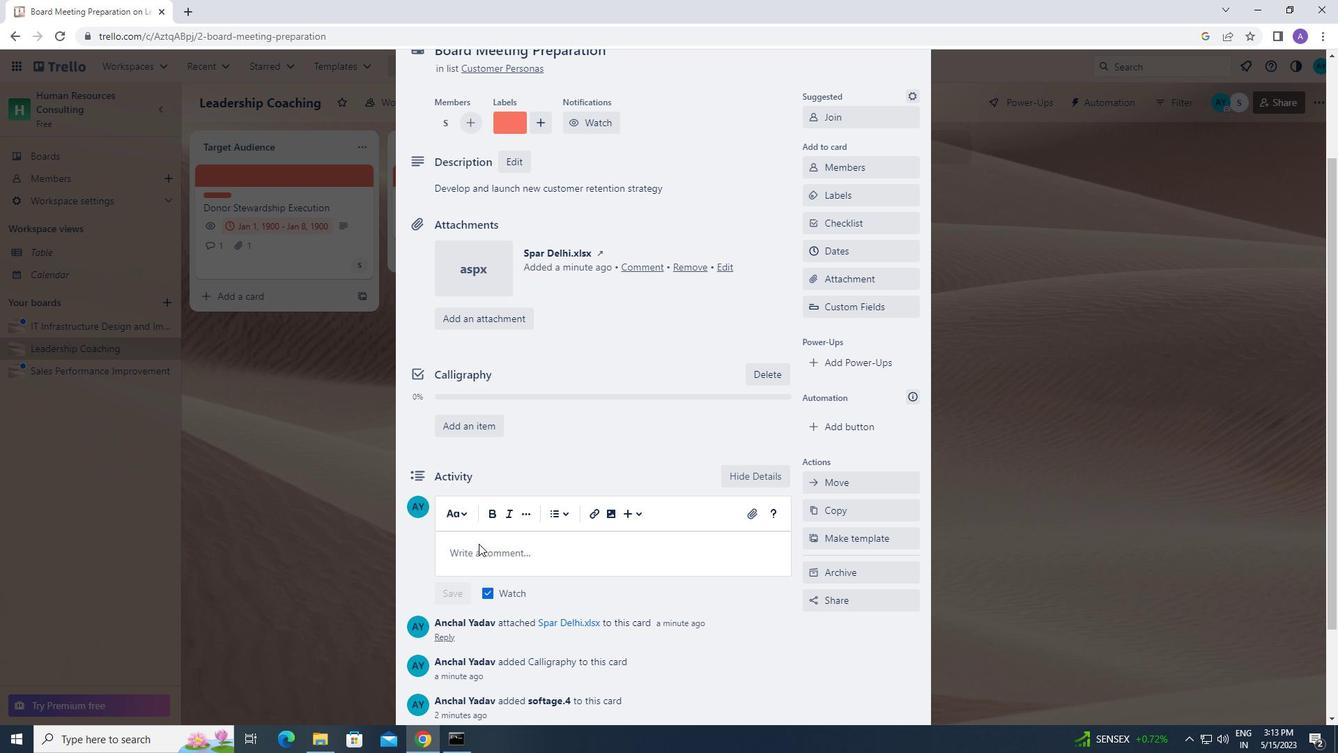 
Action: Key pressed <Key.caps_lock>i<Key.caps_lock>
Screenshot: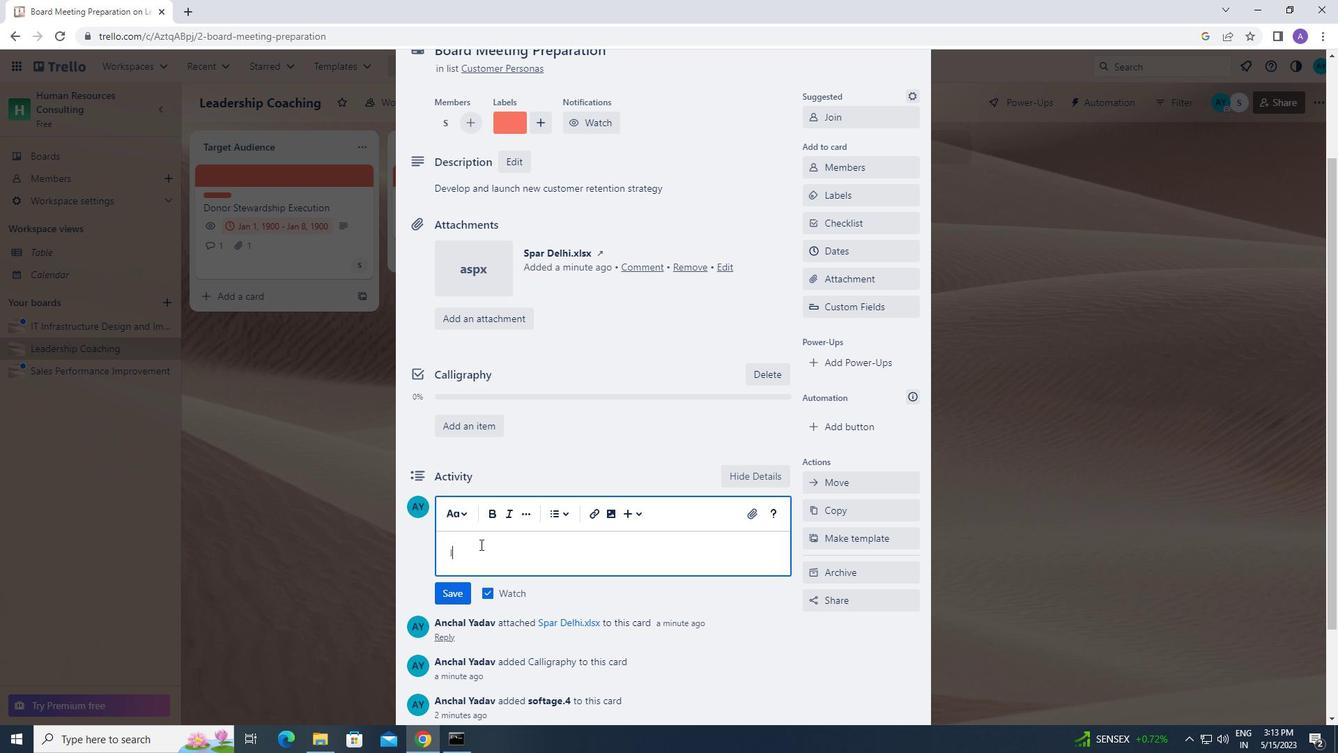 
Action: Mouse moved to (536, 511)
Screenshot: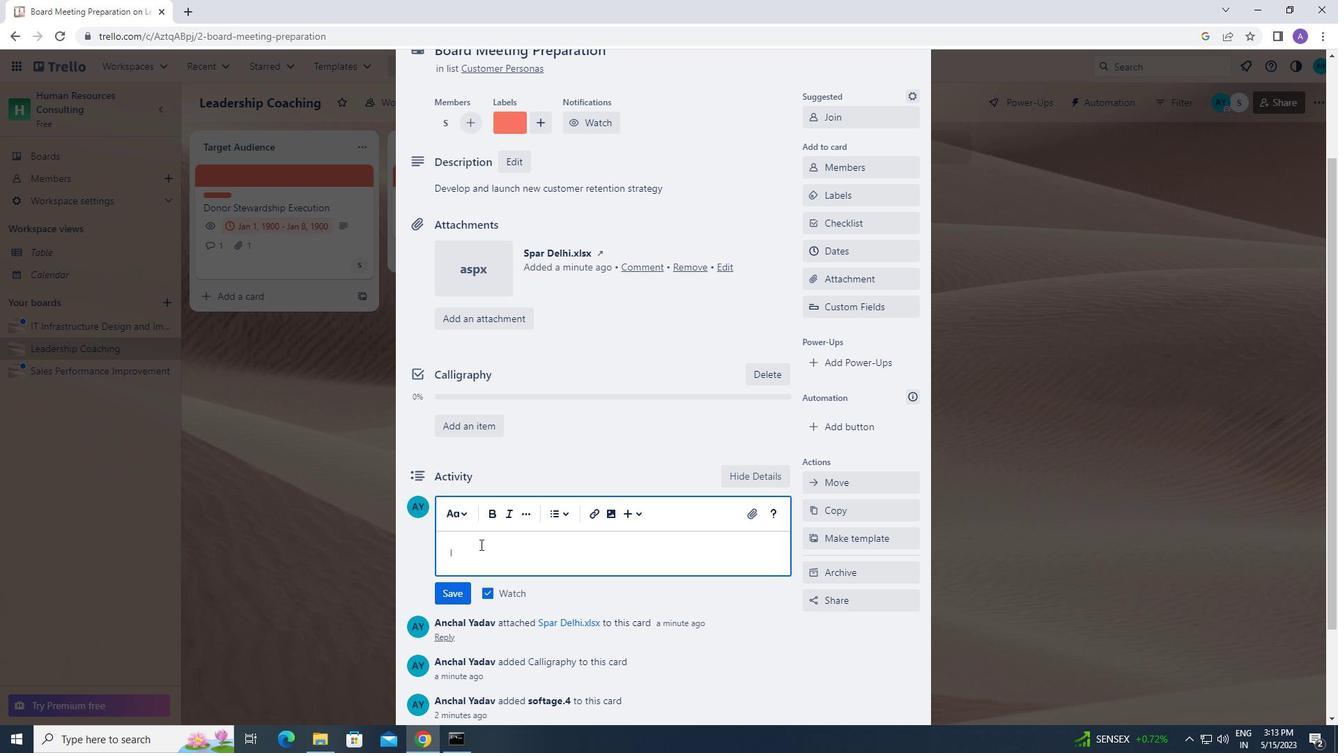 
Action: Key pressed t
Screenshot: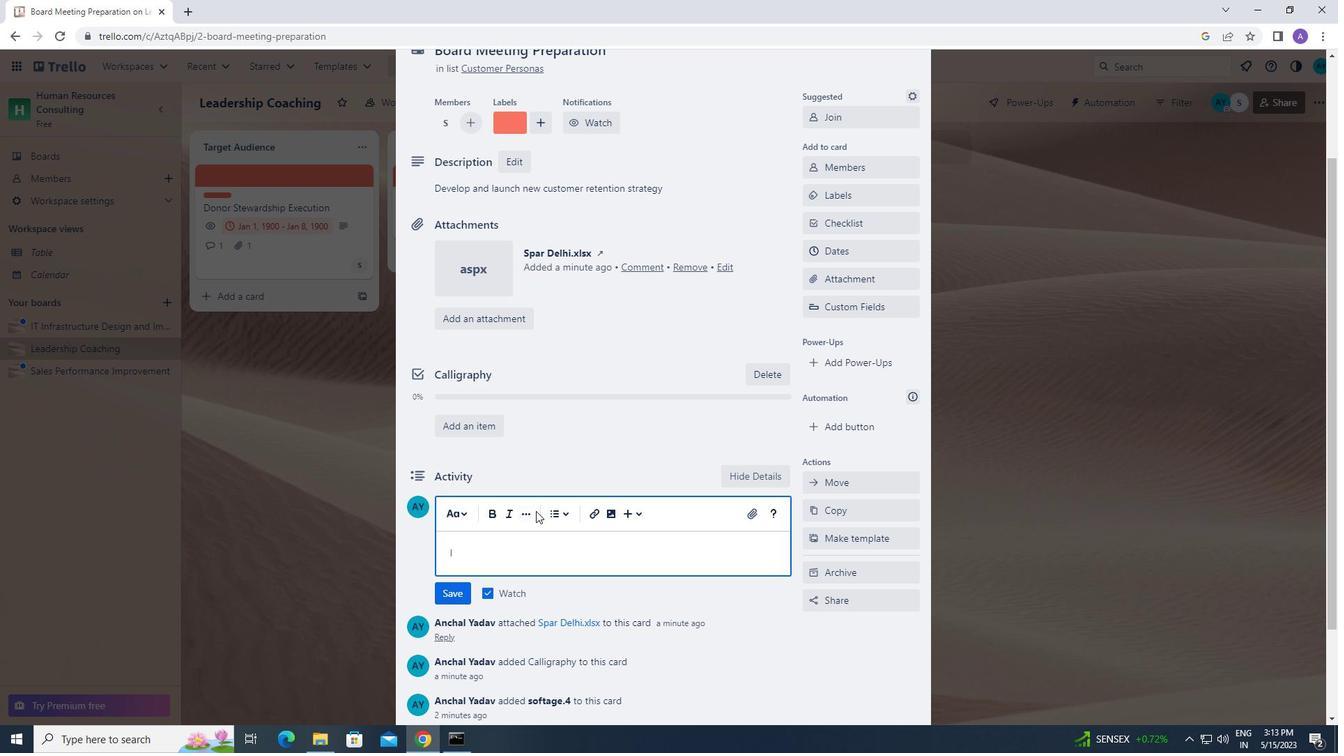 
Action: Mouse moved to (867, 574)
Screenshot: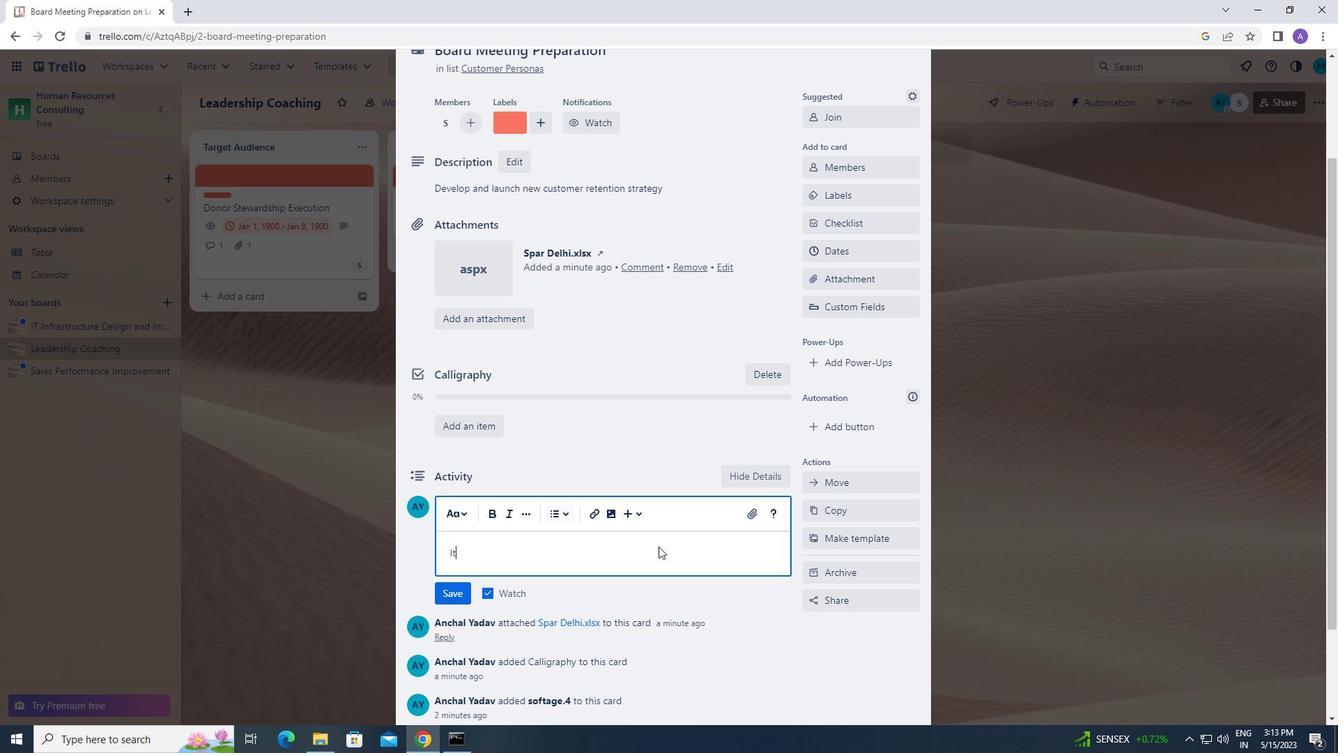 
Action: Key pressed s<Key.space>important<Key.space>t
Screenshot: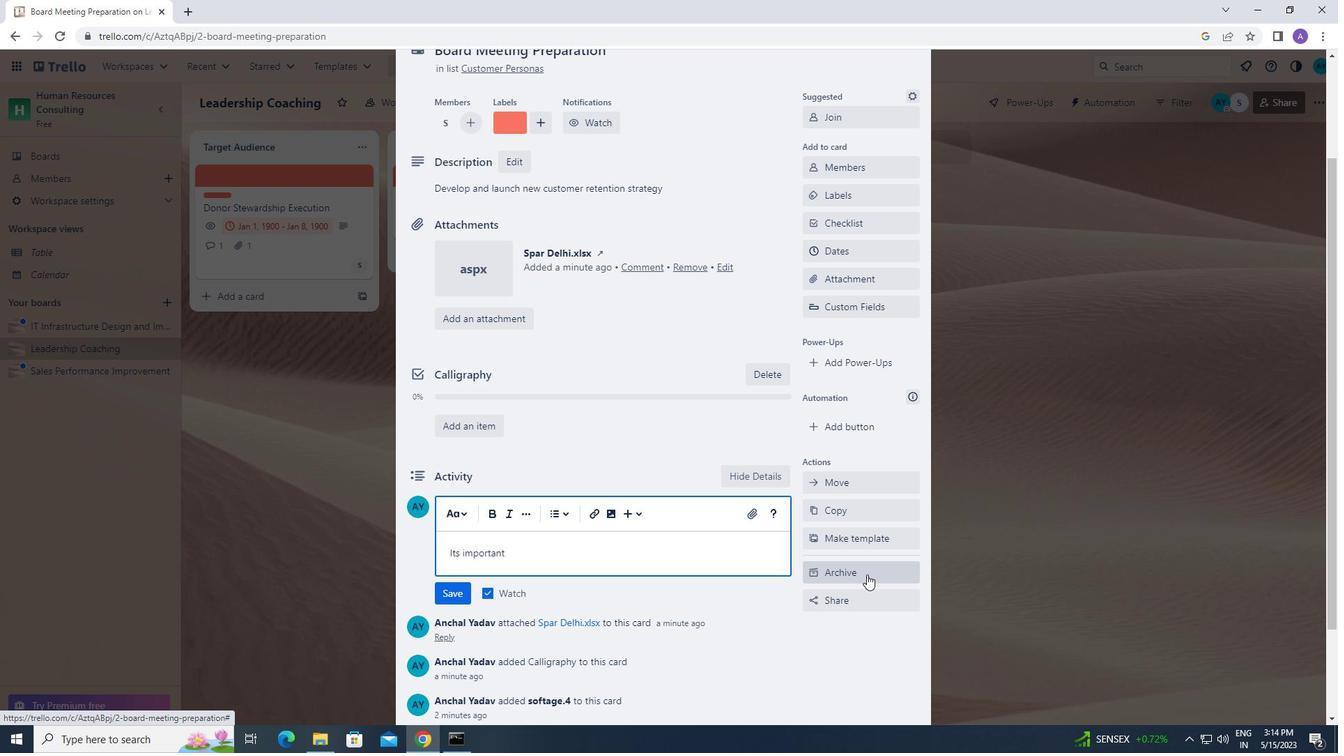 
Action: Mouse moved to (866, 574)
Screenshot: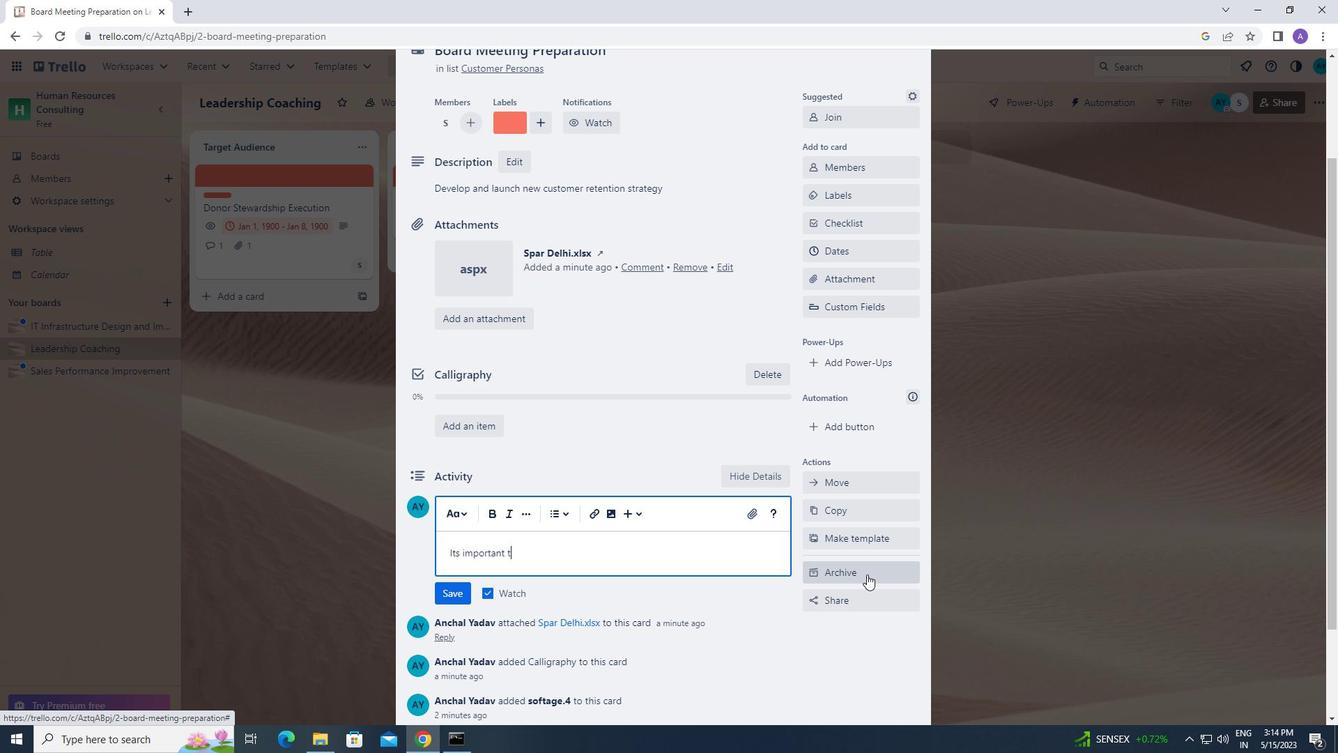 
Action: Key pressed o
Screenshot: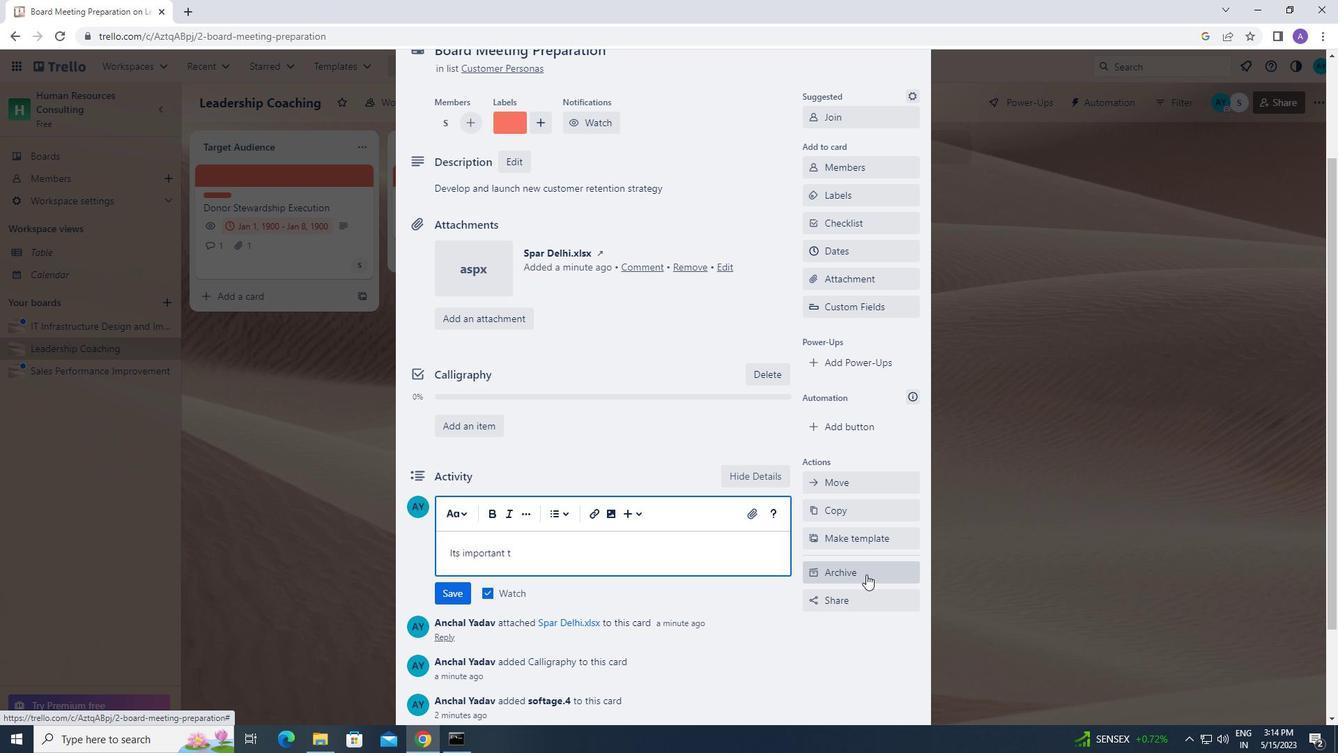 
Action: Mouse moved to (866, 573)
Screenshot: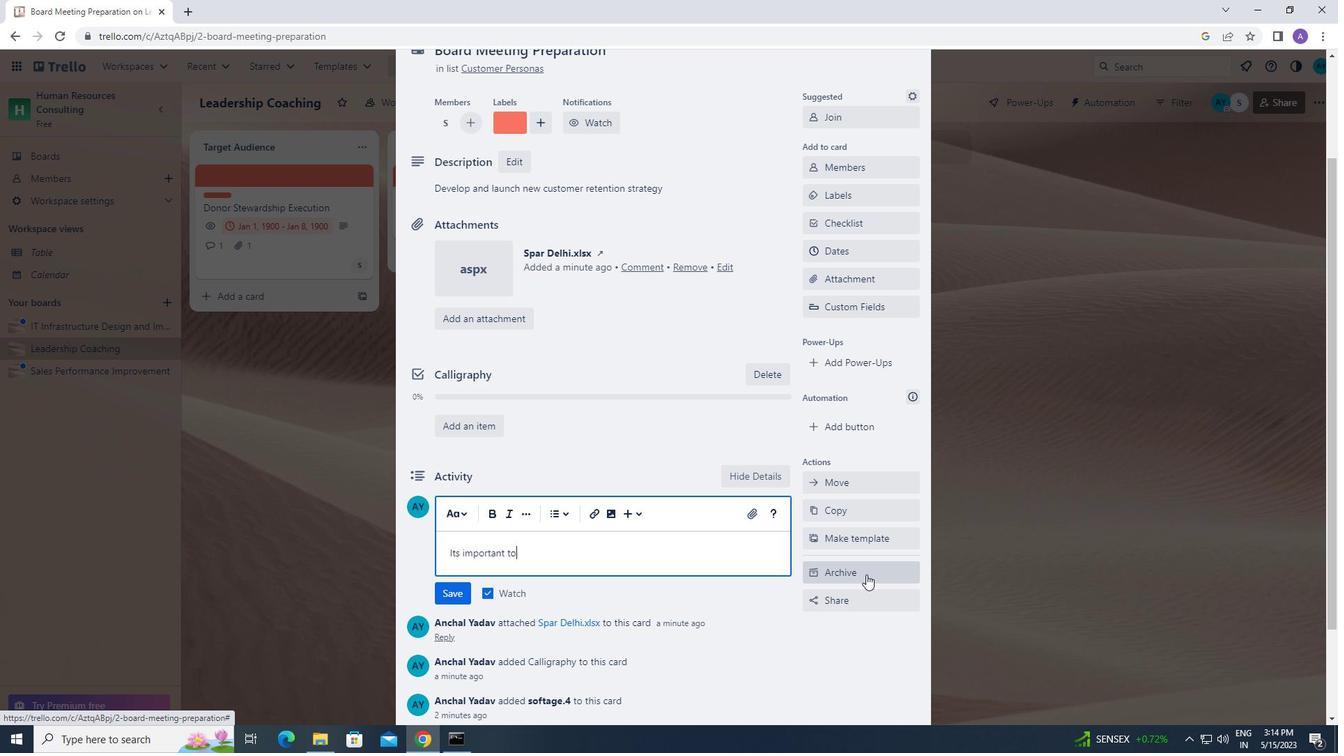 
Action: Key pressed <Key.space>en
Screenshot: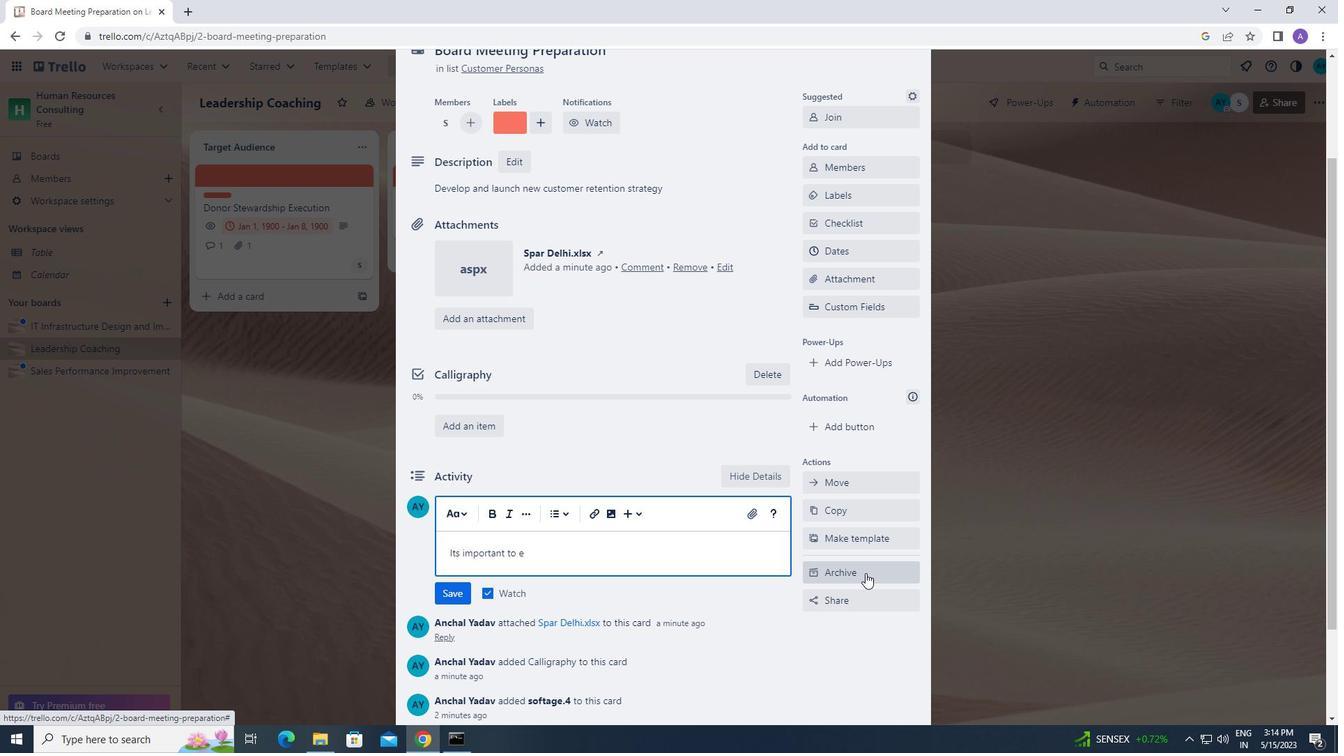 
Action: Mouse moved to (864, 573)
Screenshot: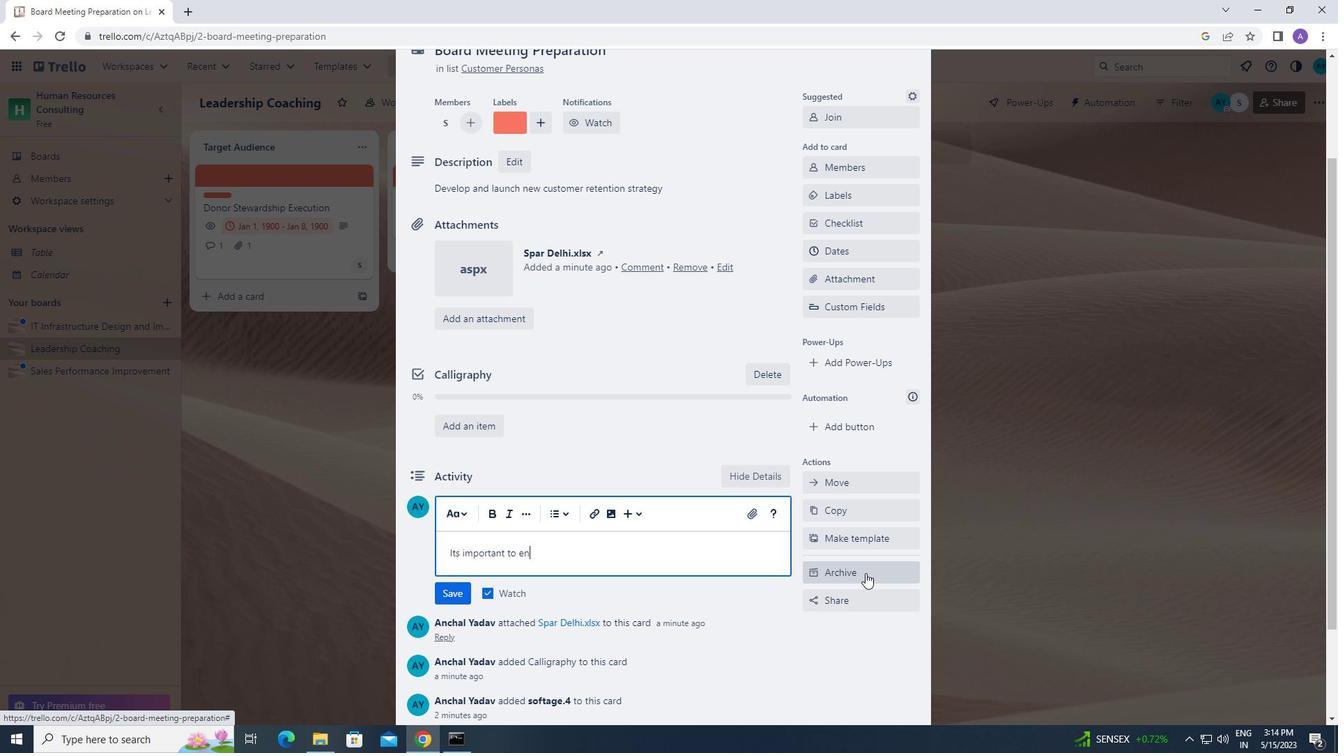 
Action: Key pressed sure<Key.space>that<Key.space>this<Key.space>task
Screenshot: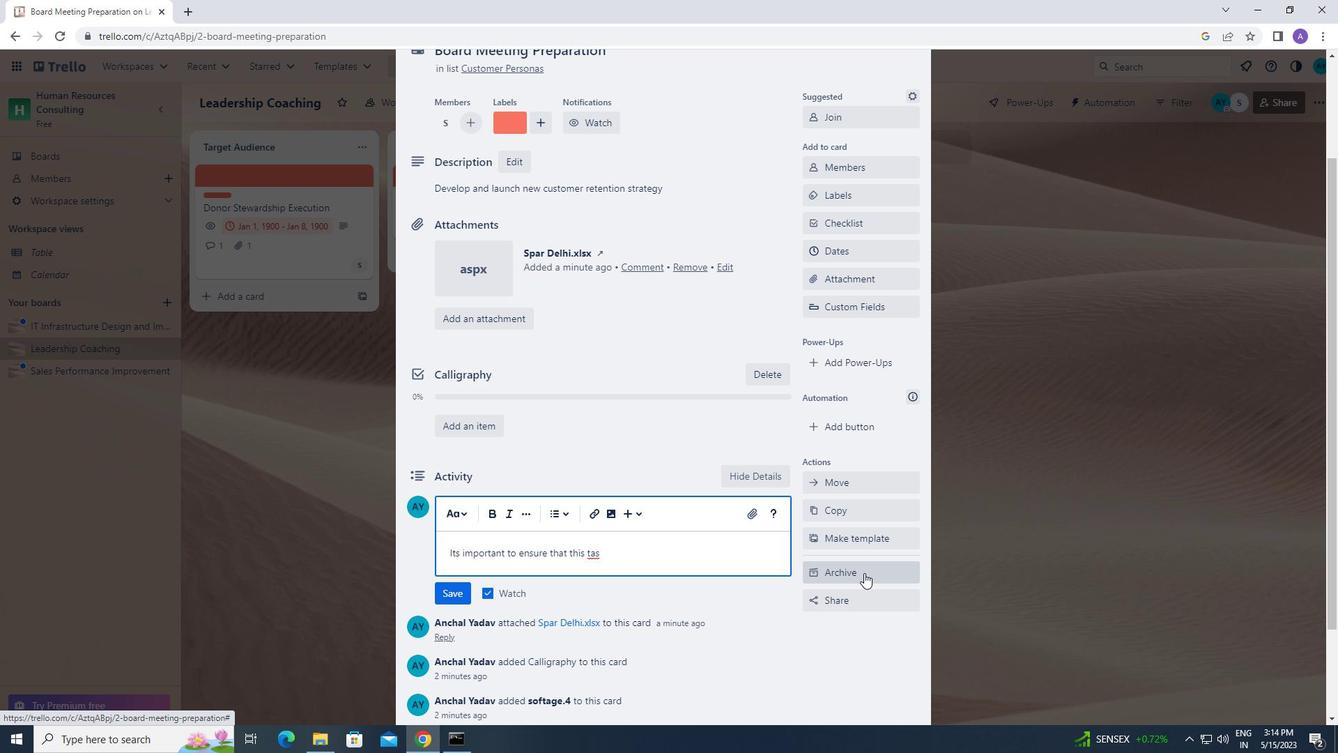 
Action: Mouse moved to (864, 573)
Screenshot: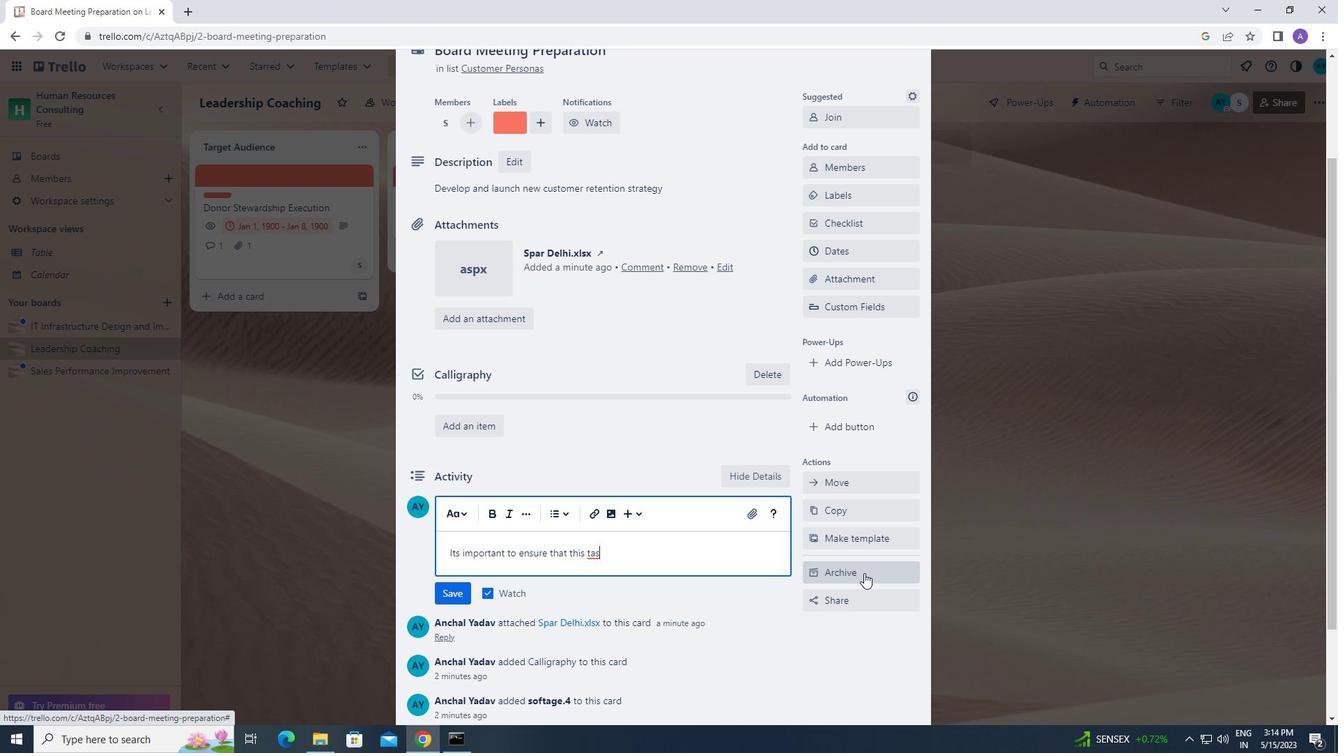 
Action: Key pressed <Key.space>aligns<Key.space>with<Key.space>our<Key.space>overall<Key.space>project<Key.space>goa
Screenshot: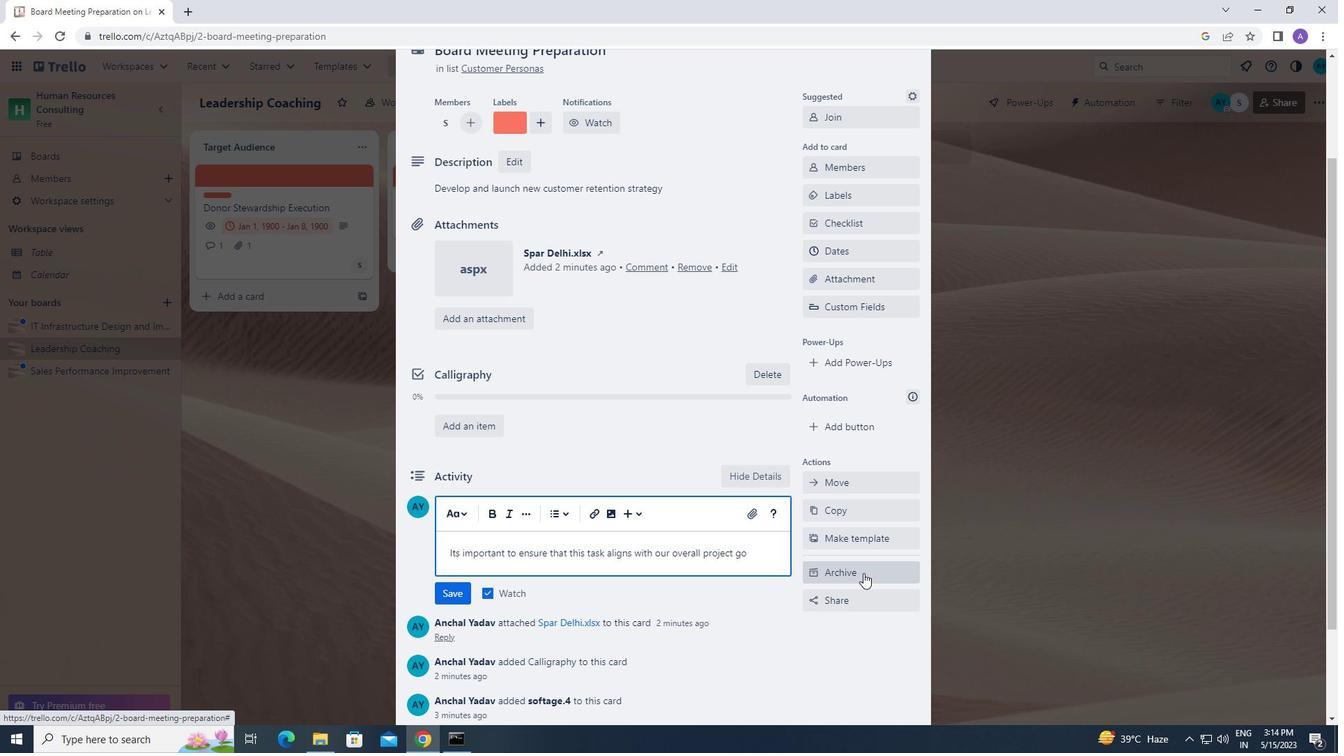 
Action: Mouse moved to (862, 580)
Screenshot: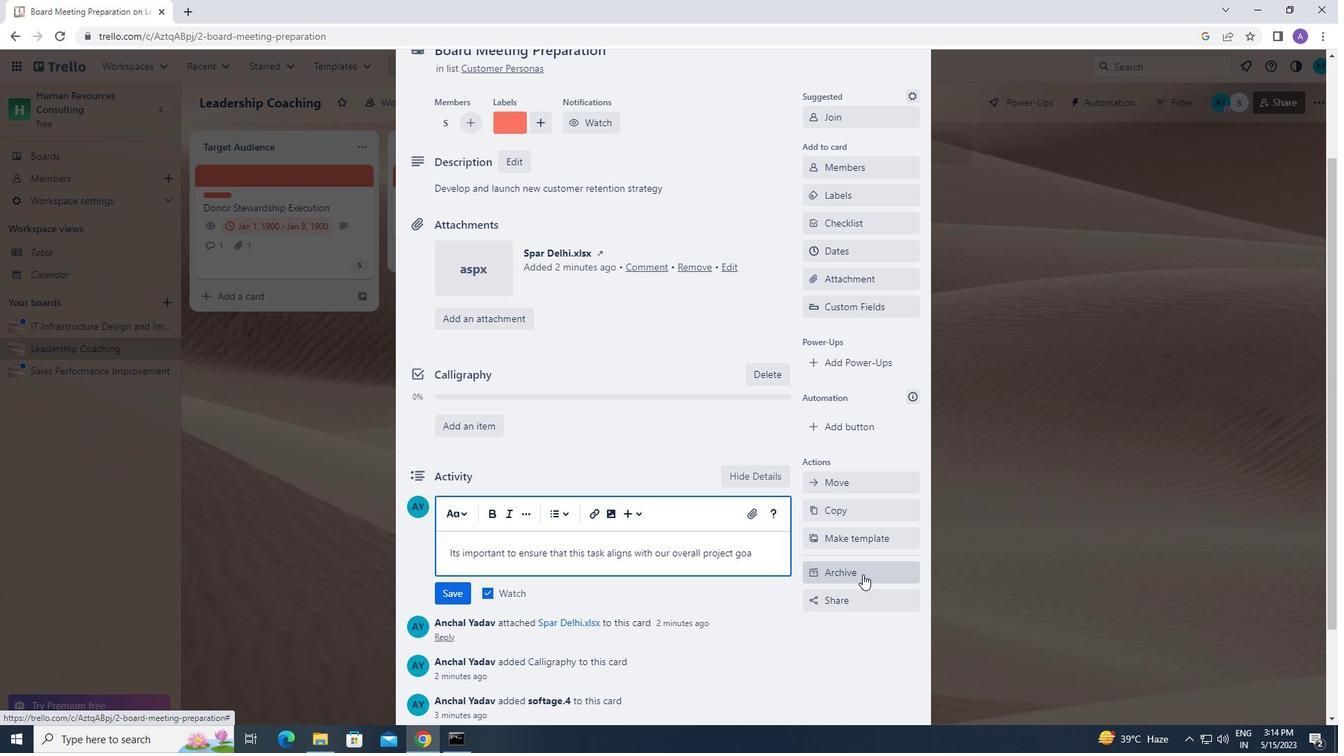 
Action: Key pressed l
Screenshot: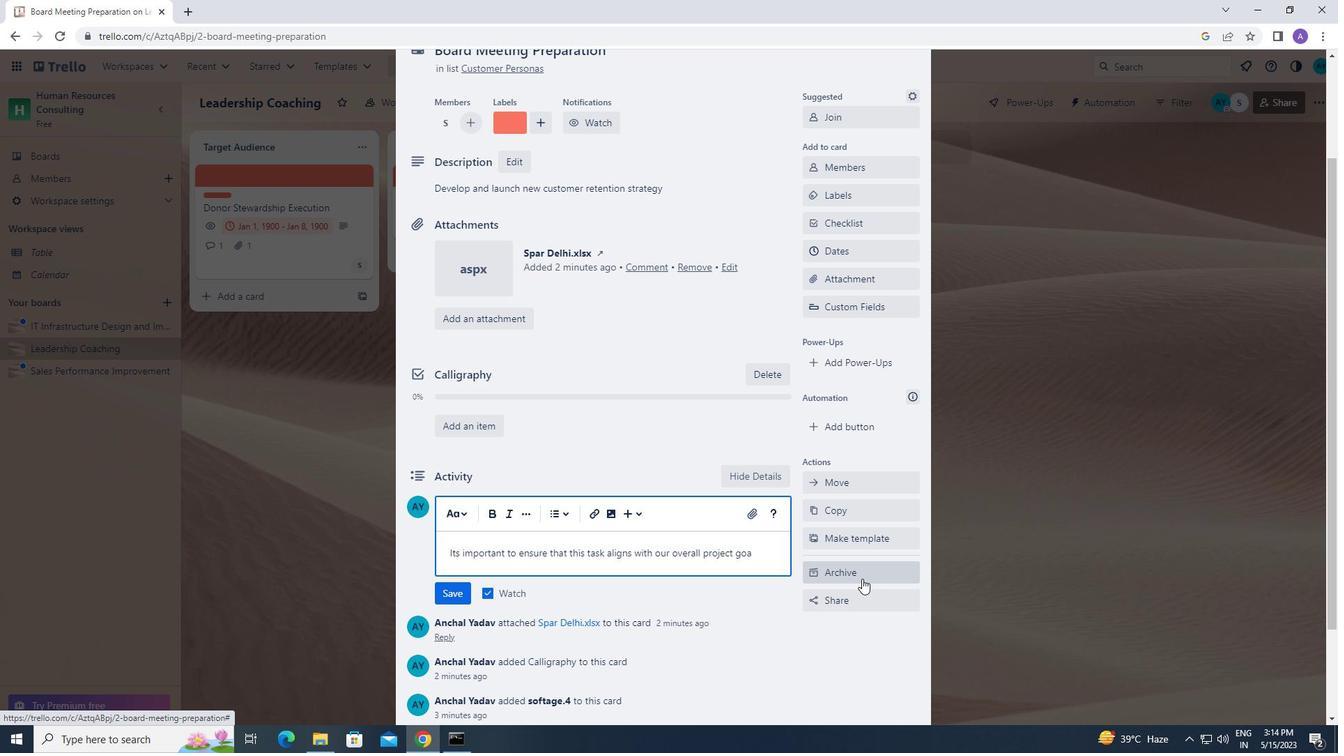
Action: Mouse moved to (862, 580)
Screenshot: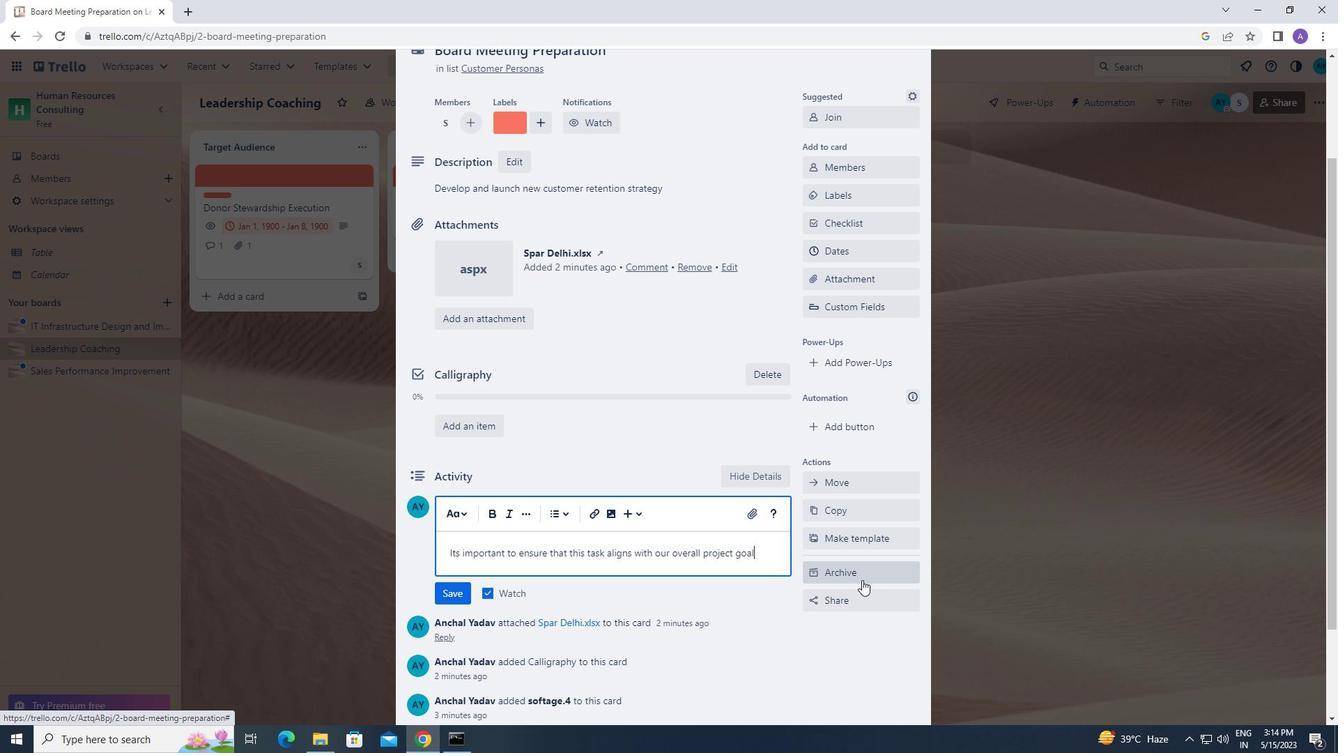 
Action: Key pressed s<Key.space>as<Key.space>it<Key.space>is<Key.space>part<Key.space>of<Key.space>a<Key.space>larger<Key.space>project
Screenshot: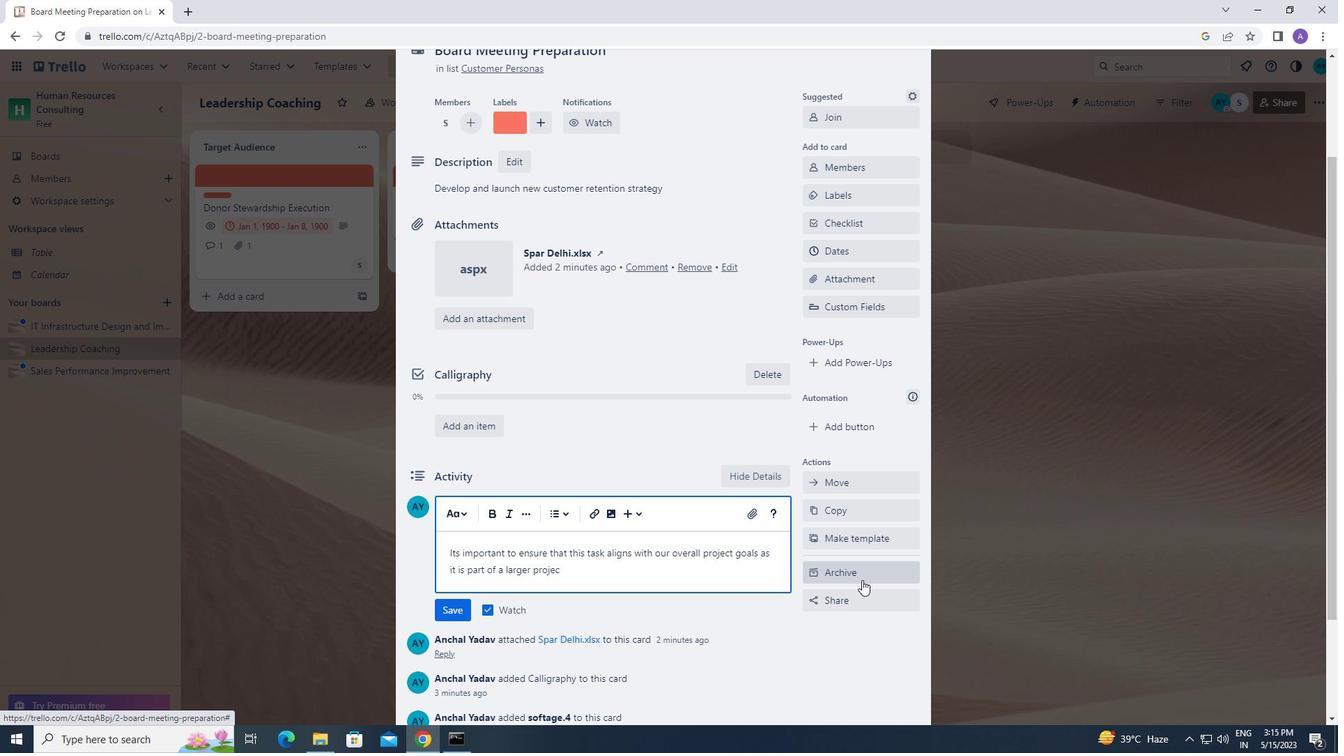 
Action: Mouse moved to (461, 599)
Screenshot: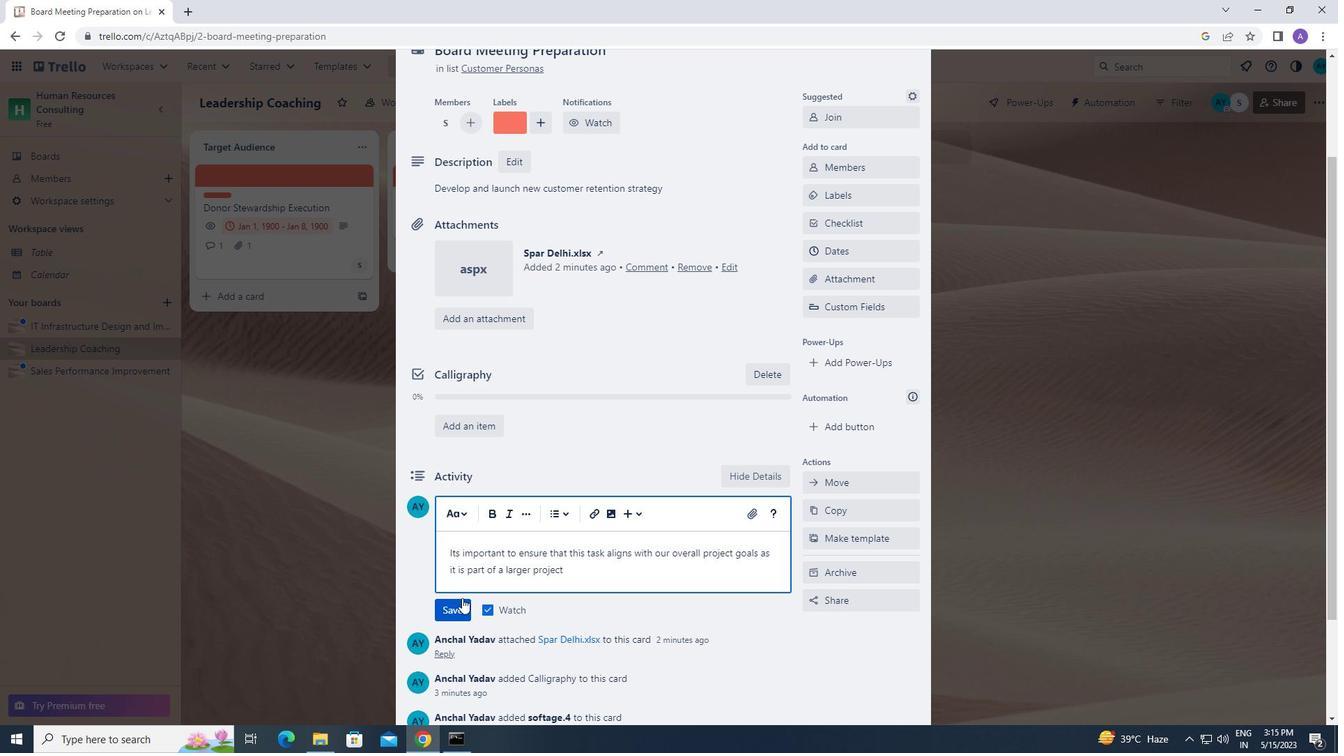 
Action: Mouse pressed left at (461, 599)
Screenshot: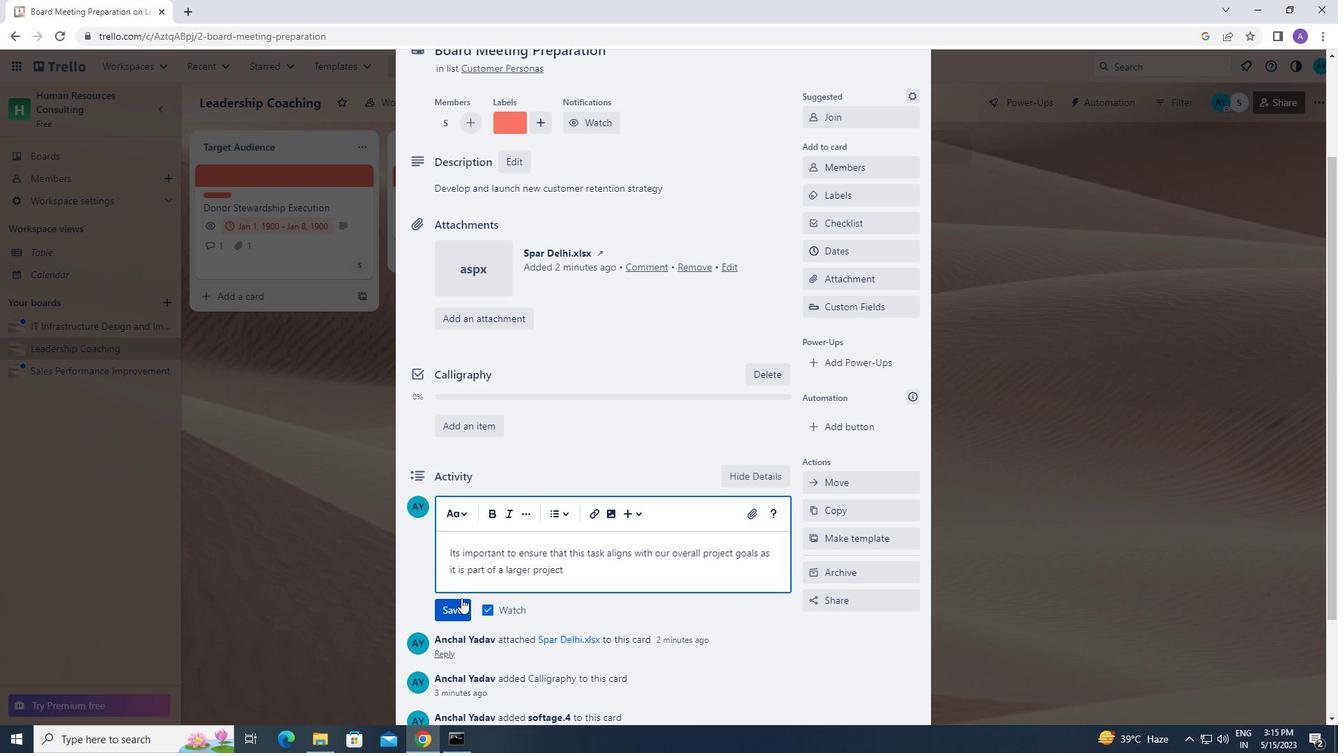 
Action: Mouse moved to (826, 253)
Screenshot: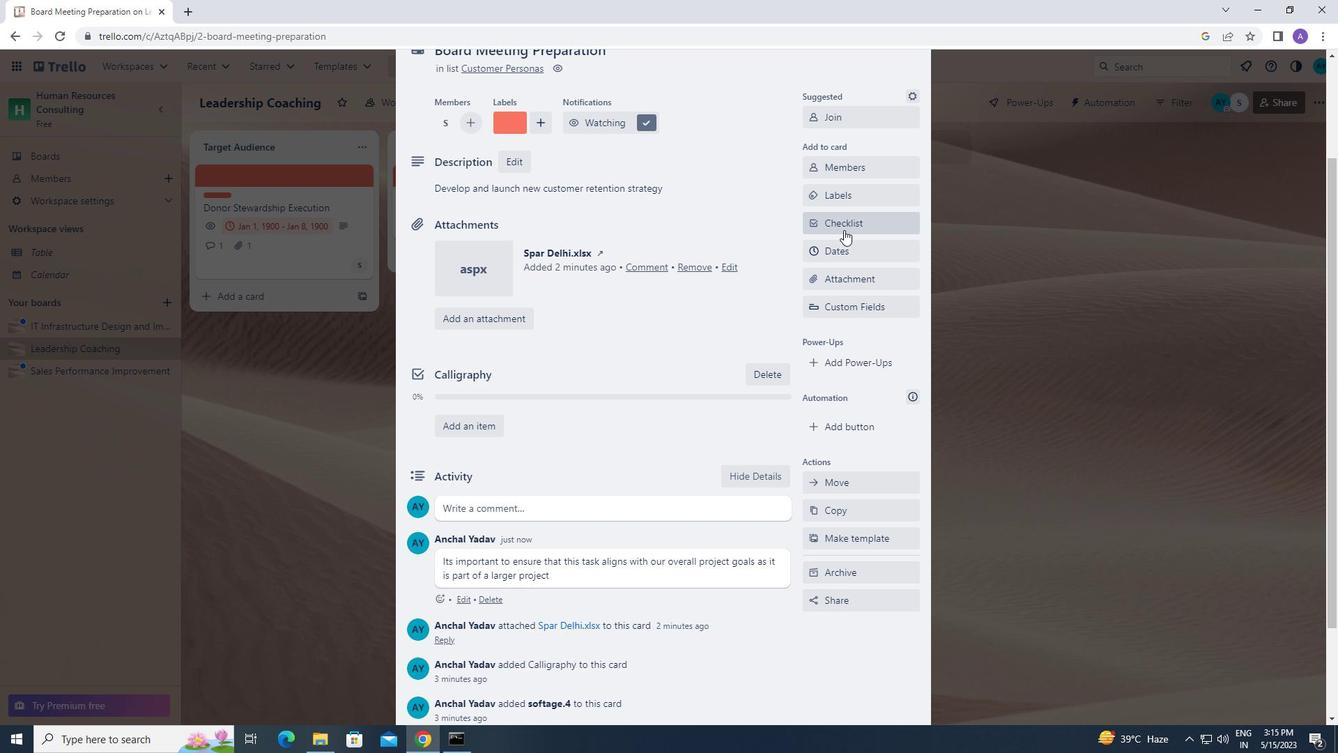 
Action: Mouse pressed left at (826, 253)
Screenshot: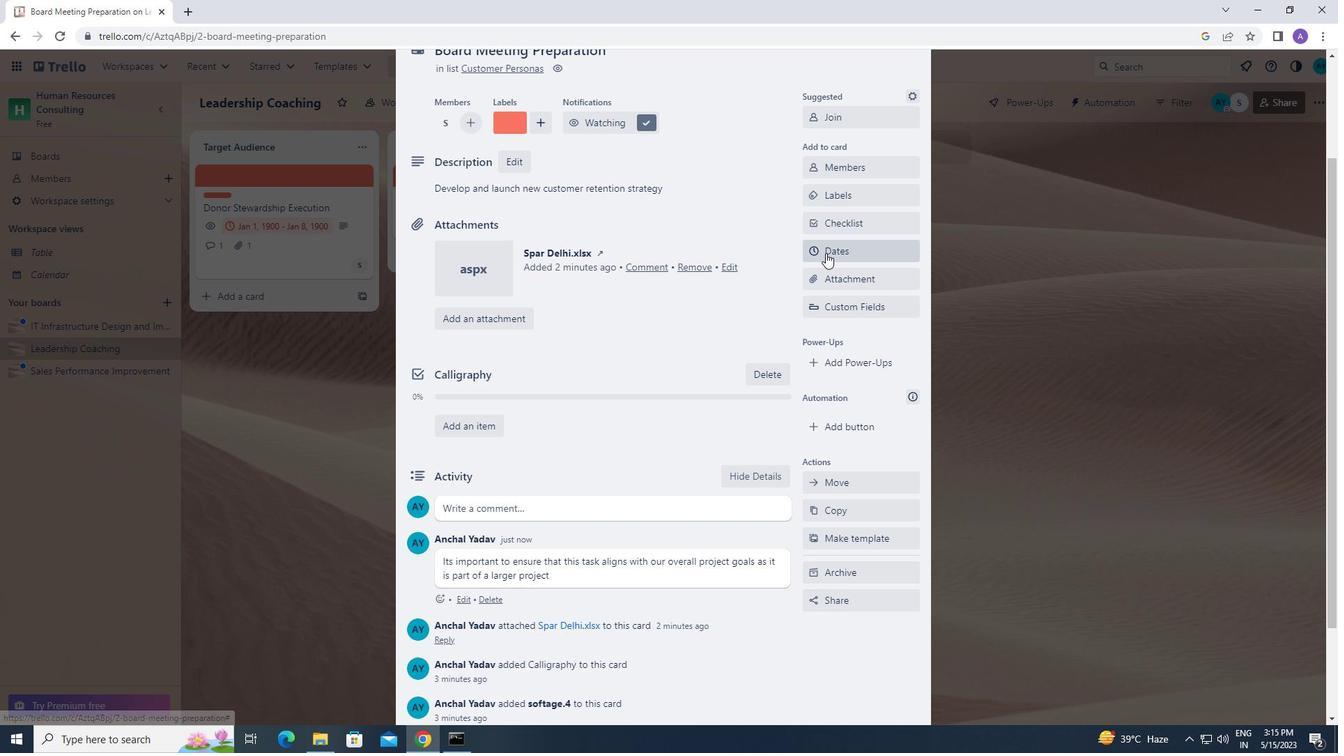 
Action: Mouse moved to (817, 352)
Screenshot: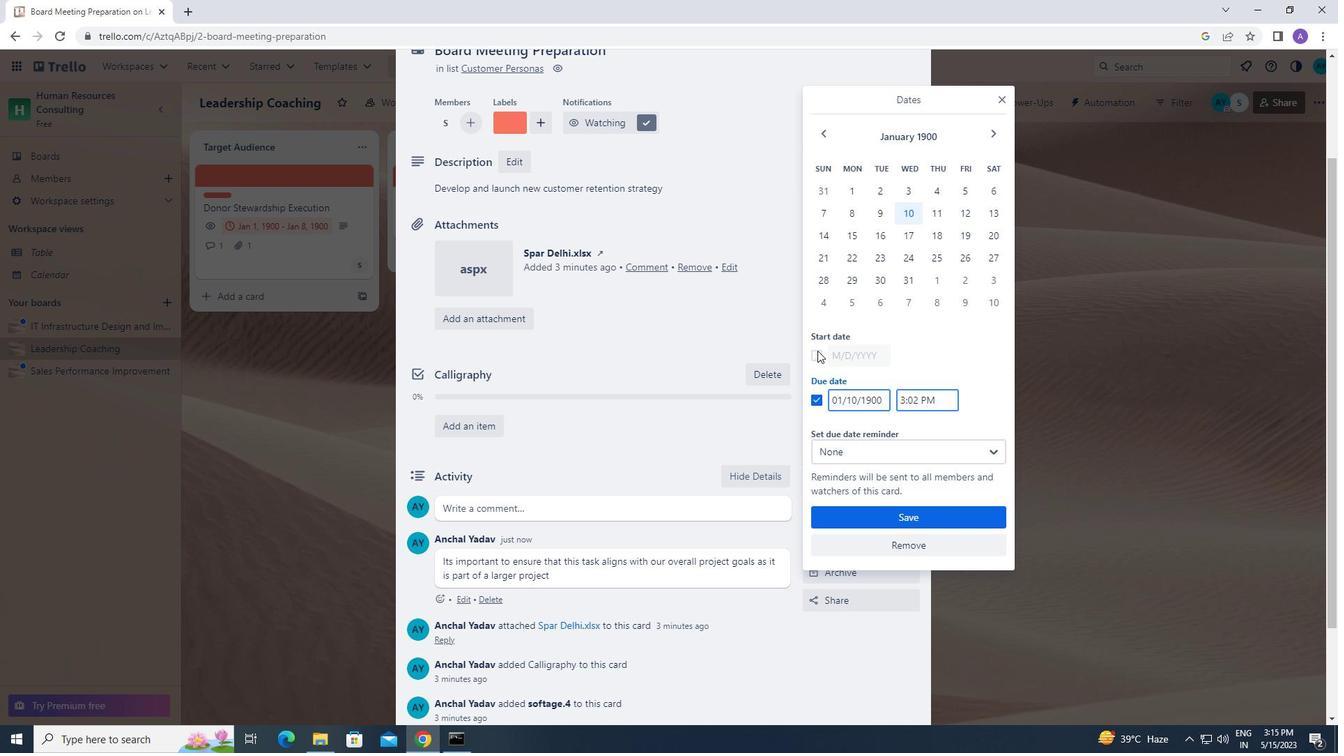 
Action: Mouse pressed left at (817, 352)
Screenshot: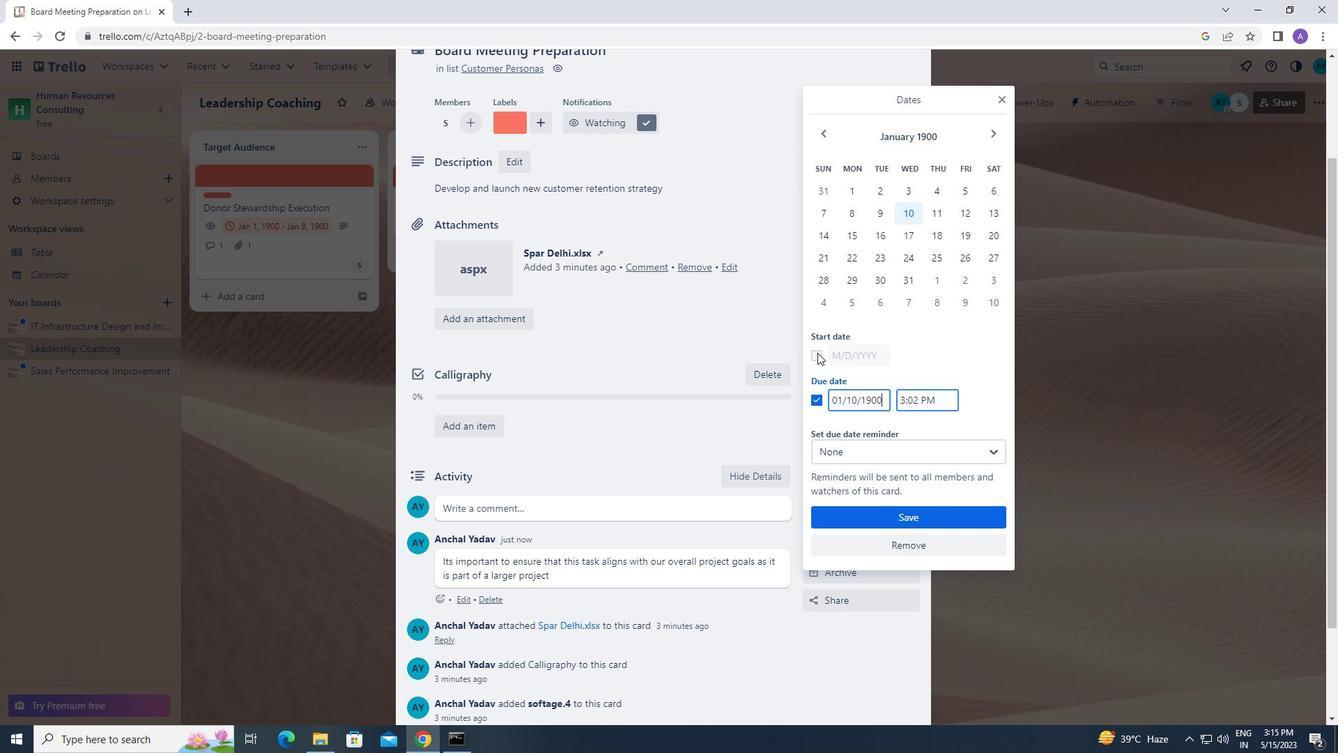 
Action: Mouse moved to (855, 355)
Screenshot: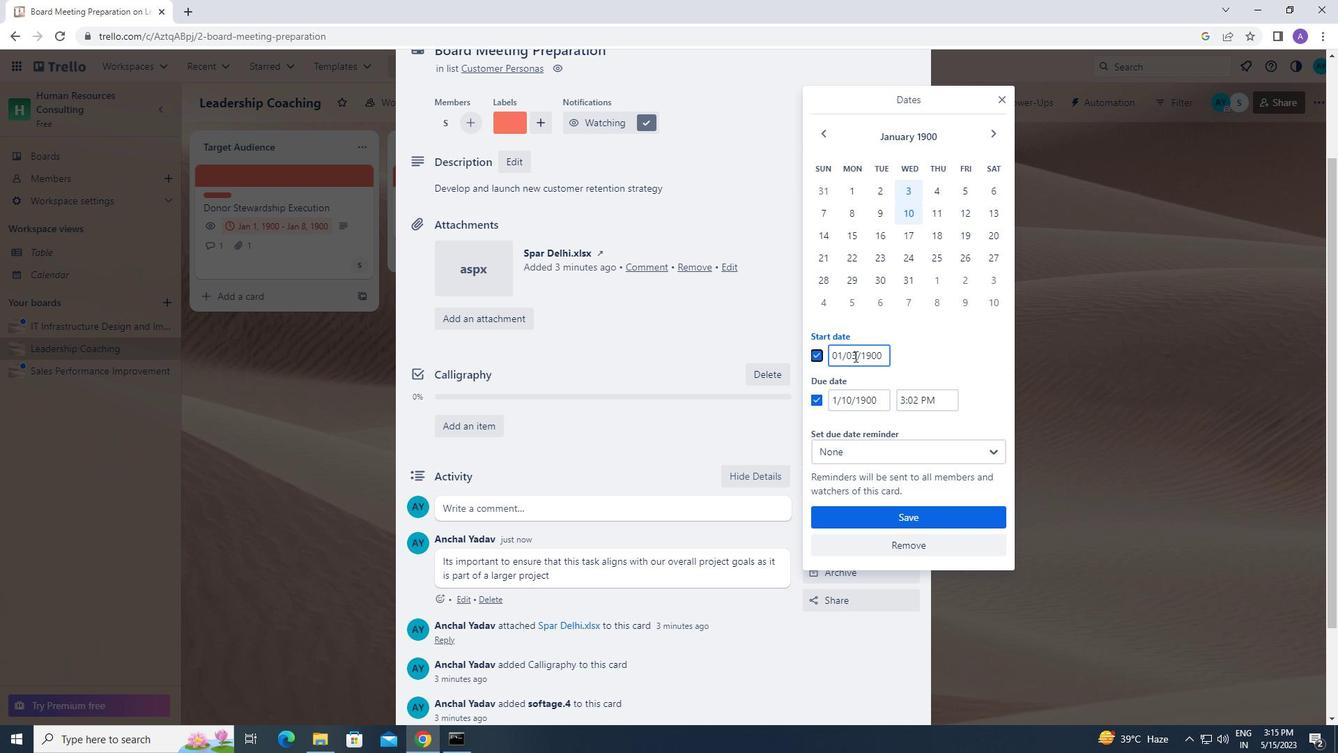 
Action: Mouse pressed left at (855, 355)
Screenshot: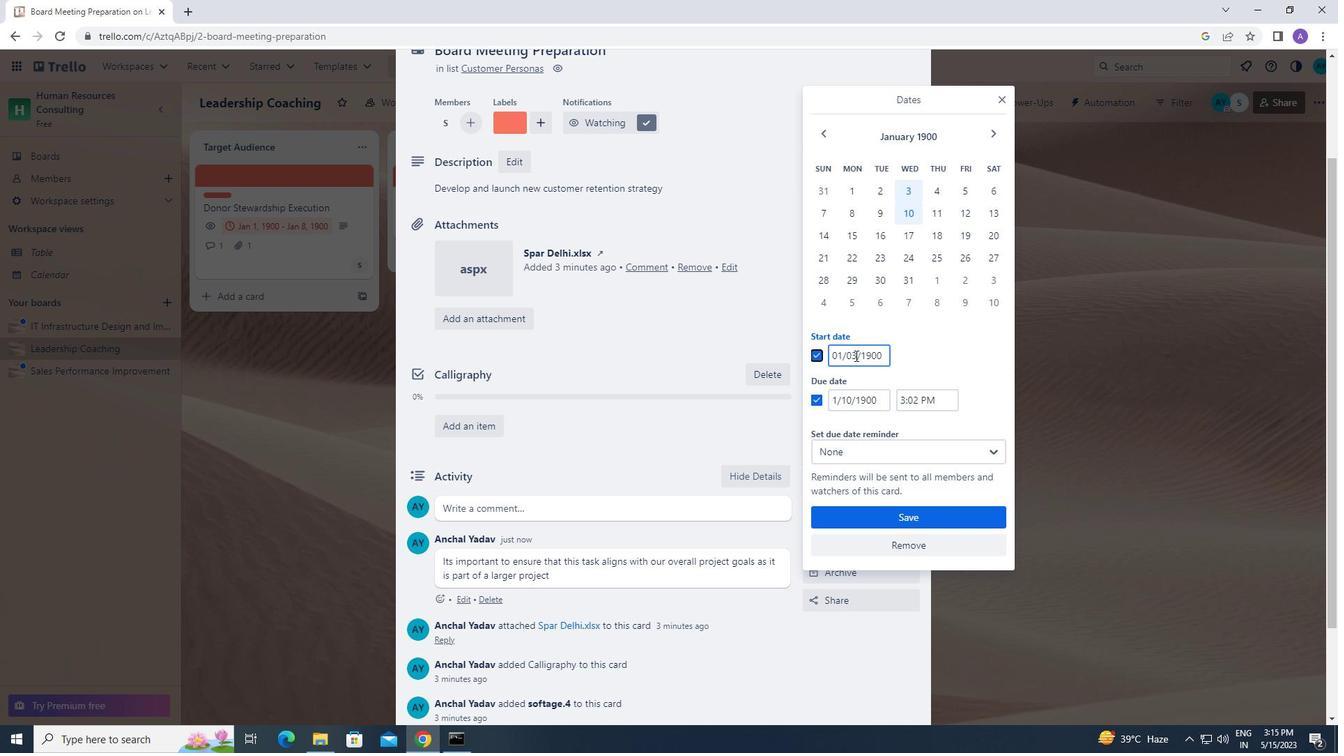 
Action: Mouse moved to (847, 355)
Screenshot: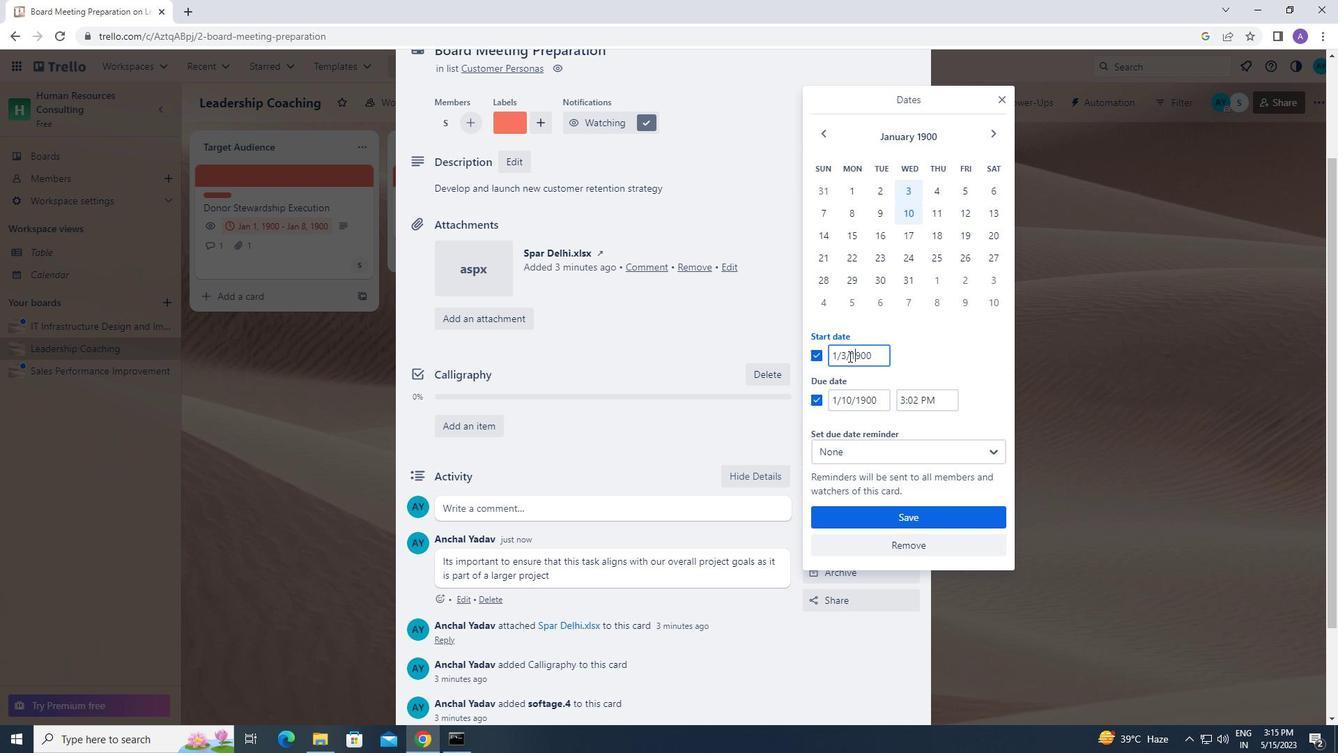 
Action: Mouse pressed left at (847, 355)
Screenshot: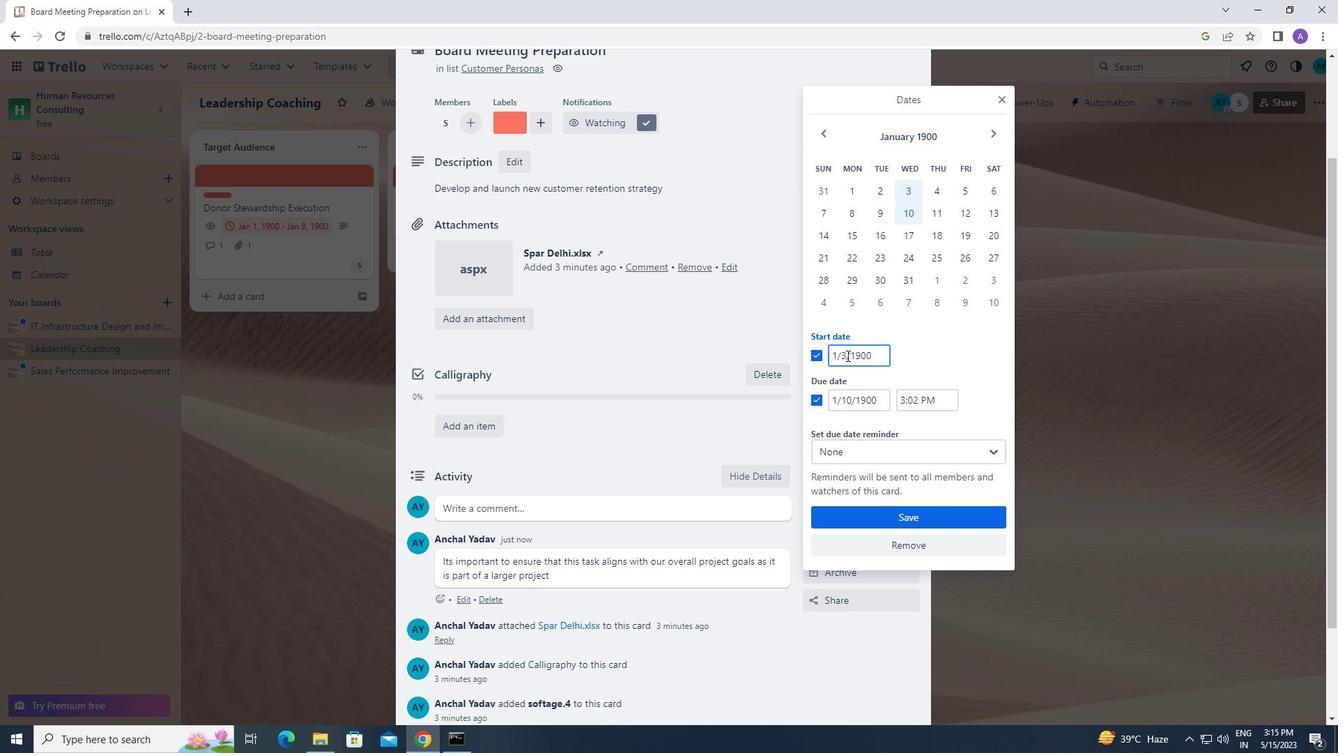 
Action: Key pressed <Key.backspace>04
Screenshot: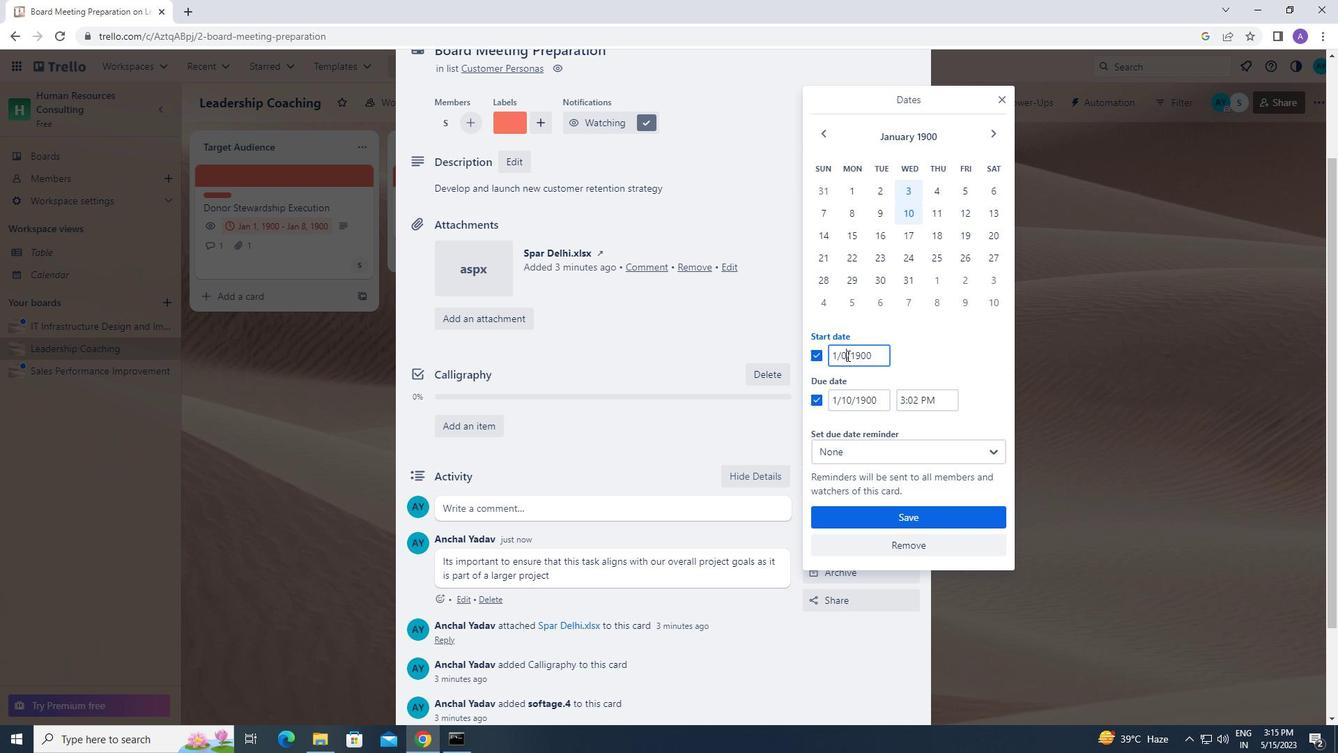 
Action: Mouse moved to (844, 400)
Screenshot: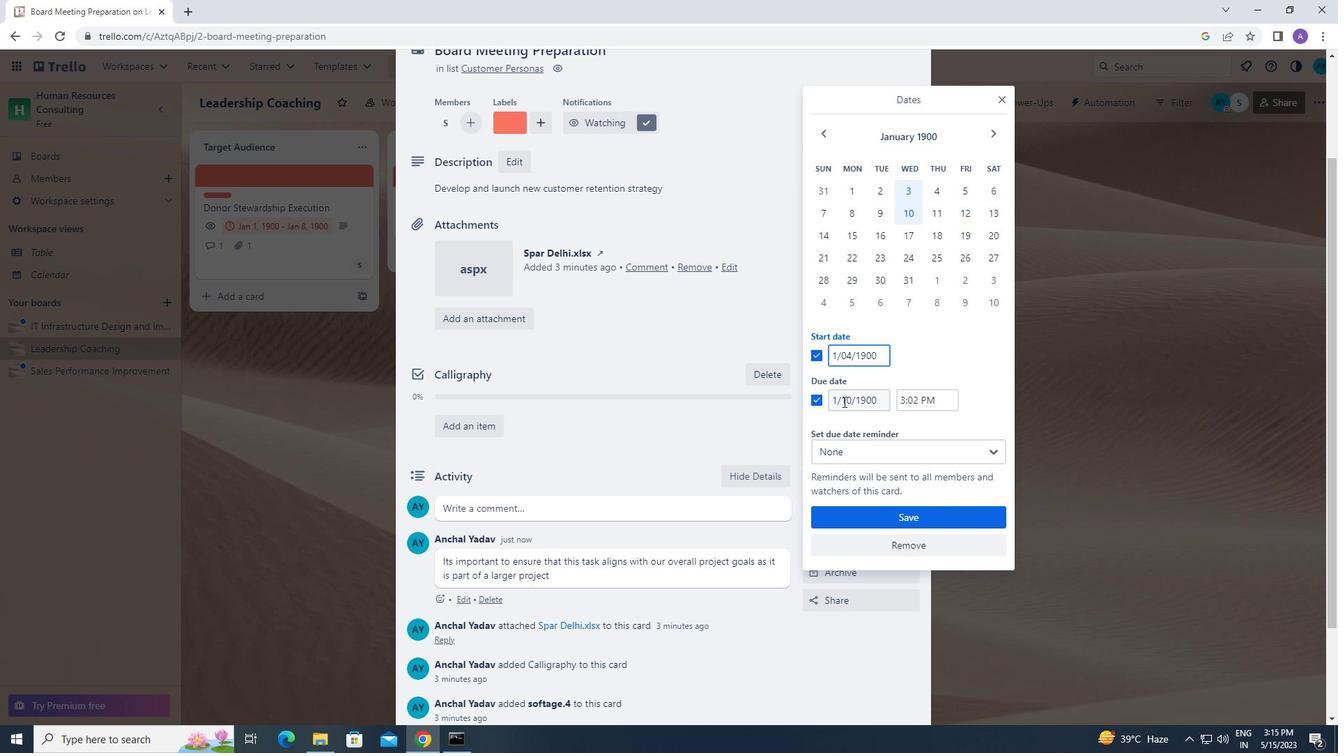 
Action: Mouse pressed left at (844, 400)
Screenshot: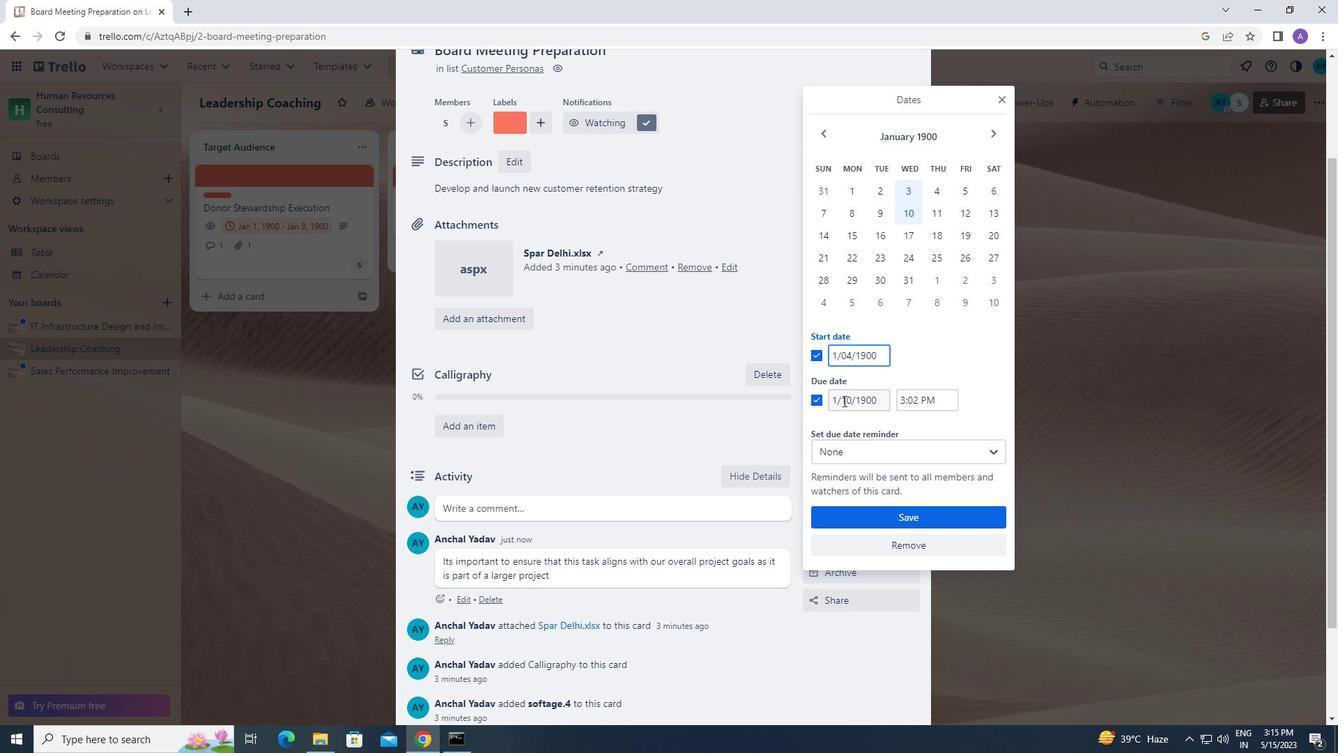 
Action: Mouse moved to (852, 397)
Screenshot: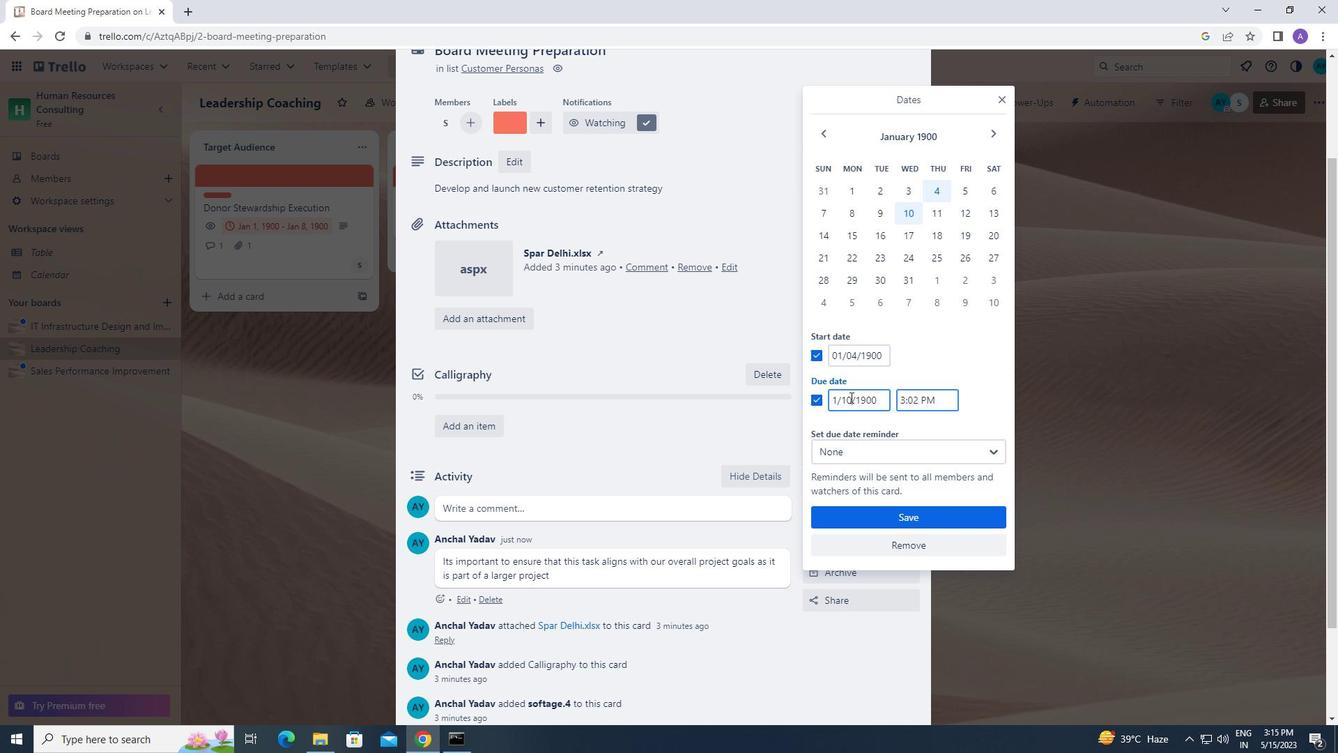 
Action: Mouse pressed left at (852, 397)
Screenshot: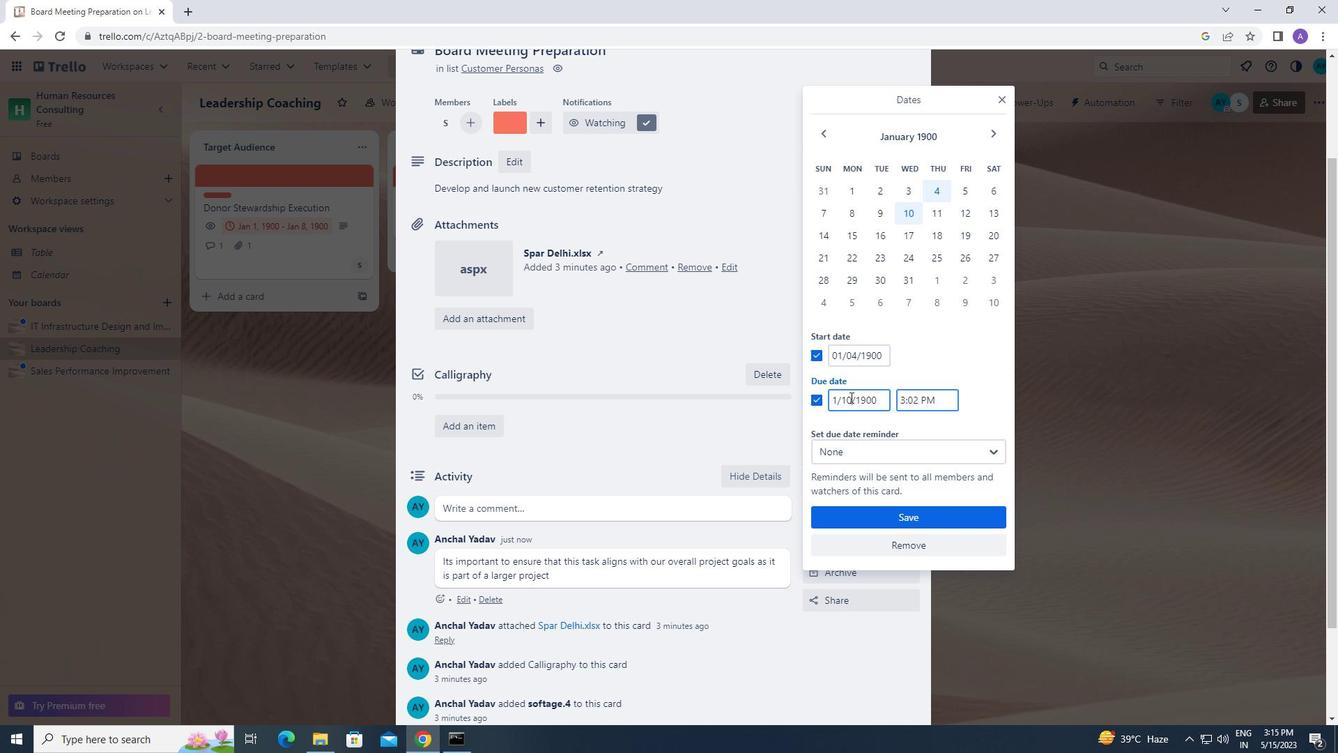 
Action: Key pressed <Key.backspace>1
Screenshot: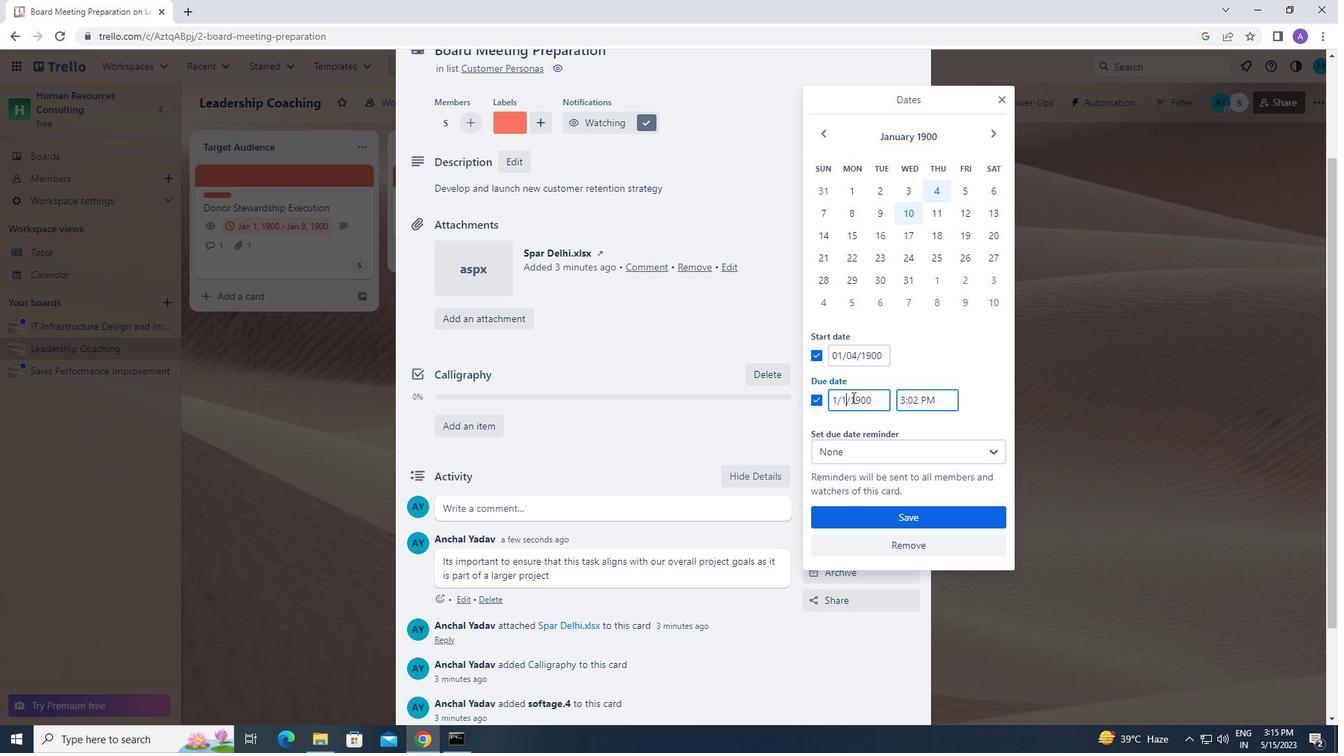 
Action: Mouse moved to (845, 513)
Screenshot: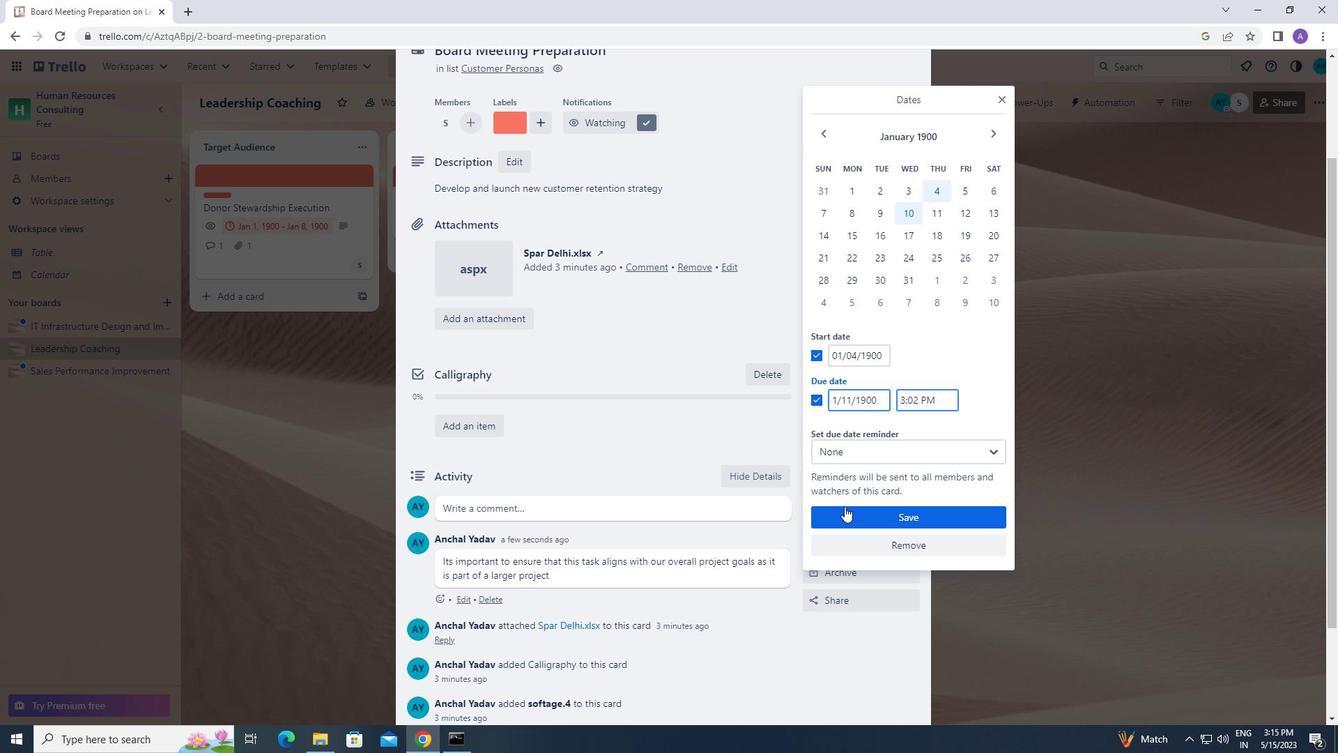 
Action: Mouse pressed left at (845, 513)
Screenshot: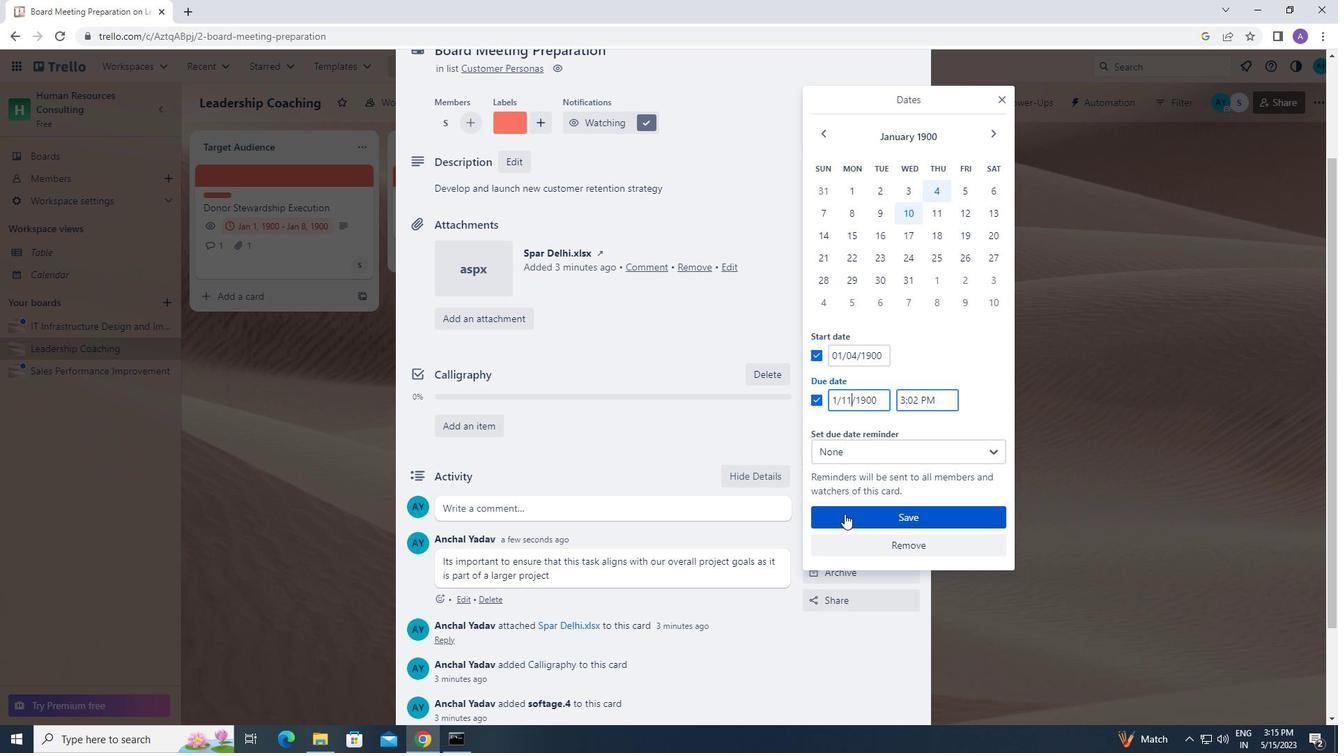 
